 Task: Look for space in Yichun, China from 3rd August, 2023 to 7th August, 2023 for 2 adults in price range Rs.4000 to Rs.9000. Place can be private room with 1  bedroom having 1 bed and 1 bathroom. Property type can be house, flat, guest house, hotel. Booking option can be shelf check-in. Required host language is Chinese (Simplified).
Action: Mouse scrolled (809, 446) with delta (0, -1)
Screenshot: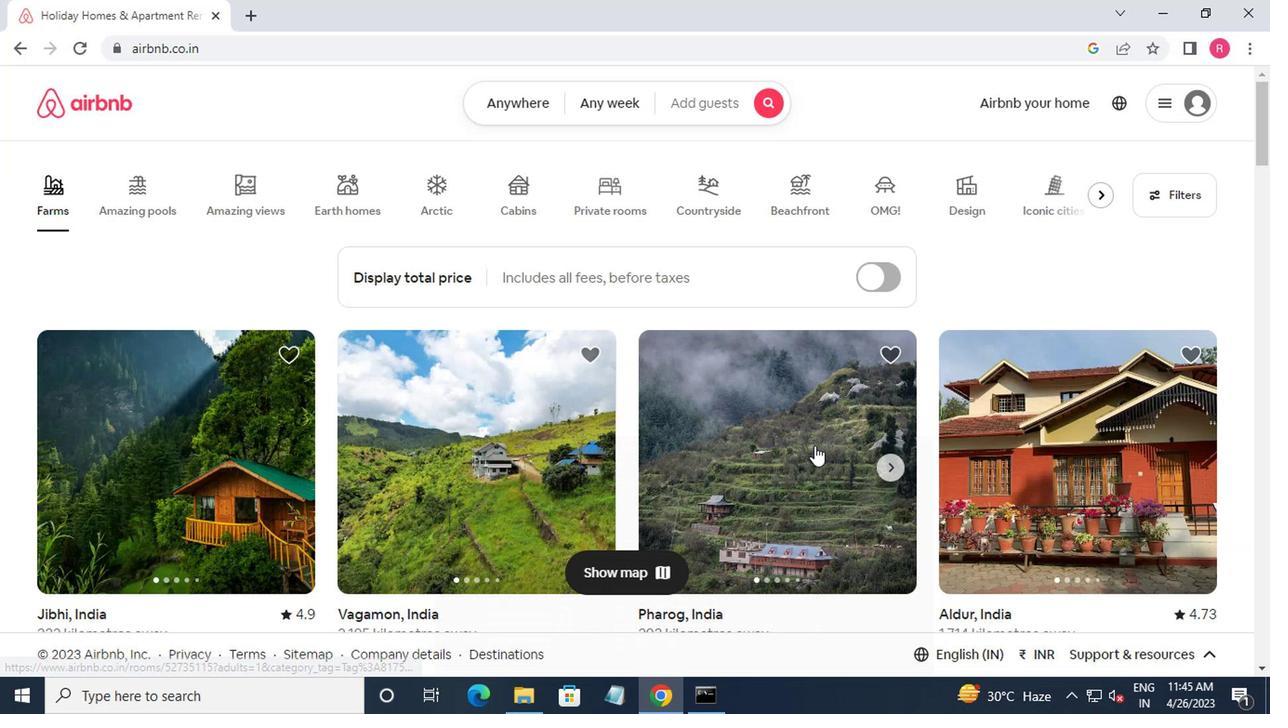 
Action: Mouse moved to (811, 451)
Screenshot: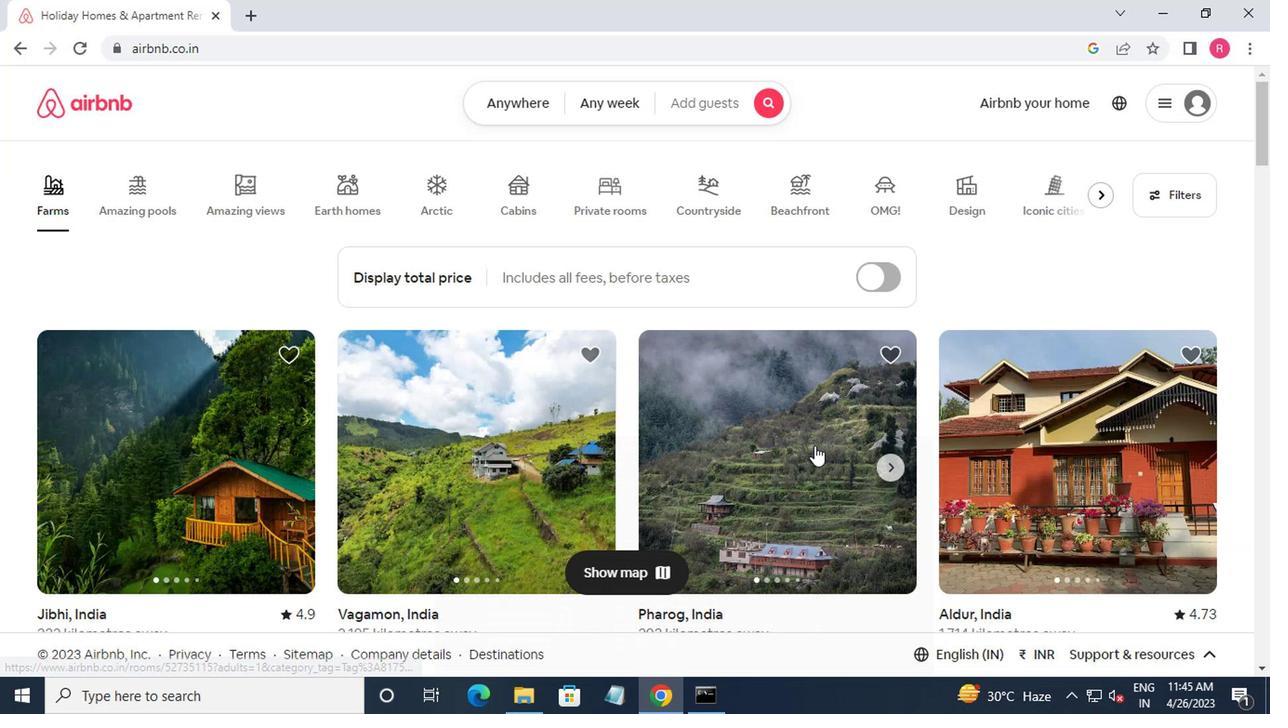 
Action: Mouse scrolled (811, 450) with delta (0, 0)
Screenshot: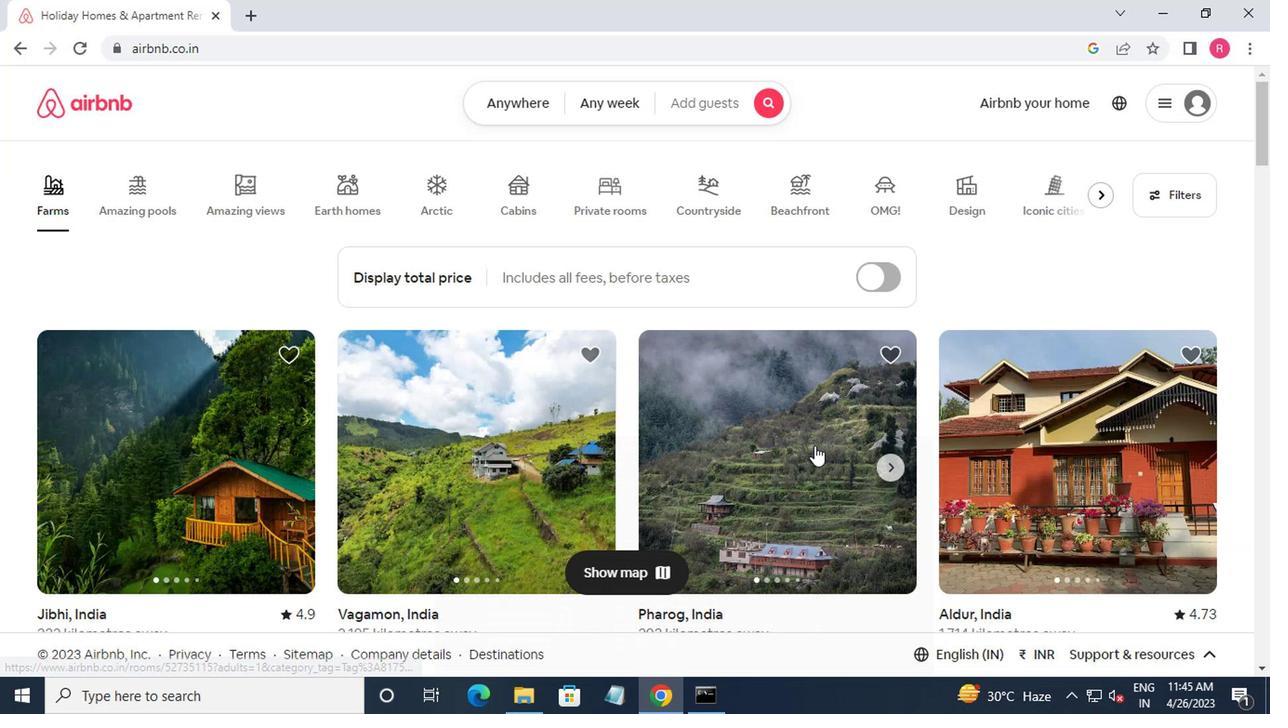 
Action: Mouse moved to (755, 101)
Screenshot: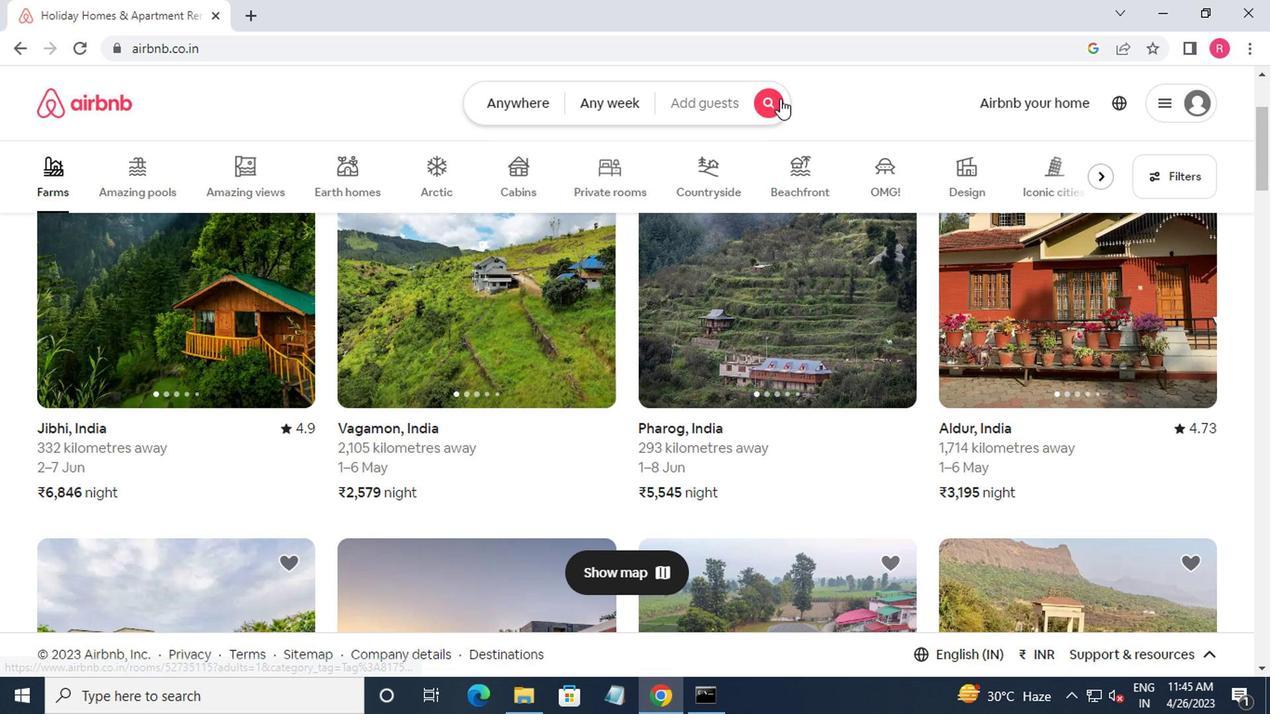 
Action: Mouse pressed left at (755, 101)
Screenshot: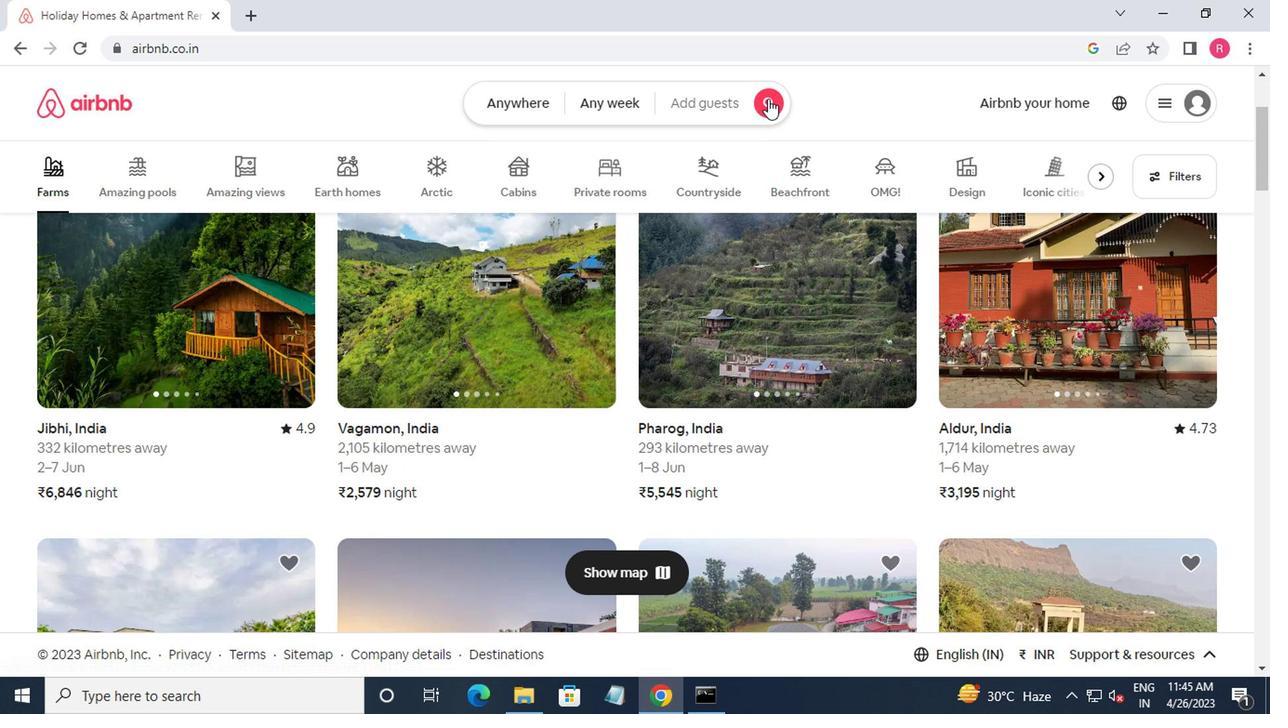 
Action: Mouse moved to (373, 182)
Screenshot: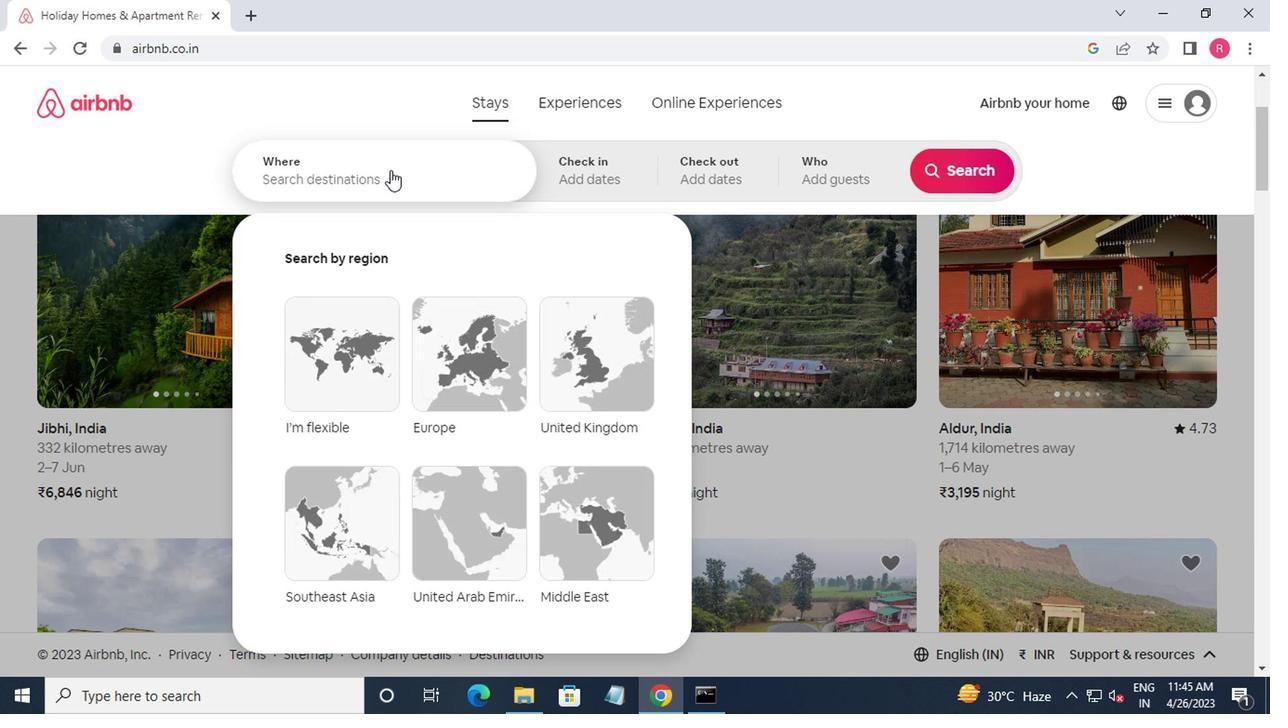 
Action: Mouse pressed left at (373, 182)
Screenshot: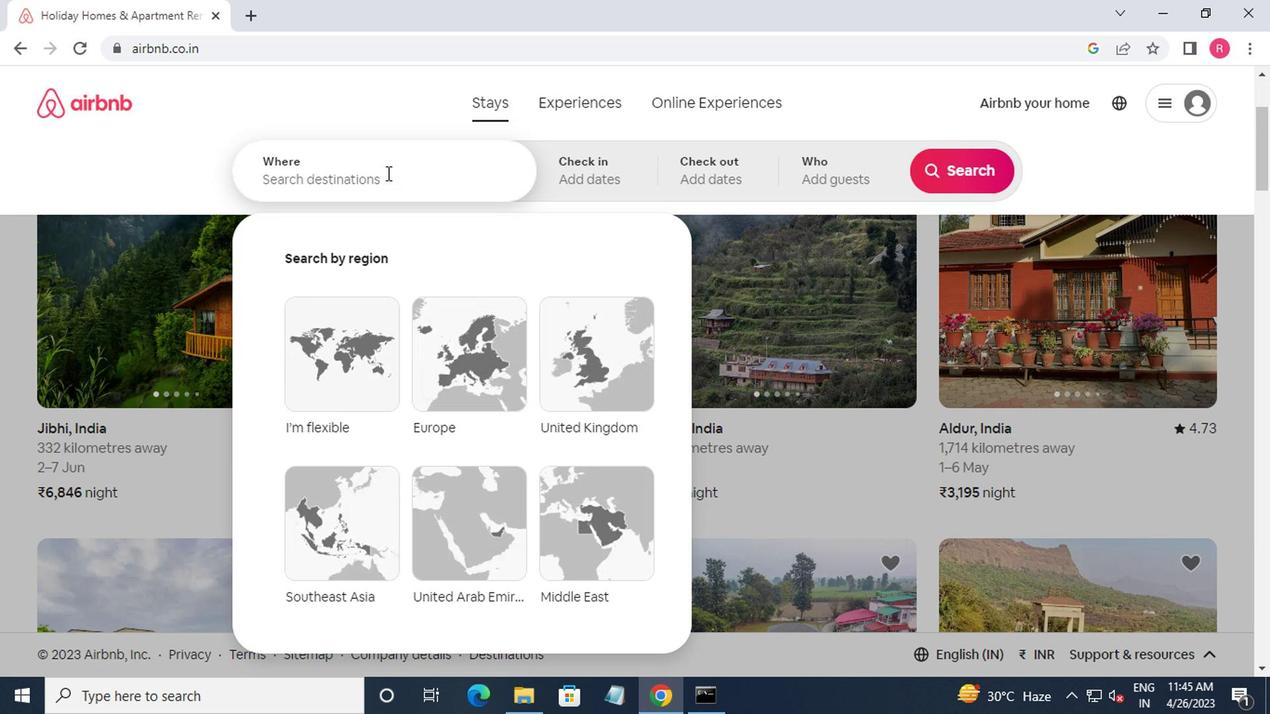 
Action: Mouse moved to (359, 191)
Screenshot: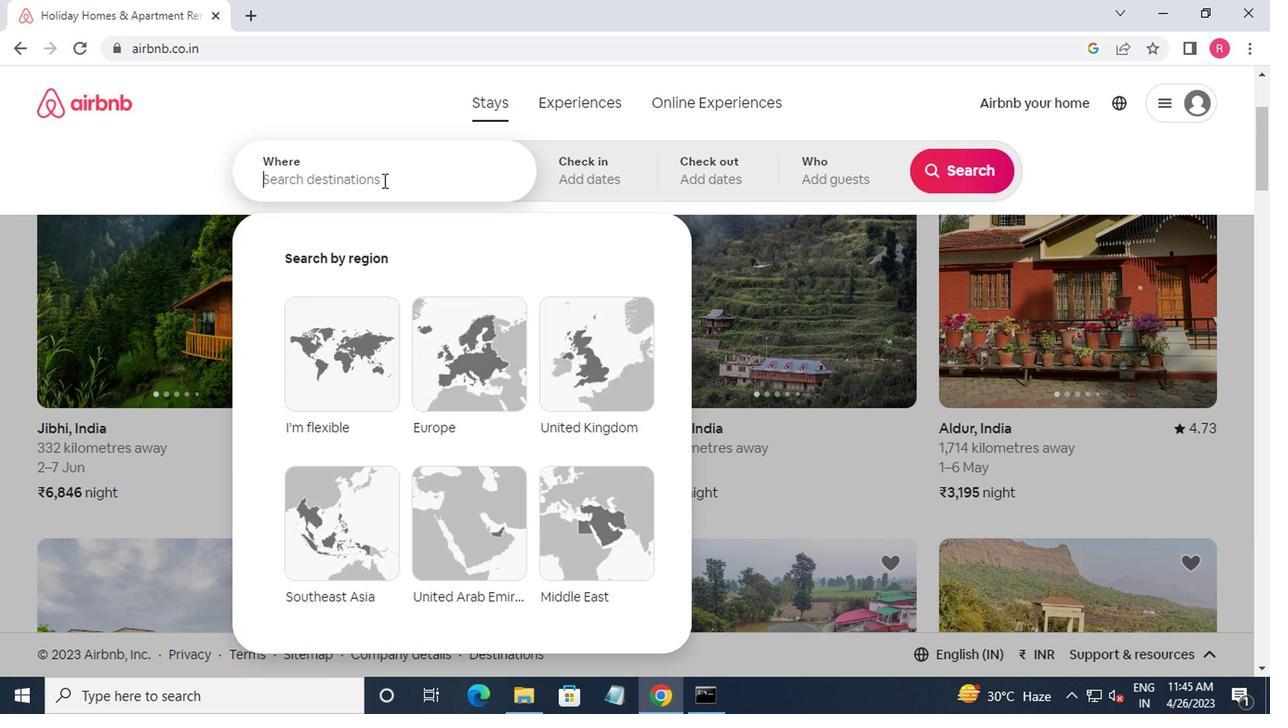 
Action: Key pressed yichy<Key.backspace>un,china<Key.enter><Key.enter>
Screenshot: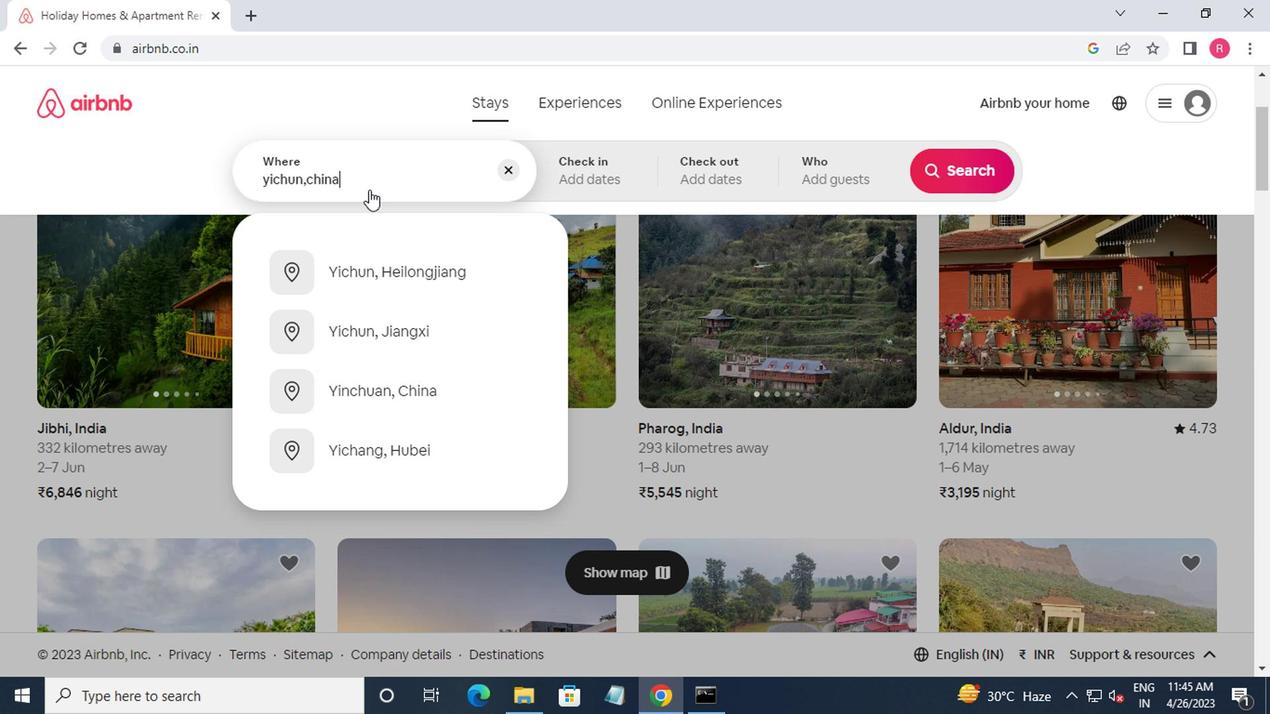 
Action: Mouse moved to (941, 326)
Screenshot: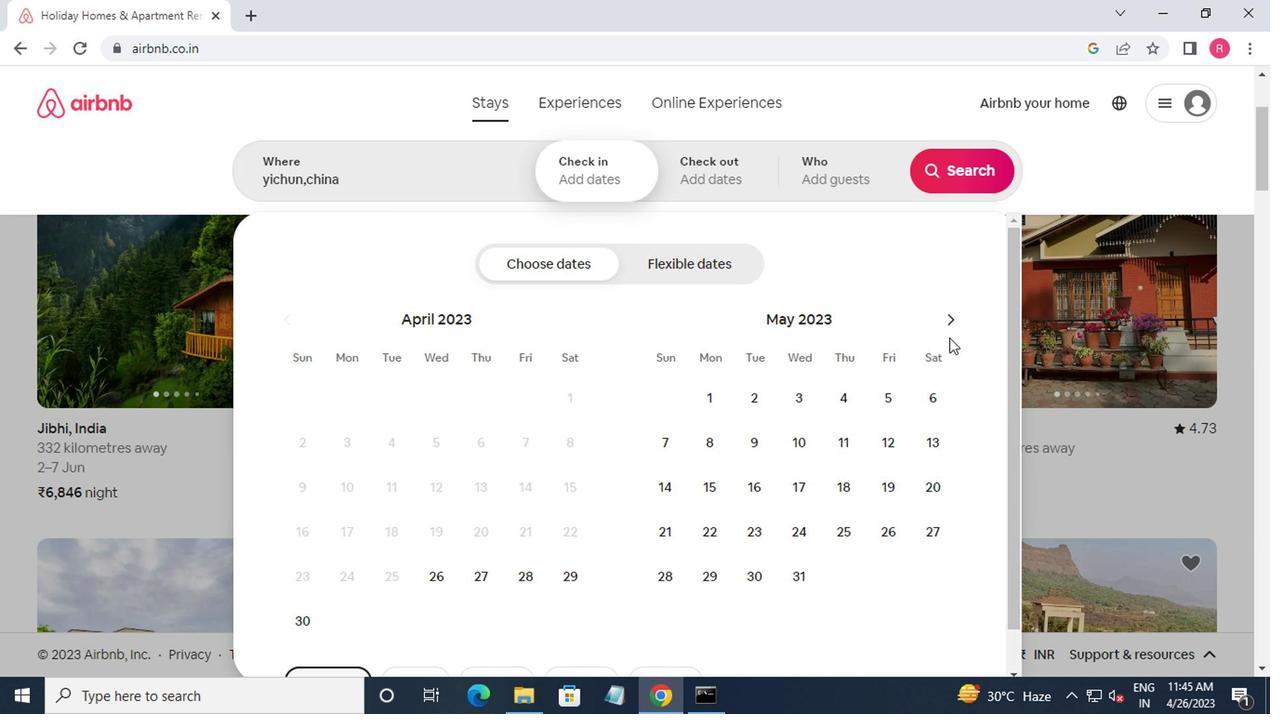 
Action: Mouse pressed left at (941, 326)
Screenshot: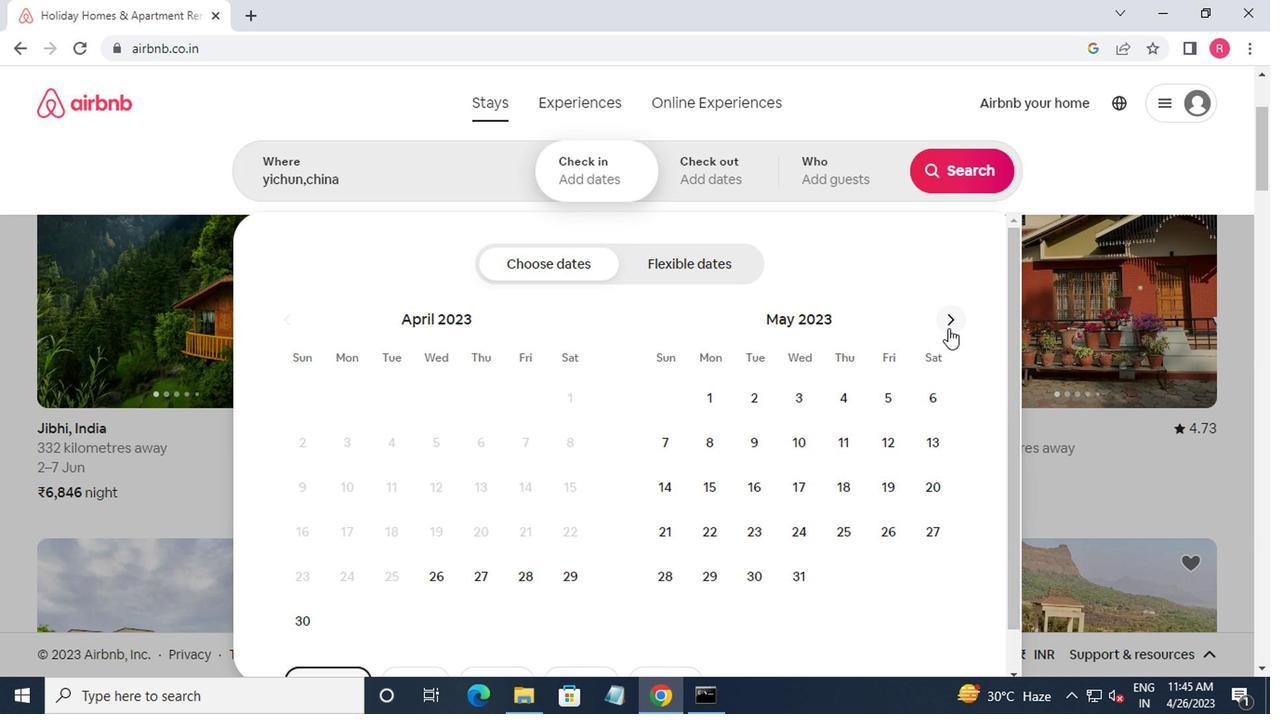 
Action: Mouse moved to (941, 325)
Screenshot: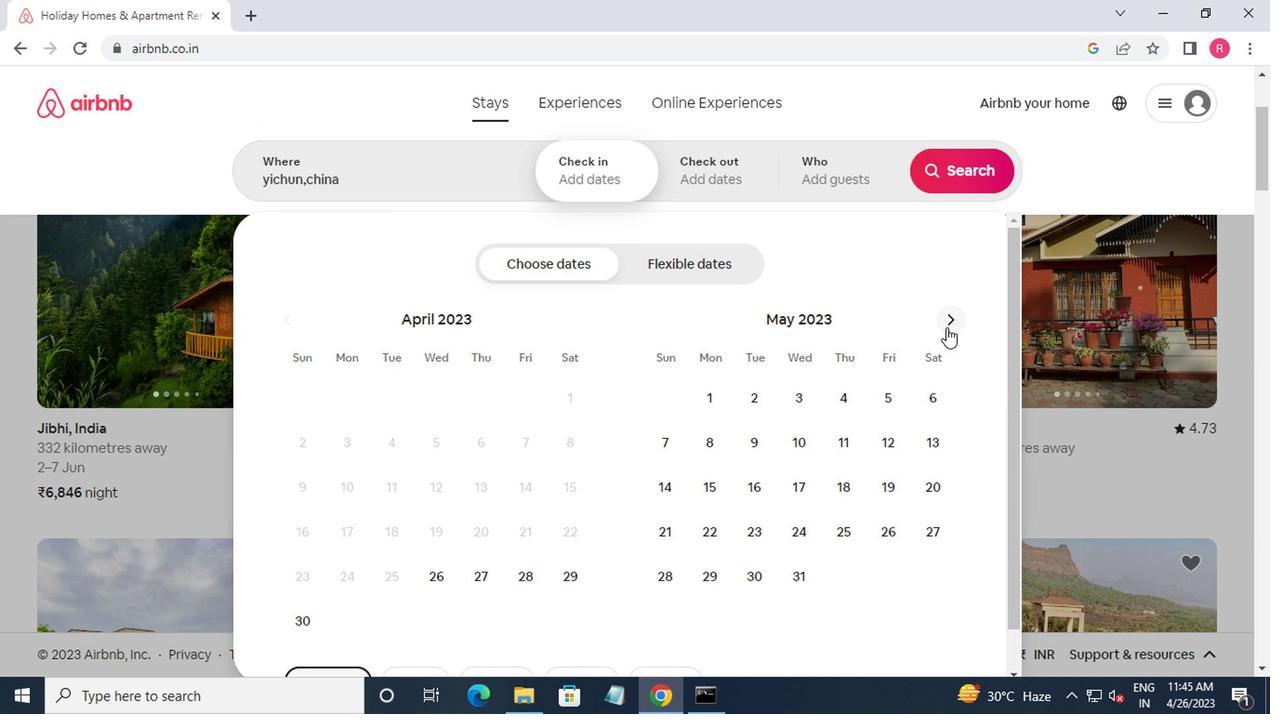 
Action: Mouse pressed left at (941, 325)
Screenshot: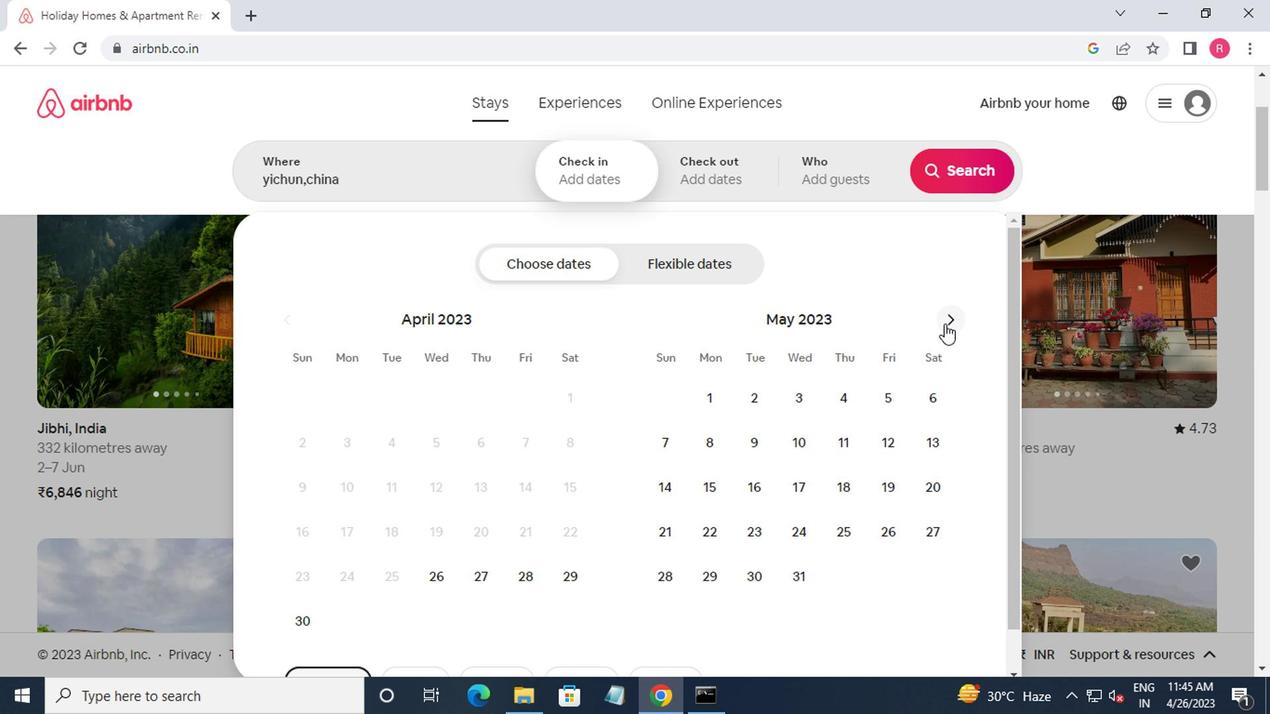 
Action: Mouse moved to (943, 328)
Screenshot: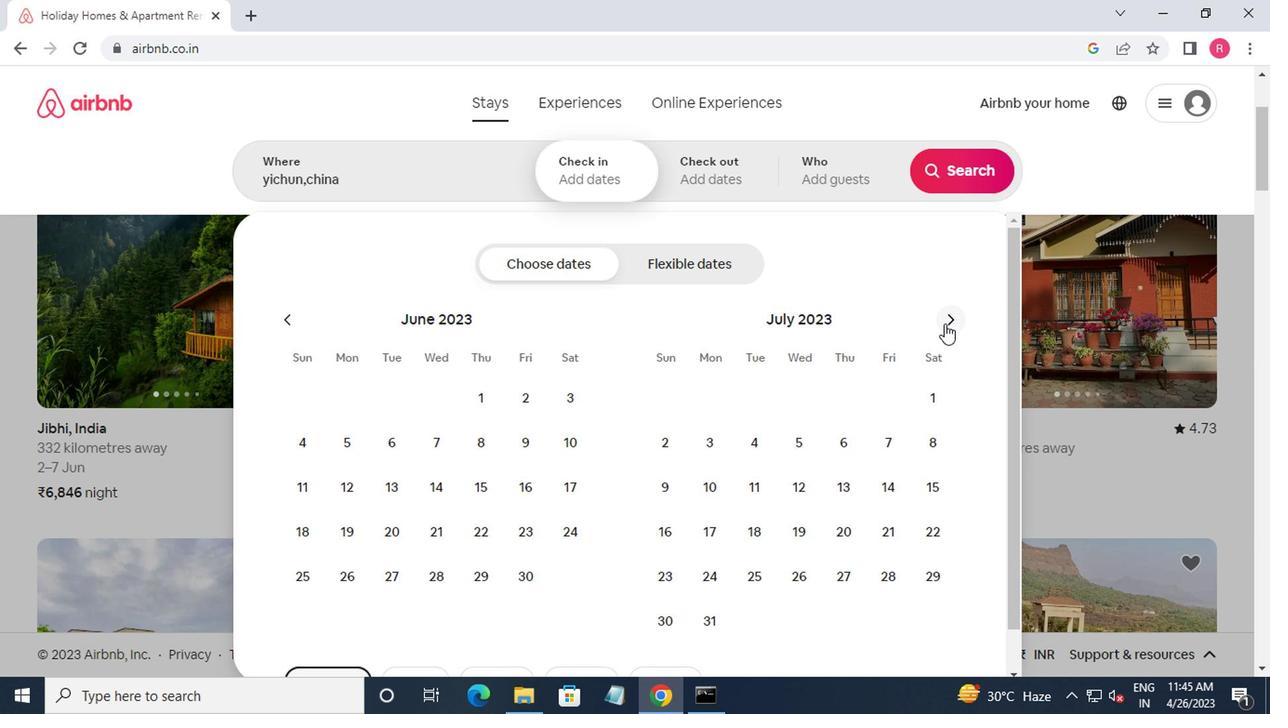 
Action: Mouse pressed left at (943, 328)
Screenshot: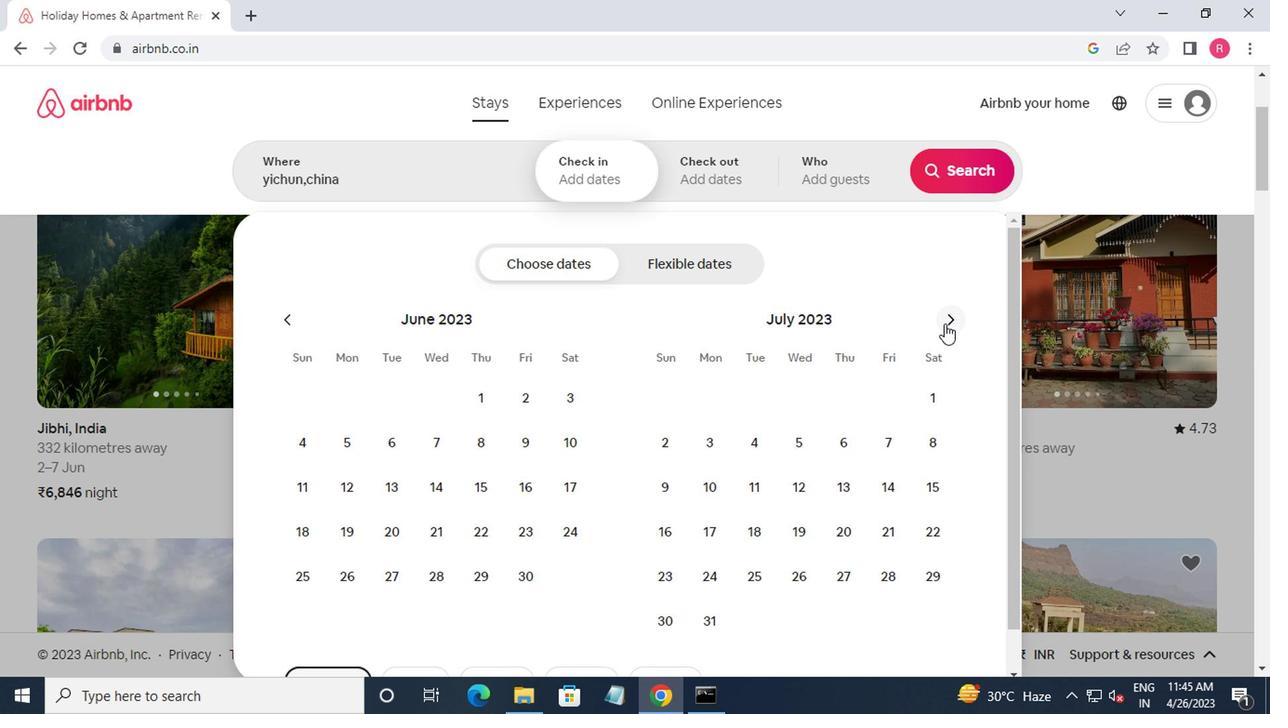 
Action: Mouse moved to (849, 399)
Screenshot: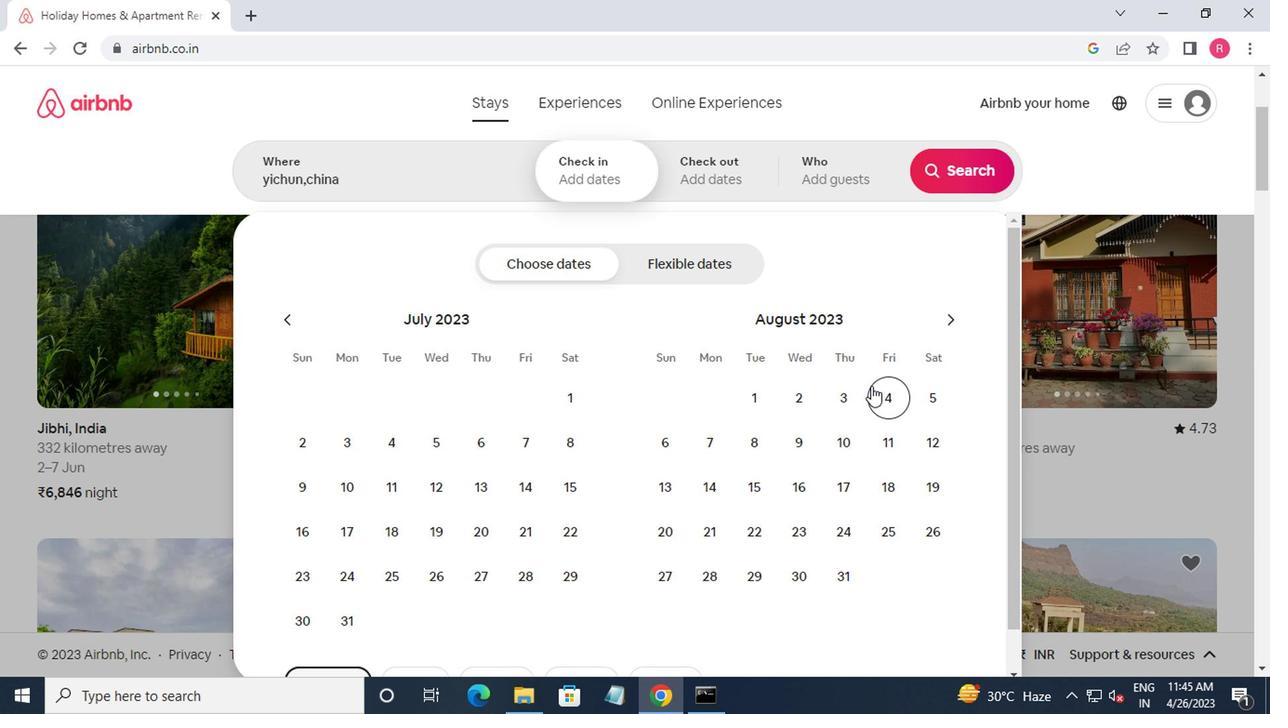 
Action: Mouse pressed left at (849, 399)
Screenshot: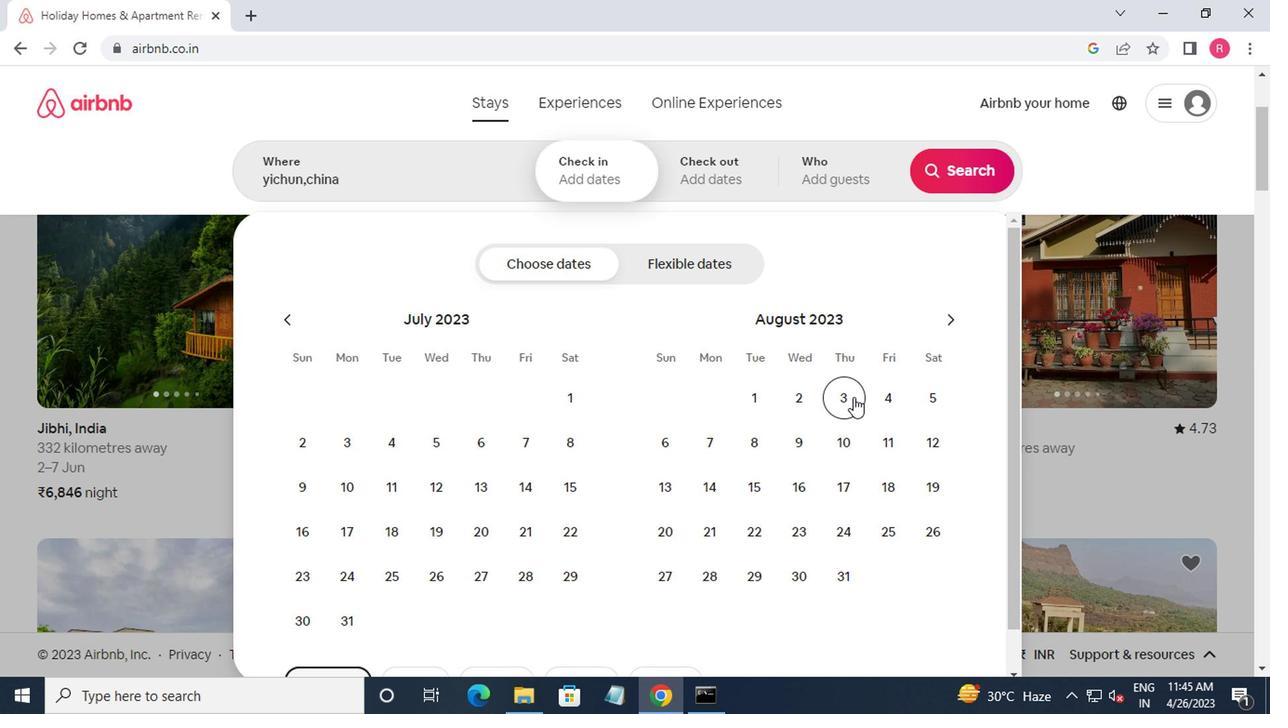 
Action: Mouse moved to (710, 424)
Screenshot: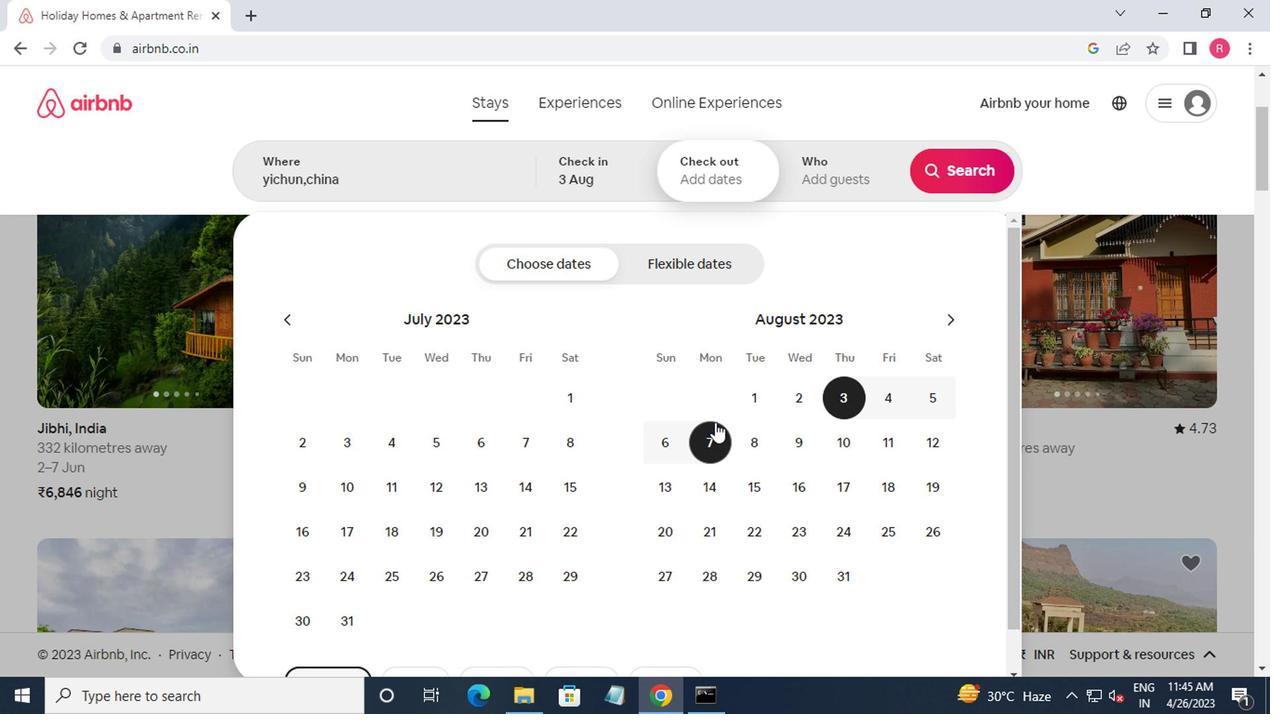 
Action: Mouse pressed left at (710, 424)
Screenshot: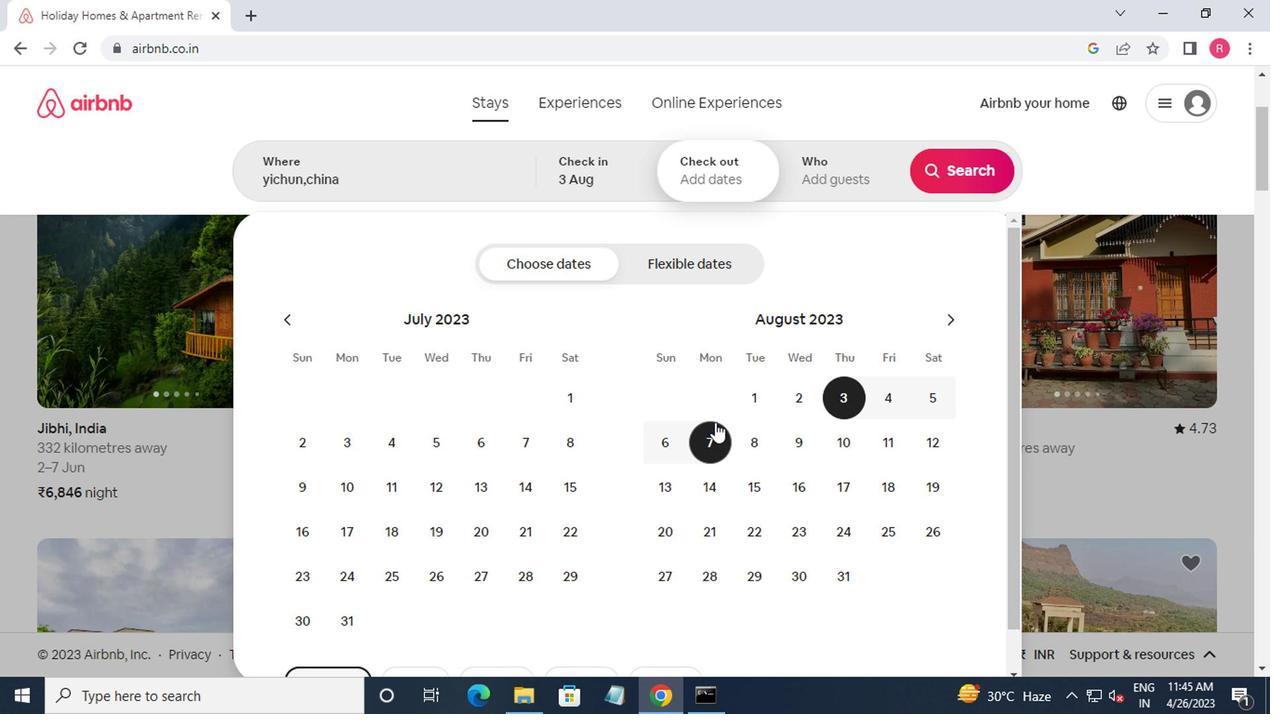 
Action: Mouse moved to (820, 171)
Screenshot: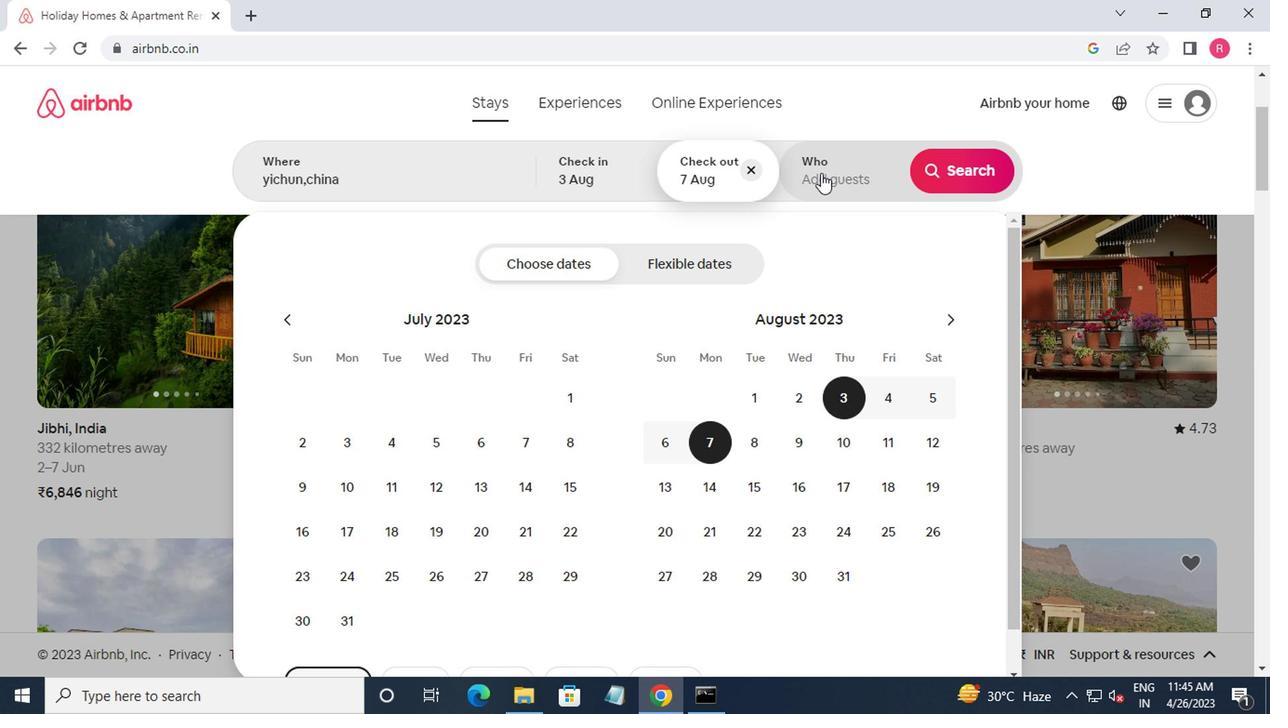 
Action: Mouse pressed left at (820, 171)
Screenshot: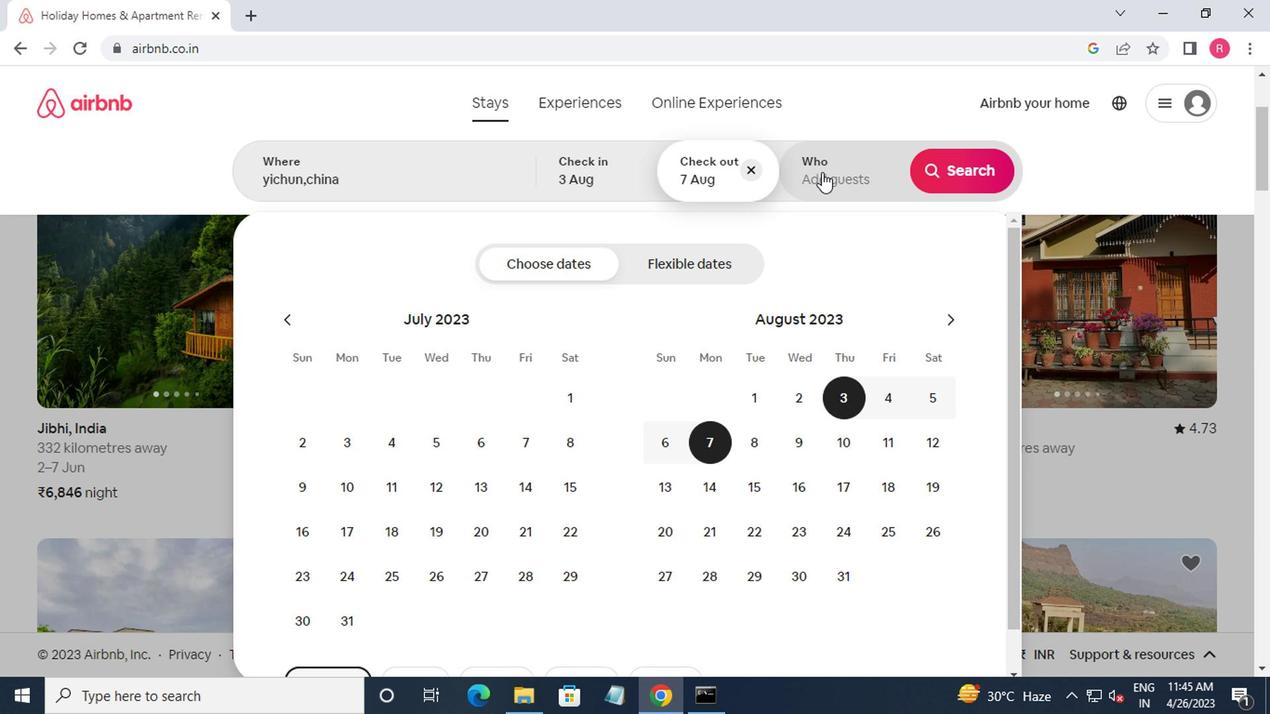 
Action: Mouse moved to (960, 281)
Screenshot: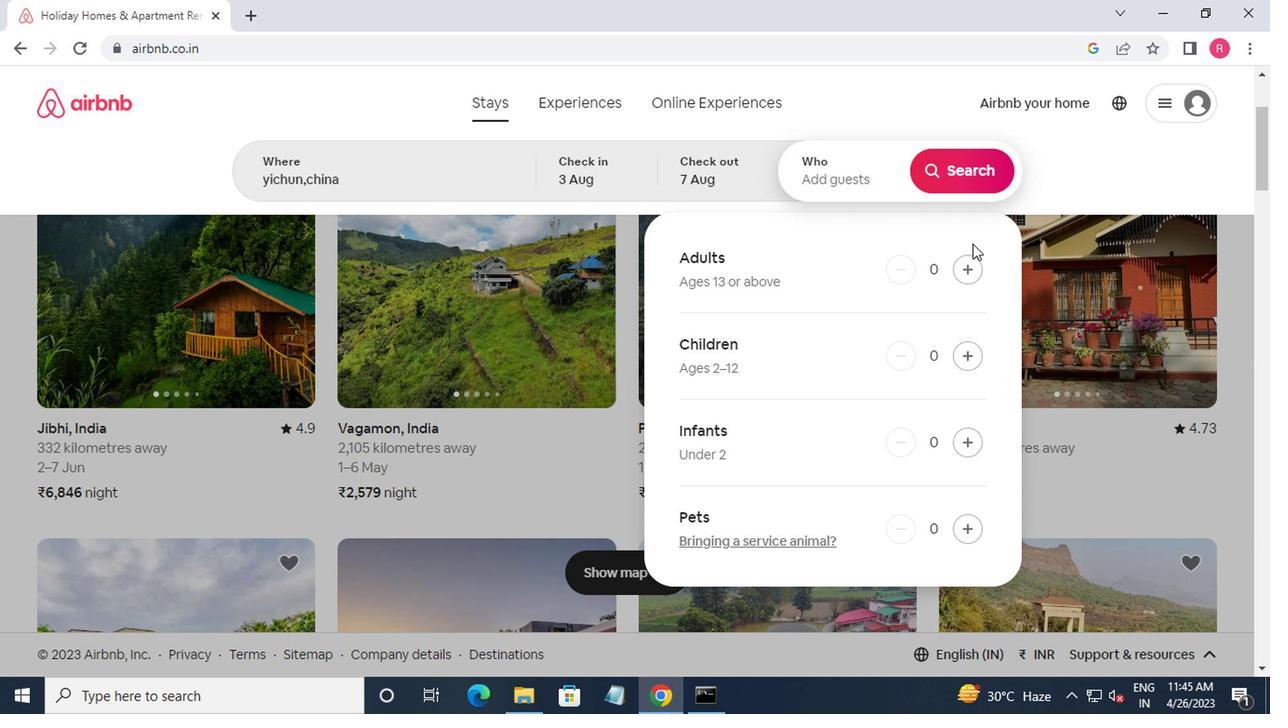 
Action: Mouse pressed left at (960, 281)
Screenshot: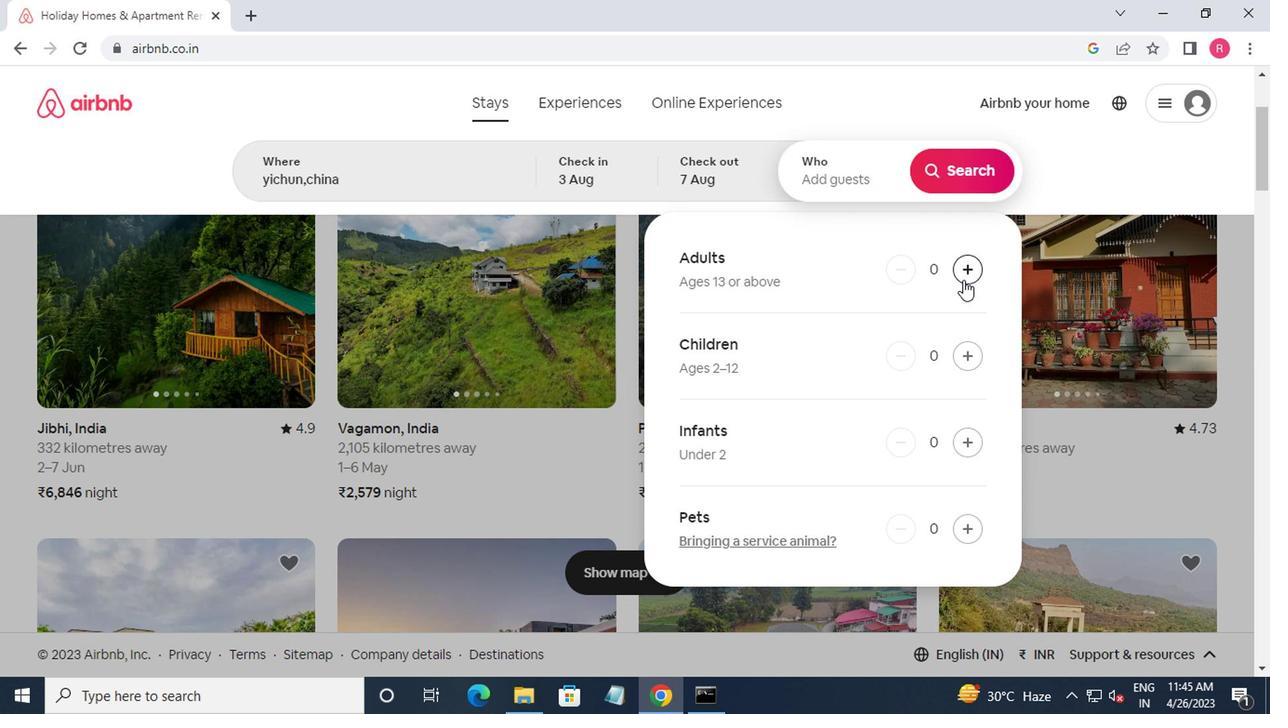 
Action: Mouse pressed left at (960, 281)
Screenshot: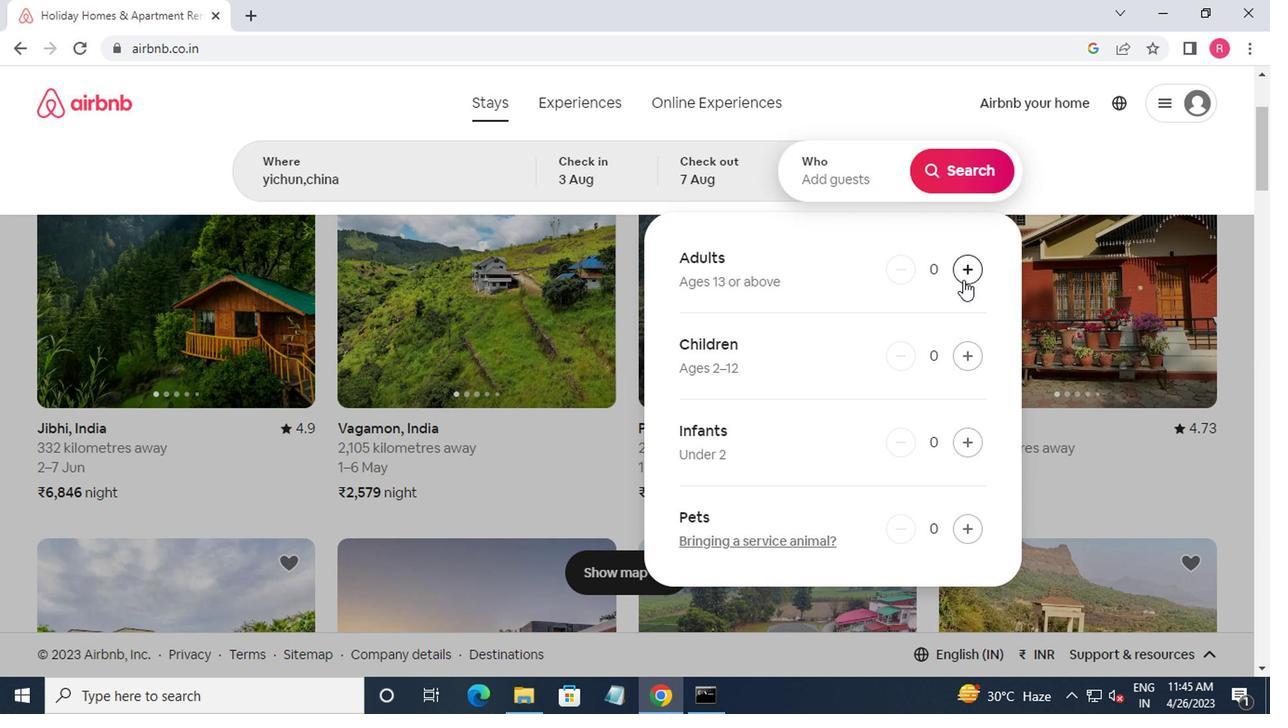 
Action: Mouse moved to (951, 179)
Screenshot: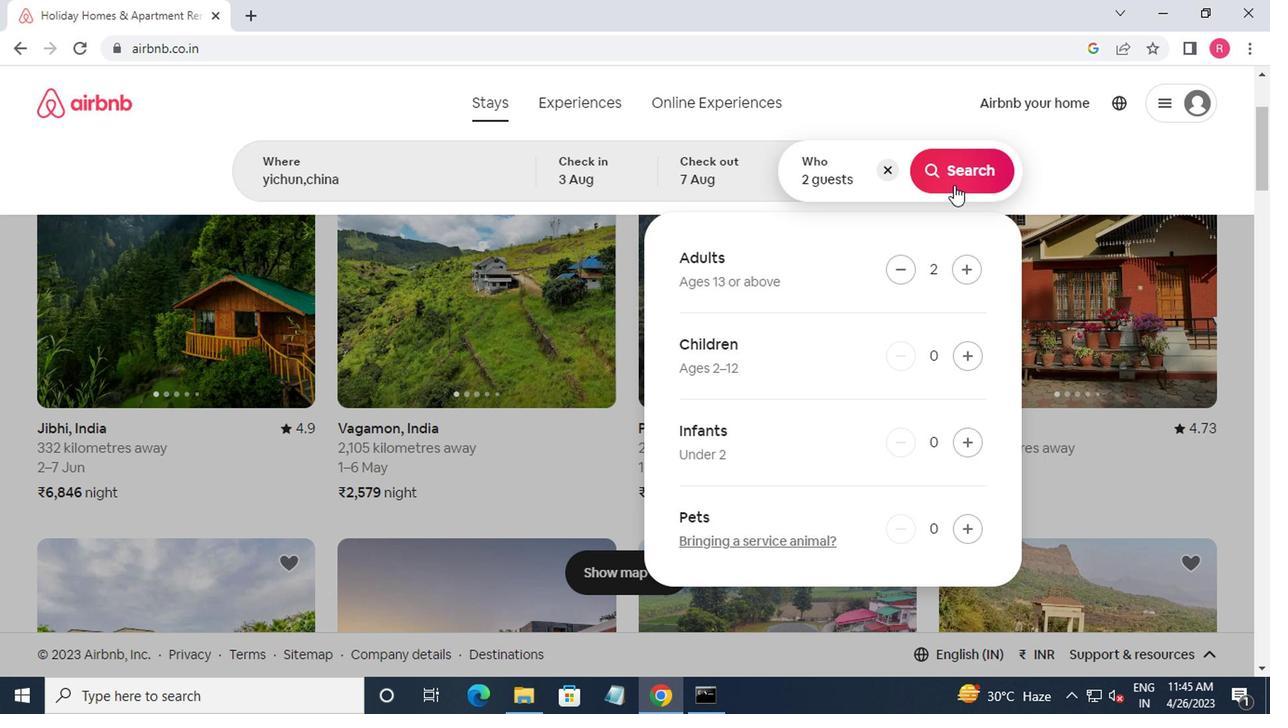 
Action: Mouse pressed left at (951, 179)
Screenshot: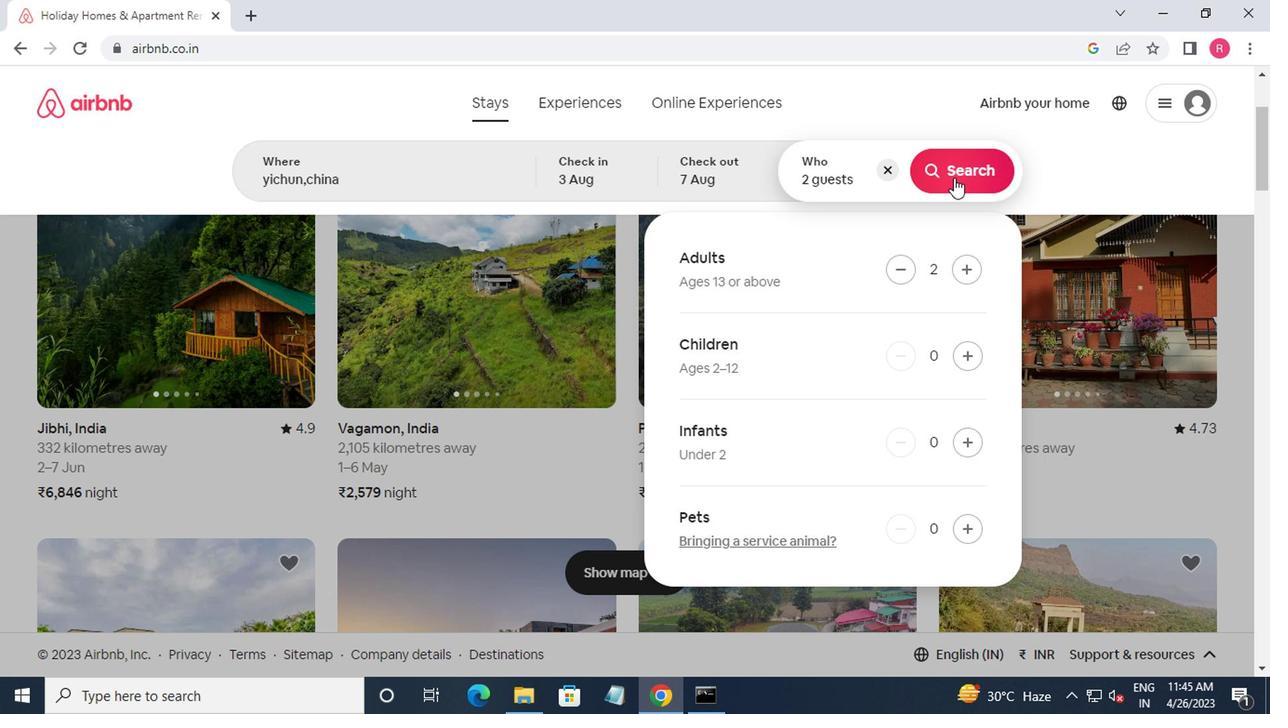 
Action: Mouse moved to (1168, 191)
Screenshot: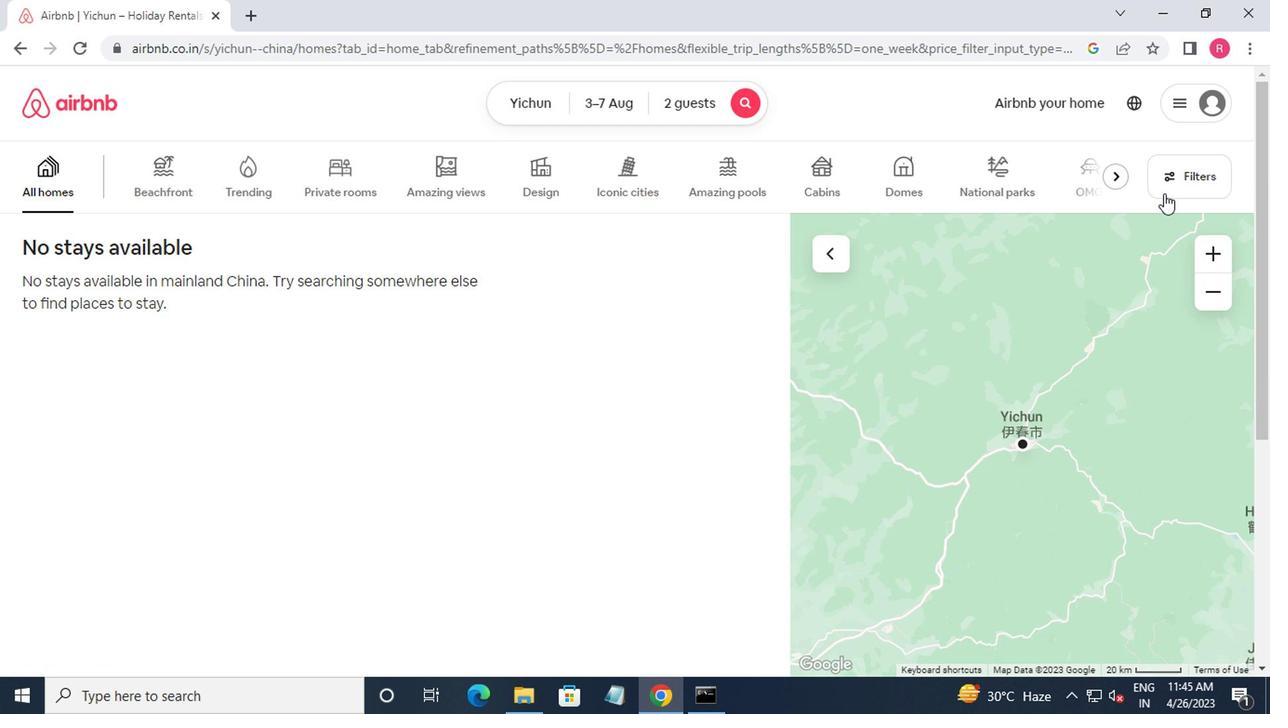 
Action: Mouse pressed left at (1168, 191)
Screenshot: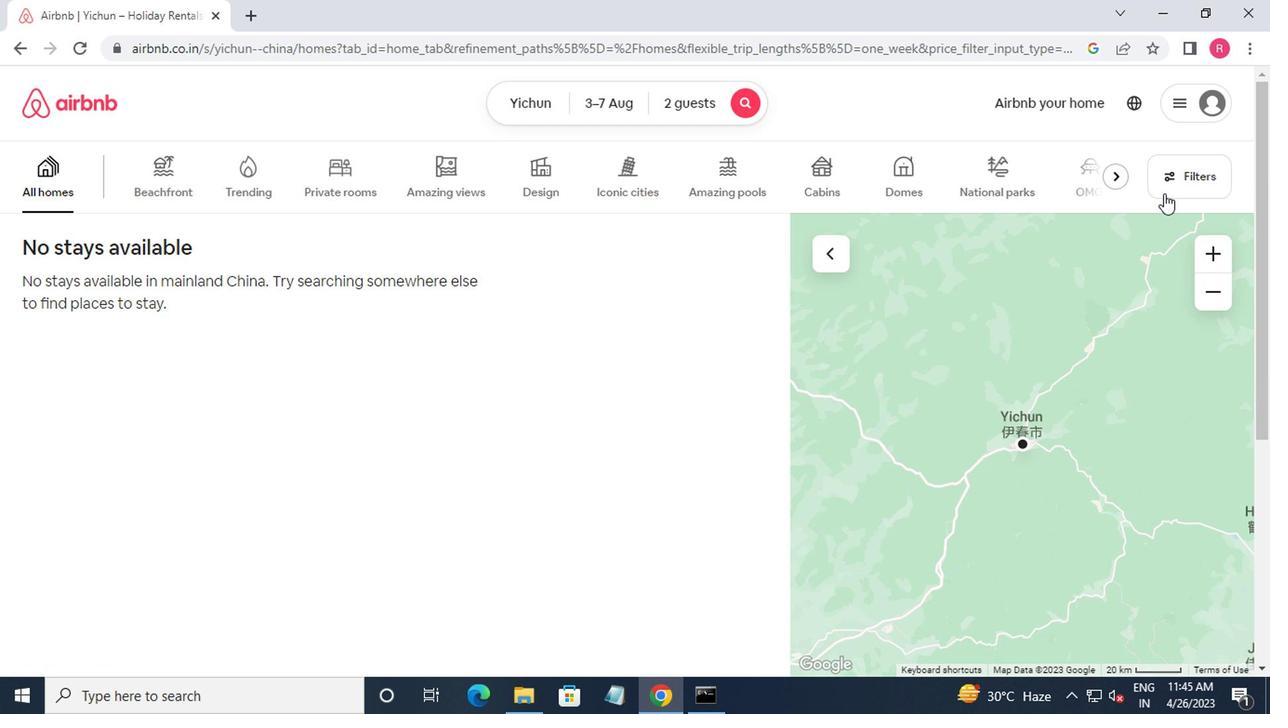 
Action: Mouse moved to (418, 306)
Screenshot: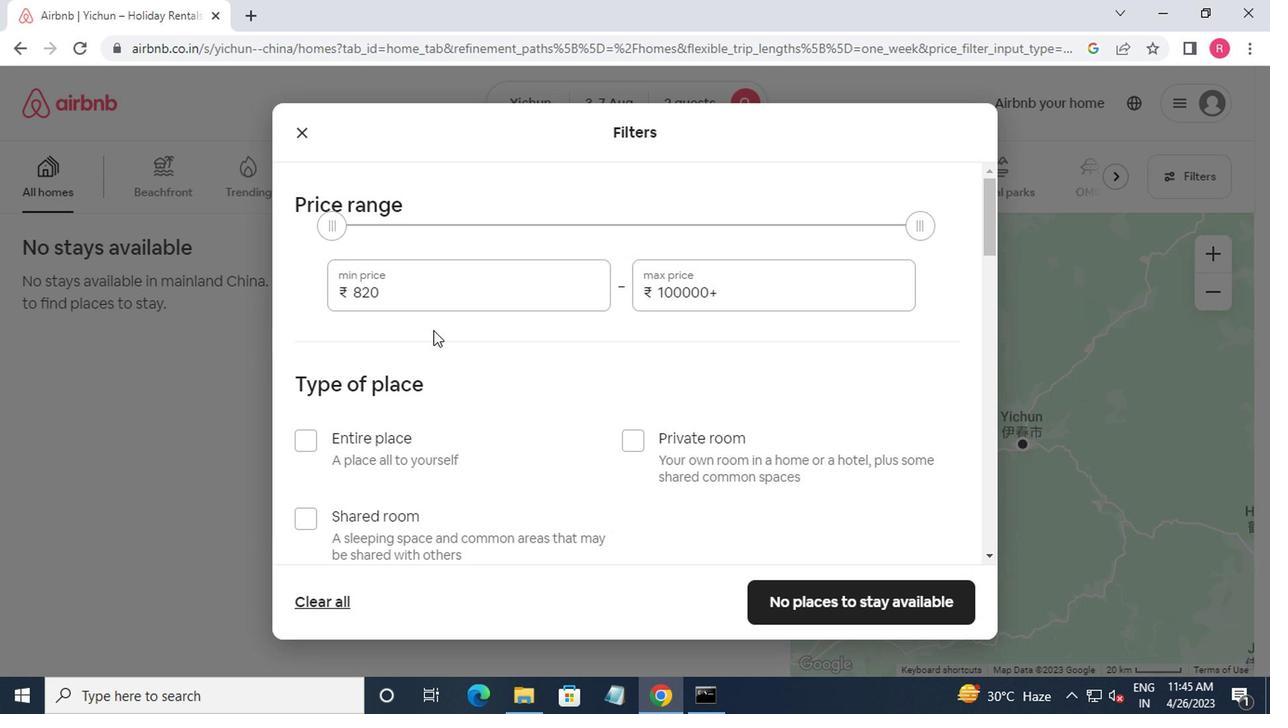 
Action: Mouse pressed left at (418, 306)
Screenshot: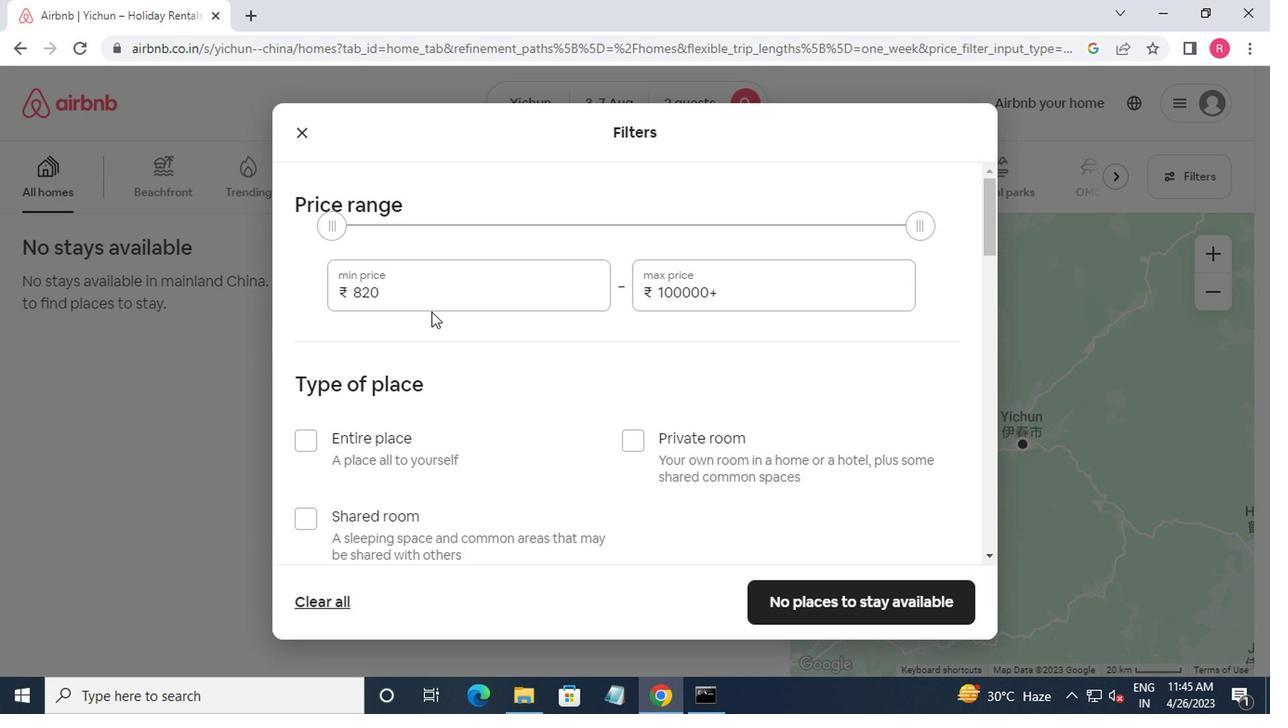 
Action: Mouse moved to (418, 299)
Screenshot: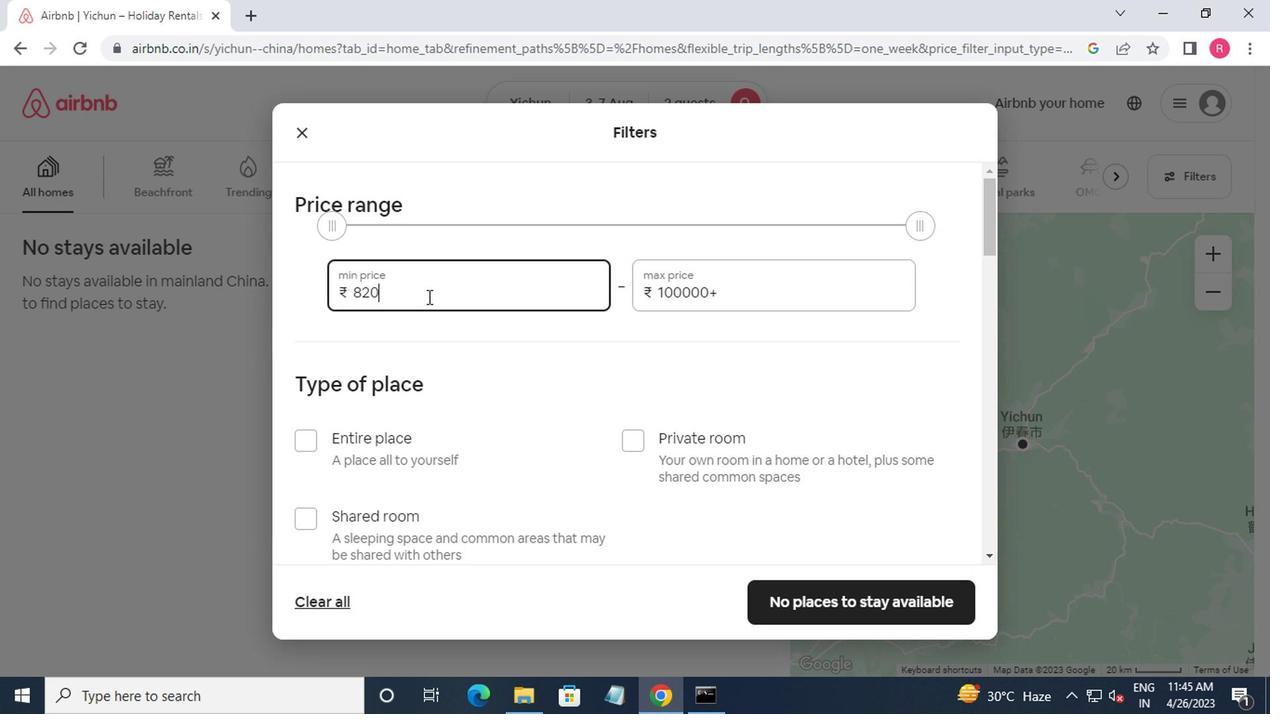 
Action: Key pressed <Key.backspace><Key.backspace><Key.backspace><Key.backspace><Key.backspace>4000<Key.backspace><Key.backspace><Key.backspace><Key.backspace><Key.backspace><Key.backspace><Key.backspace><Key.backspace><Key.backspace><Key.backspace><Key.backspace>4000<Key.tab>9000
Screenshot: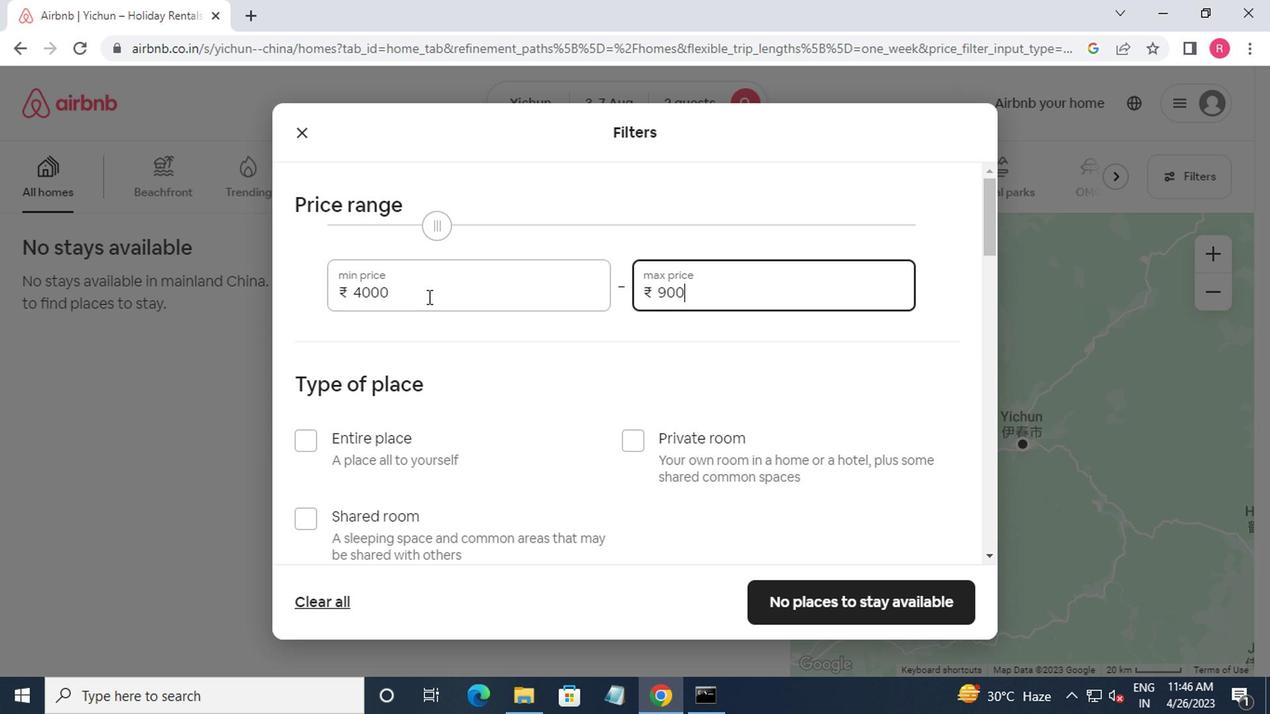 
Action: Mouse moved to (520, 338)
Screenshot: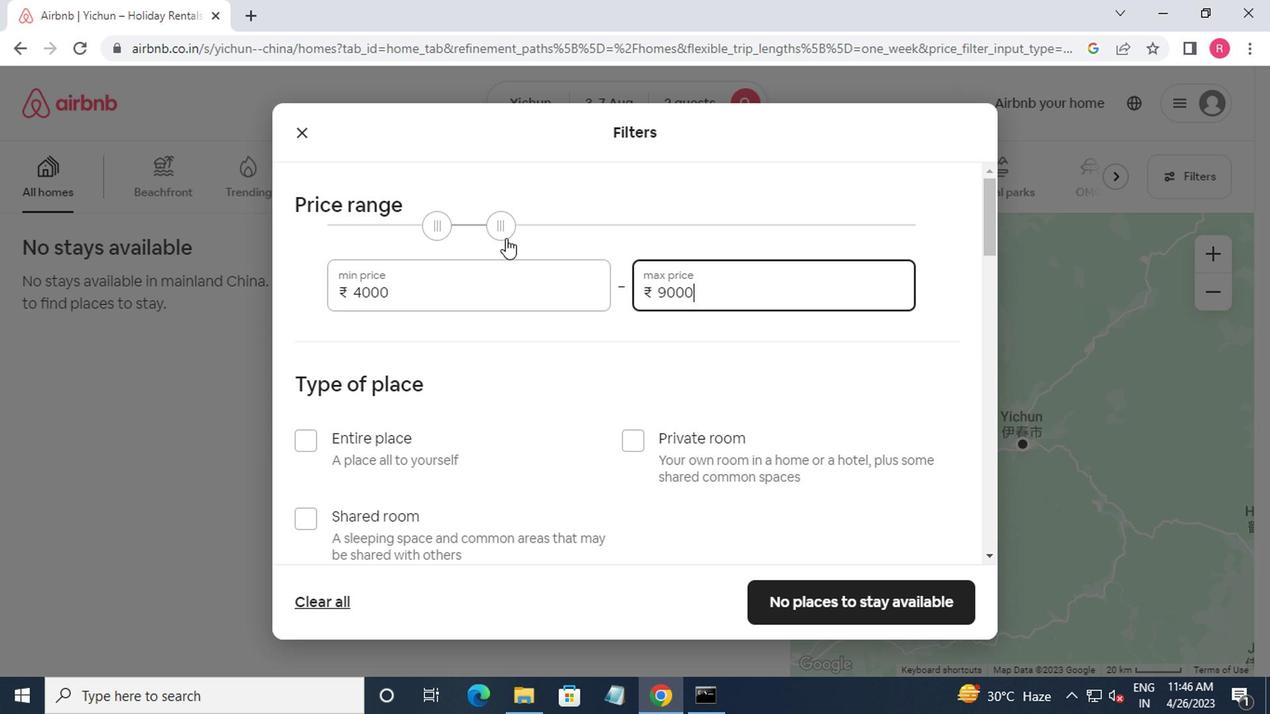 
Action: Mouse scrolled (520, 338) with delta (0, 0)
Screenshot: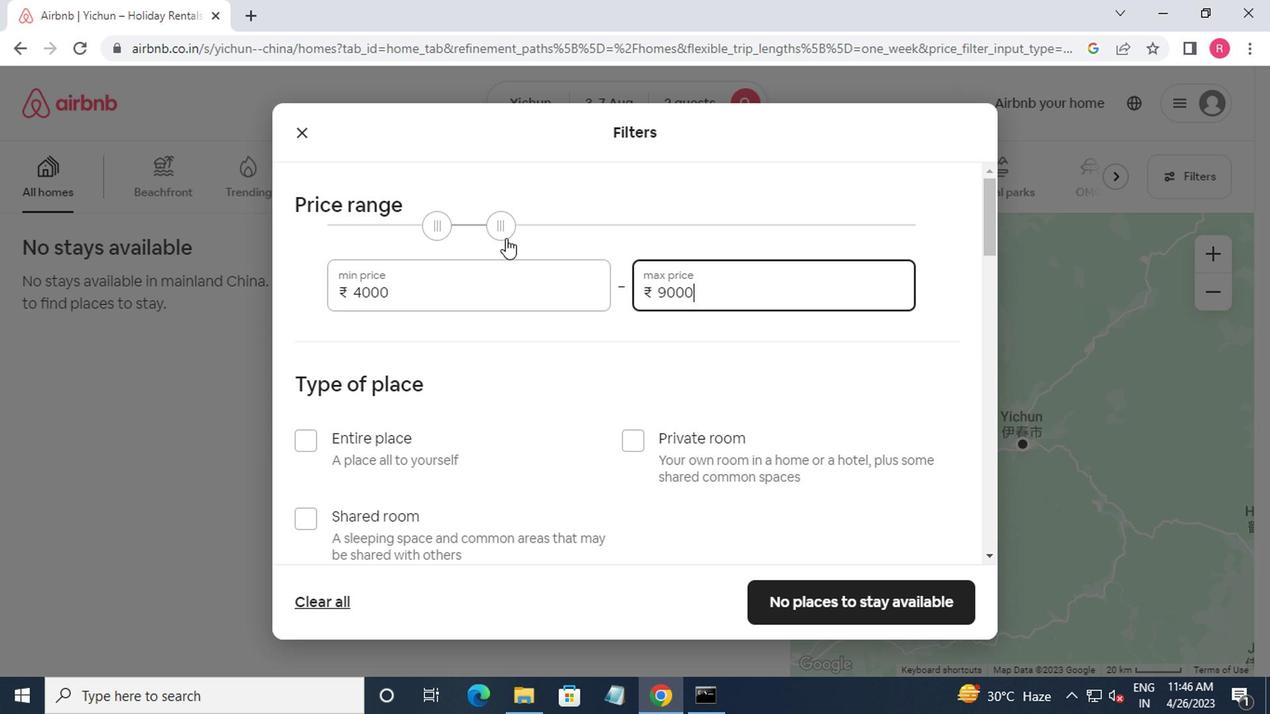 
Action: Mouse moved to (652, 350)
Screenshot: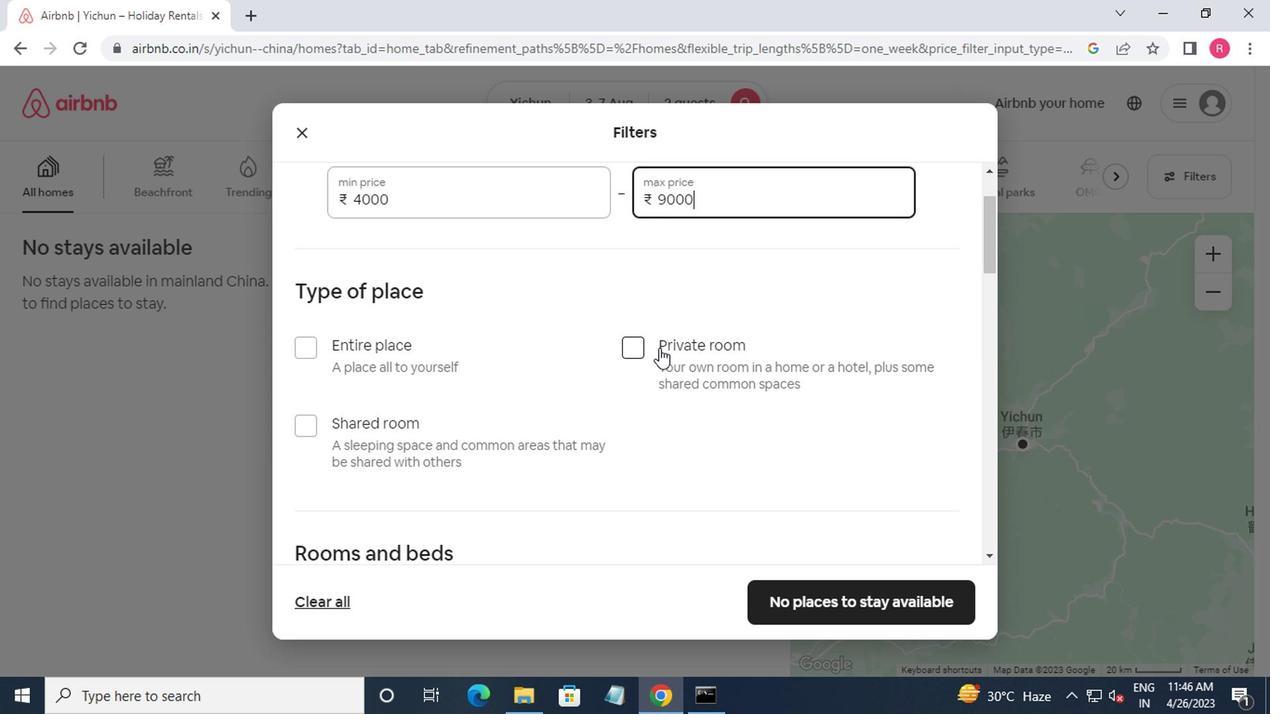 
Action: Mouse pressed left at (652, 350)
Screenshot: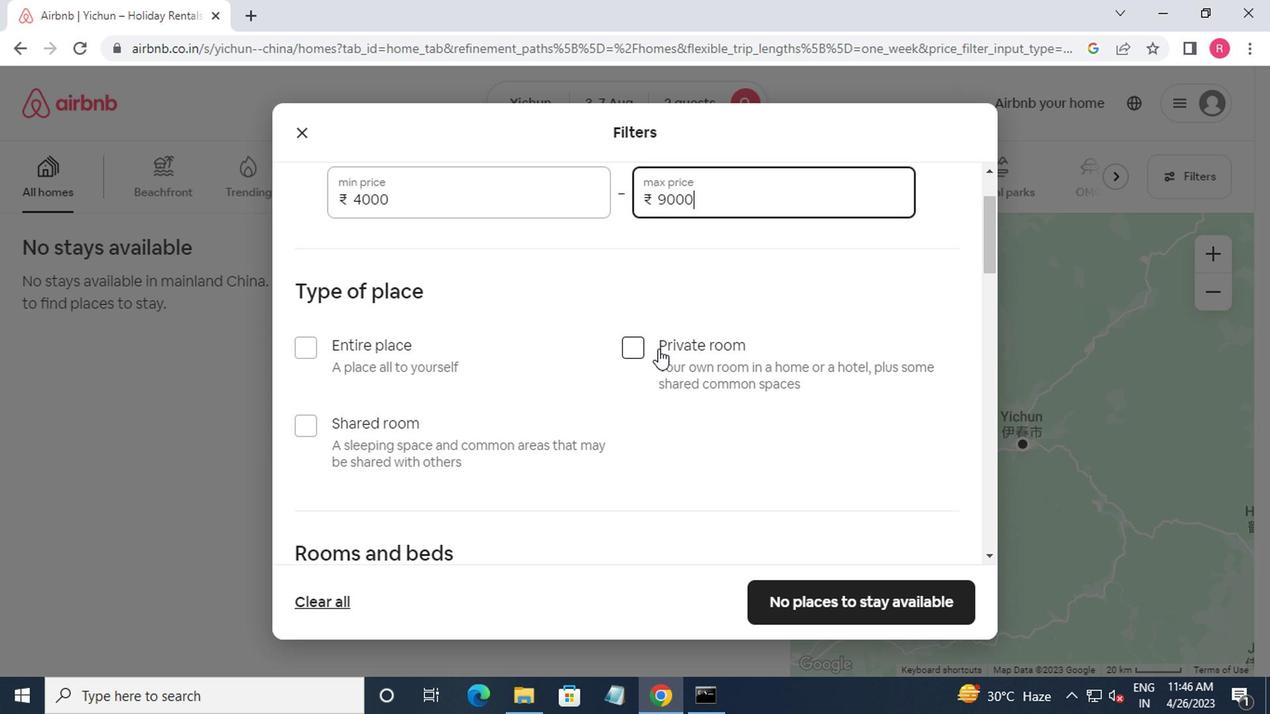 
Action: Mouse moved to (651, 350)
Screenshot: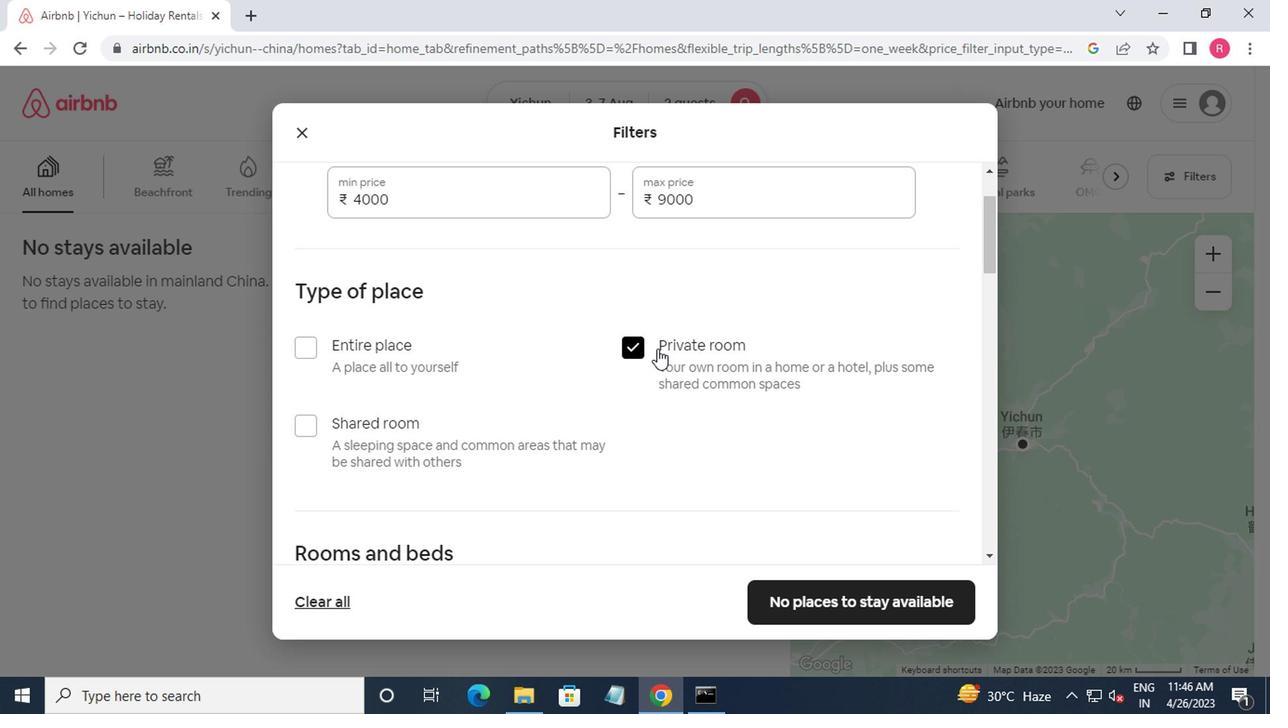 
Action: Mouse scrolled (651, 350) with delta (0, 0)
Screenshot: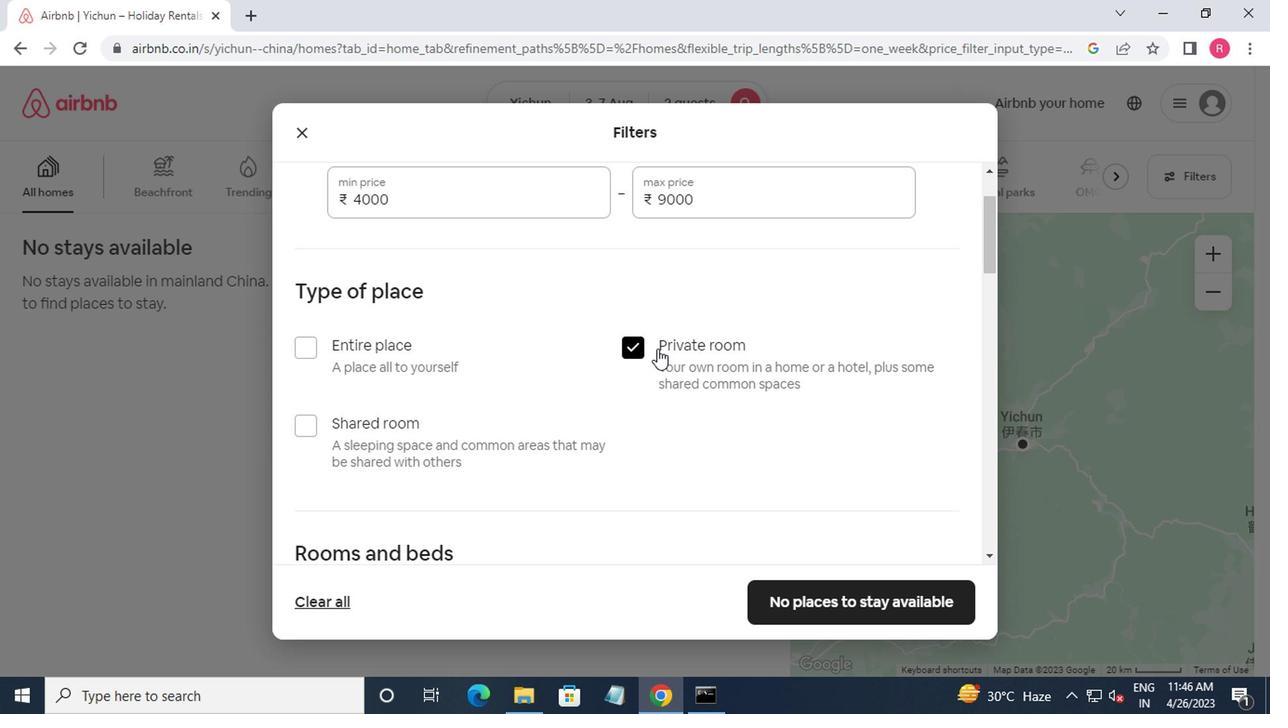 
Action: Mouse moved to (651, 354)
Screenshot: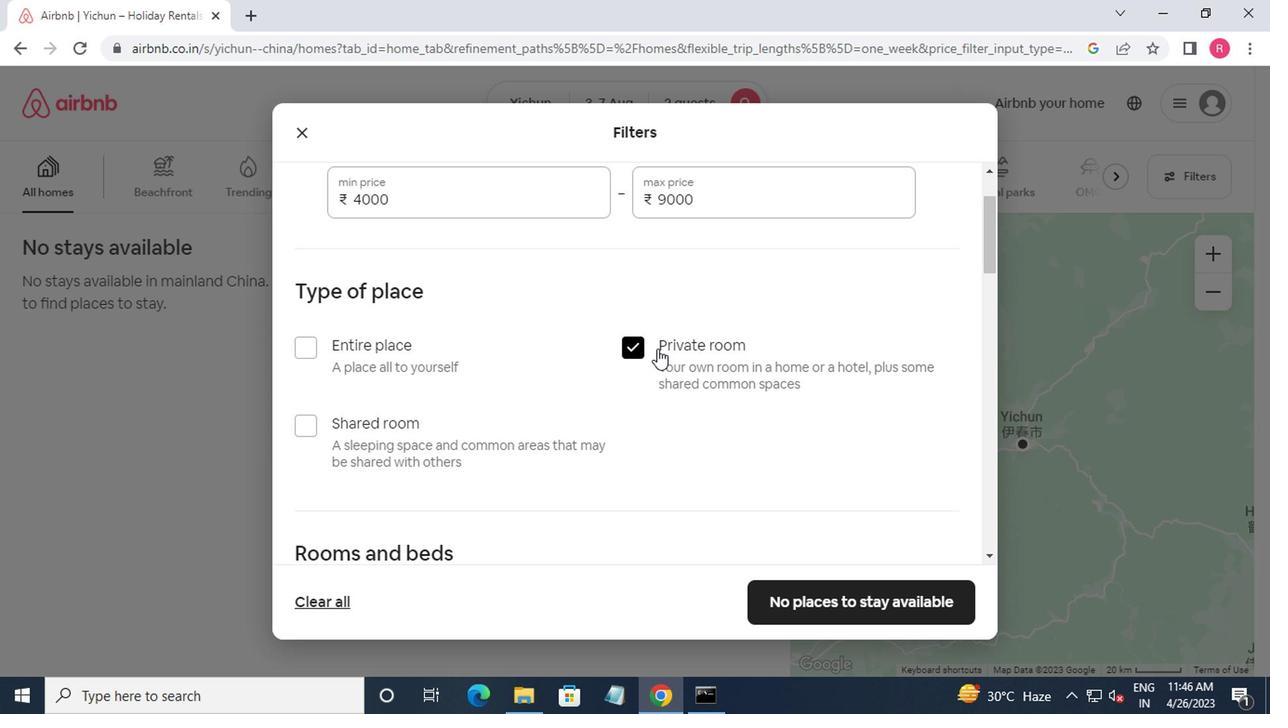 
Action: Mouse scrolled (651, 352) with delta (0, -1)
Screenshot: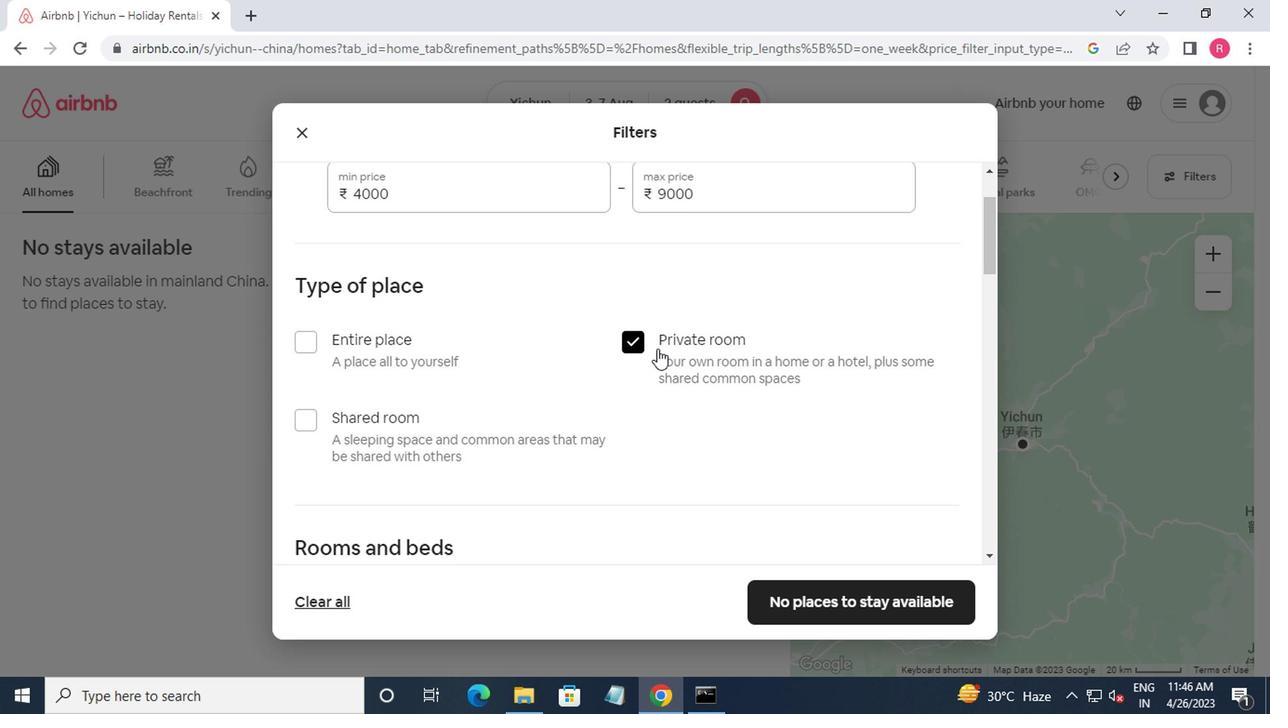 
Action: Mouse moved to (496, 346)
Screenshot: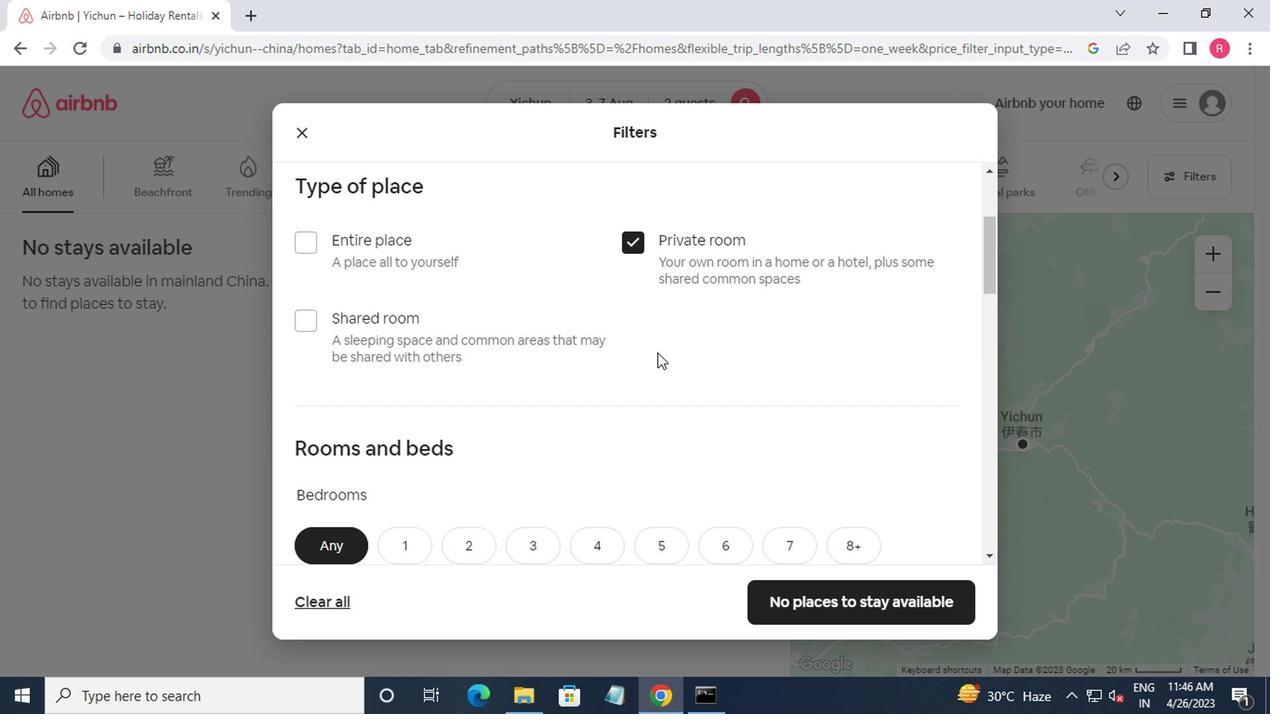 
Action: Mouse scrolled (496, 345) with delta (0, 0)
Screenshot: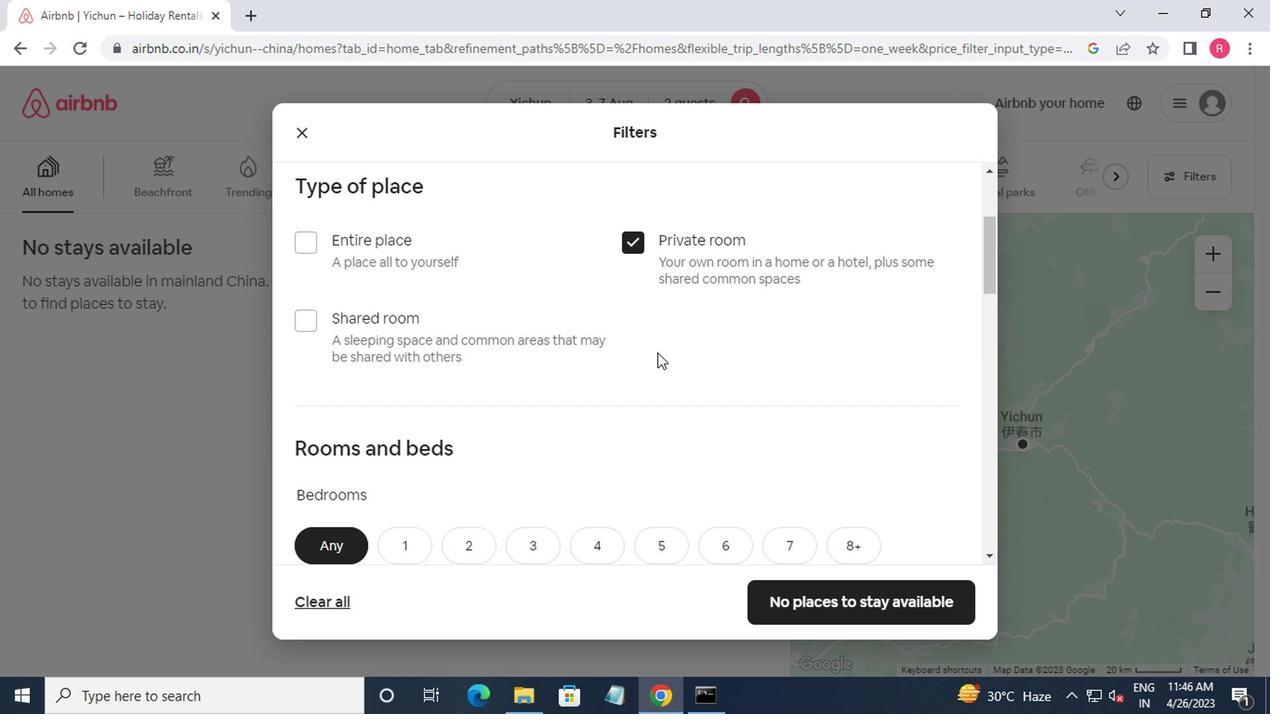 
Action: Mouse moved to (389, 372)
Screenshot: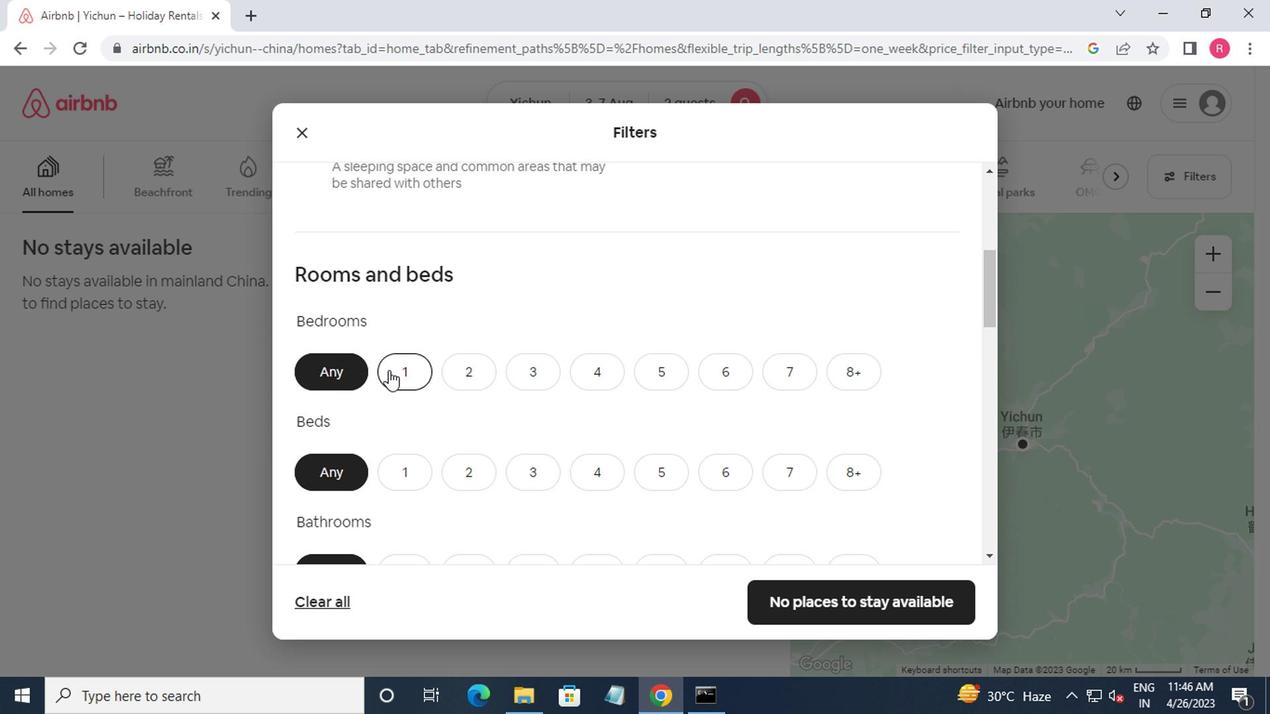 
Action: Mouse pressed left at (389, 372)
Screenshot: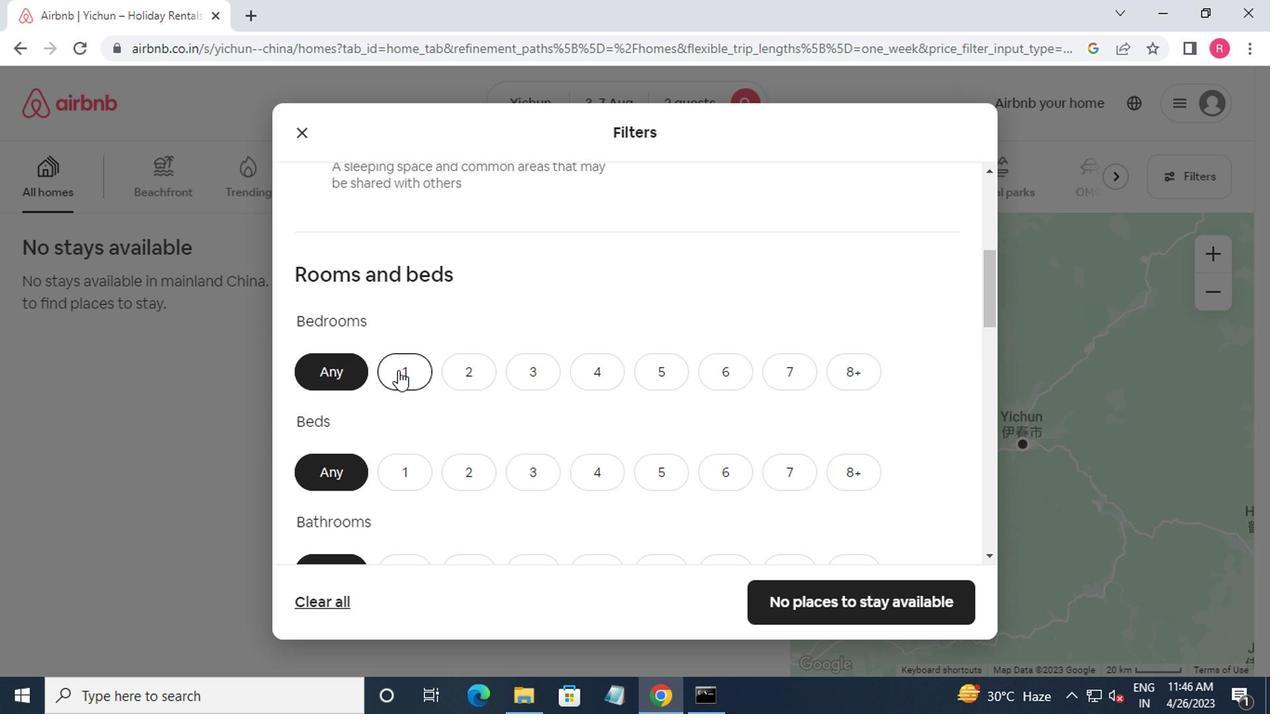 
Action: Mouse moved to (395, 482)
Screenshot: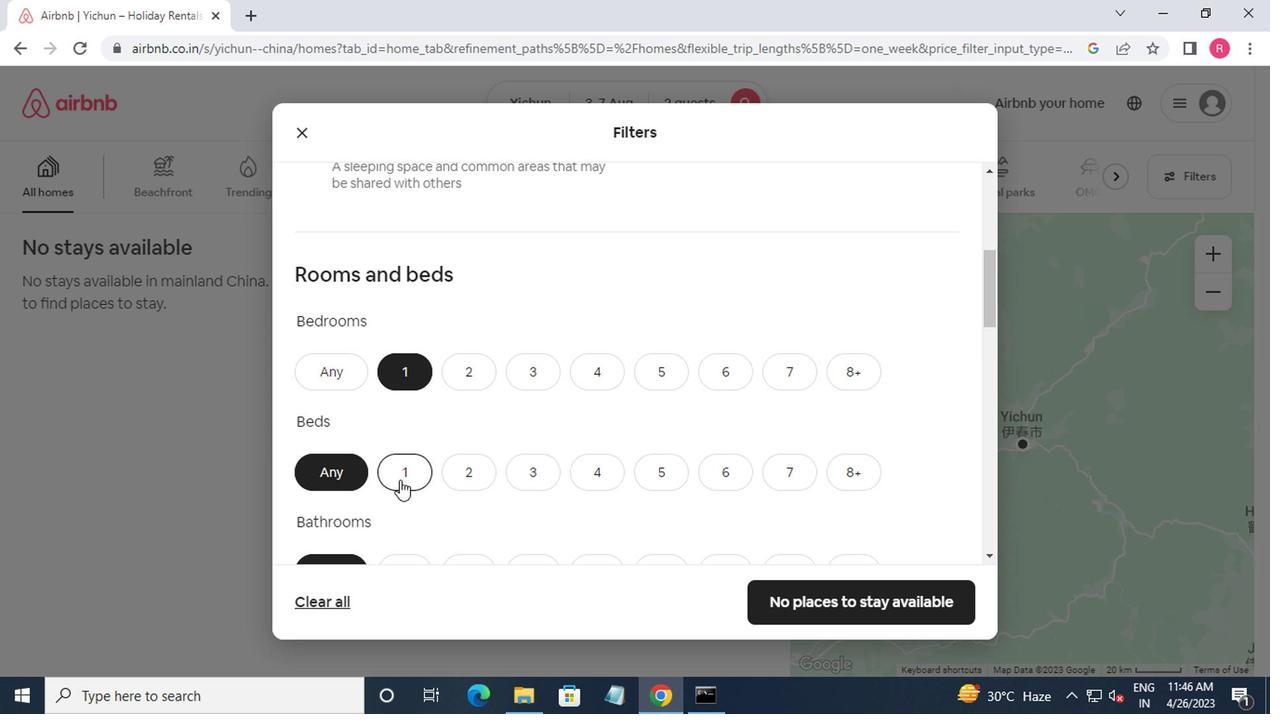 
Action: Mouse pressed left at (395, 482)
Screenshot: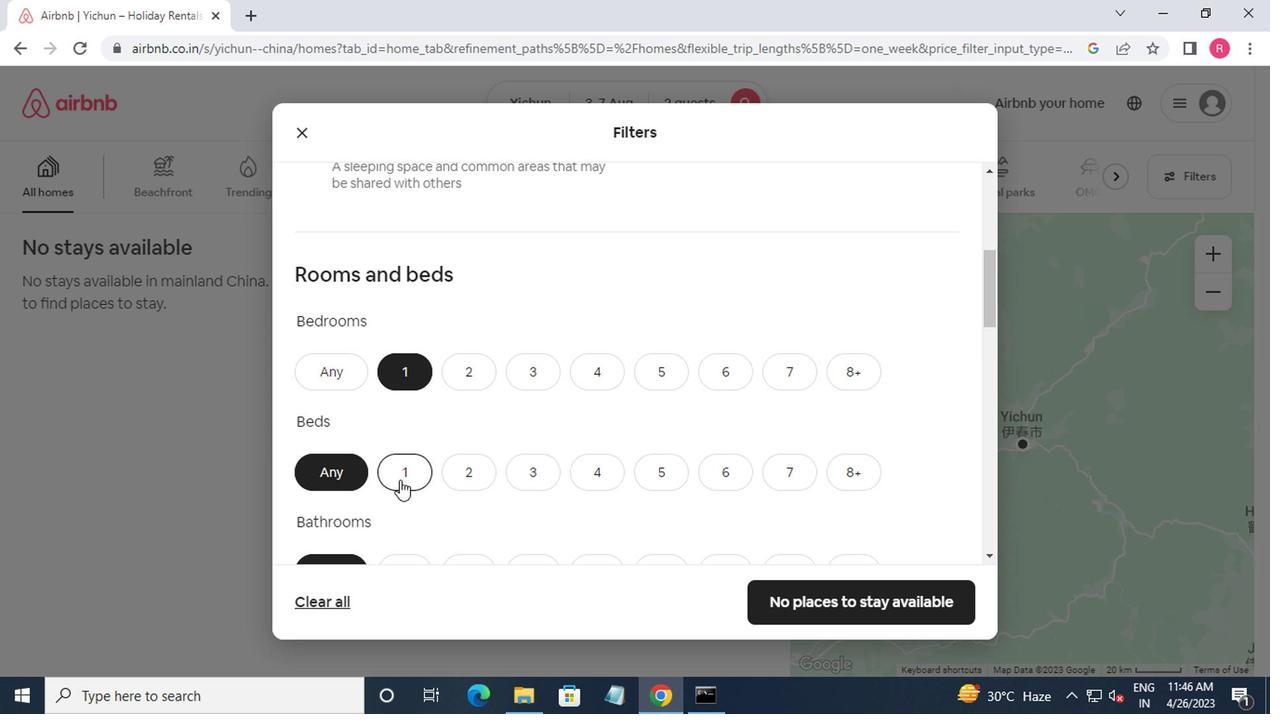 
Action: Mouse moved to (399, 474)
Screenshot: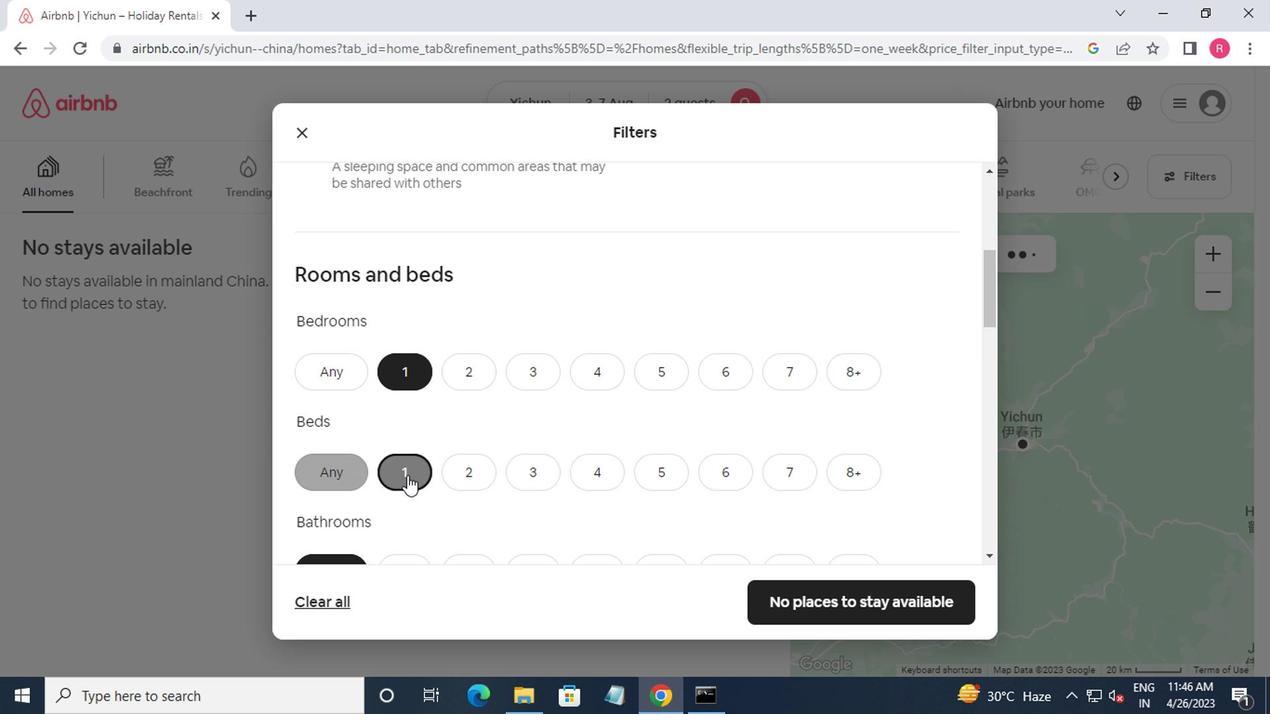 
Action: Mouse scrolled (399, 473) with delta (0, 0)
Screenshot: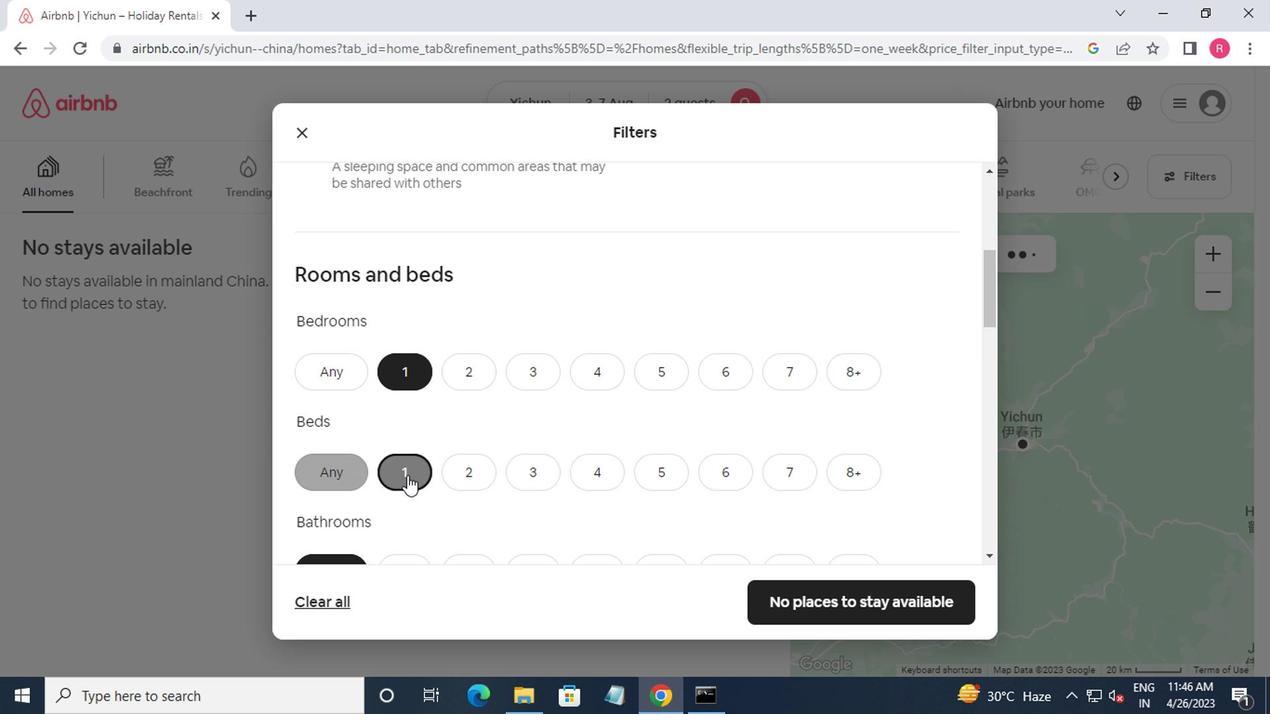 
Action: Mouse moved to (404, 471)
Screenshot: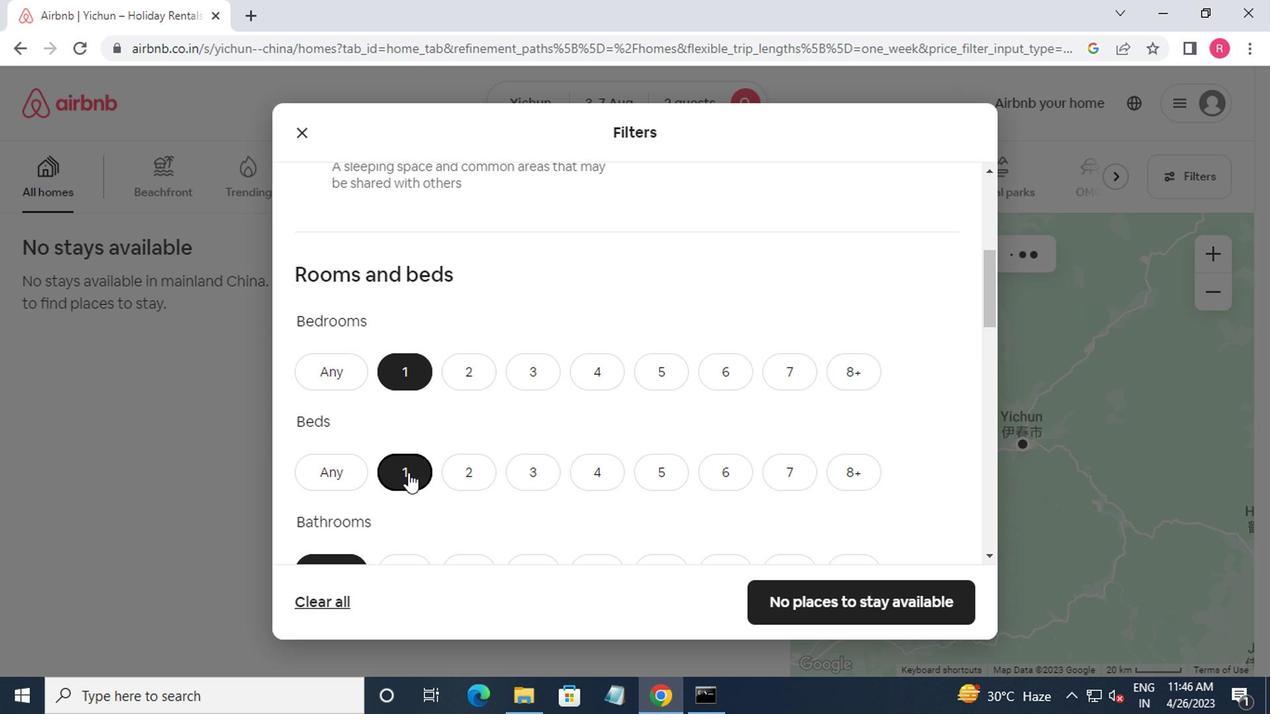
Action: Mouse scrolled (404, 469) with delta (0, -1)
Screenshot: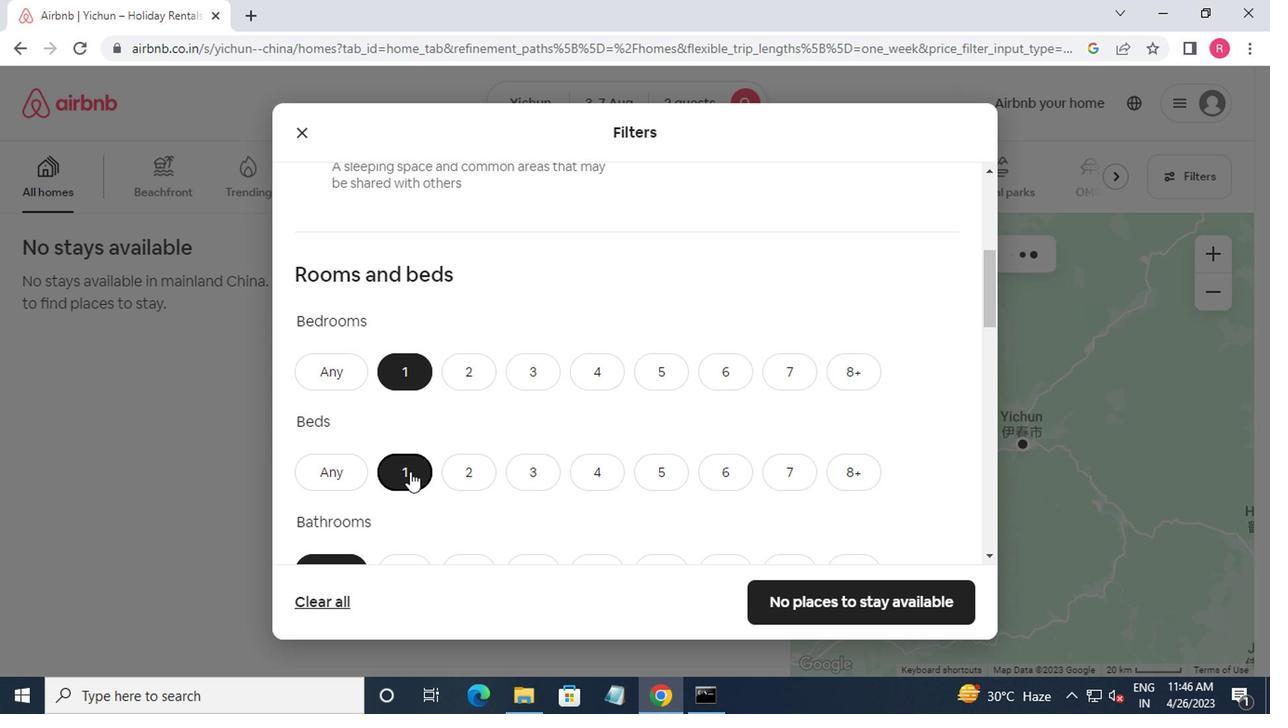 
Action: Mouse moved to (400, 396)
Screenshot: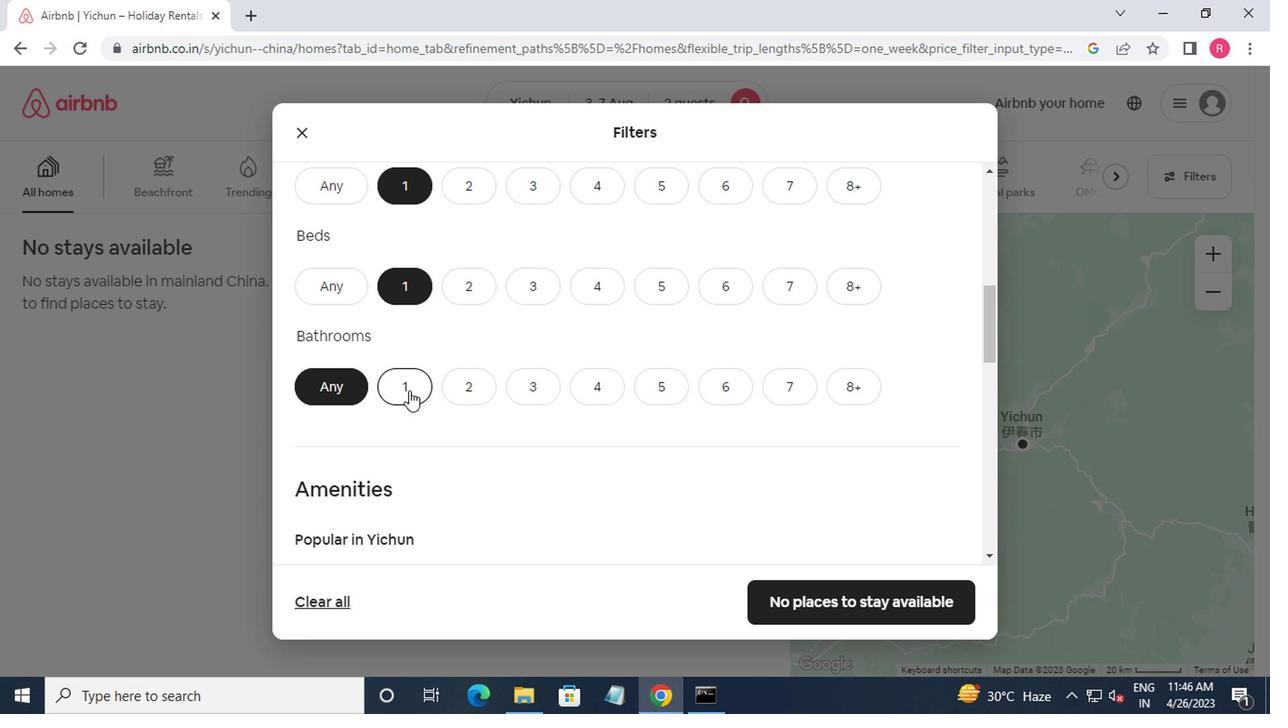 
Action: Mouse pressed left at (400, 396)
Screenshot: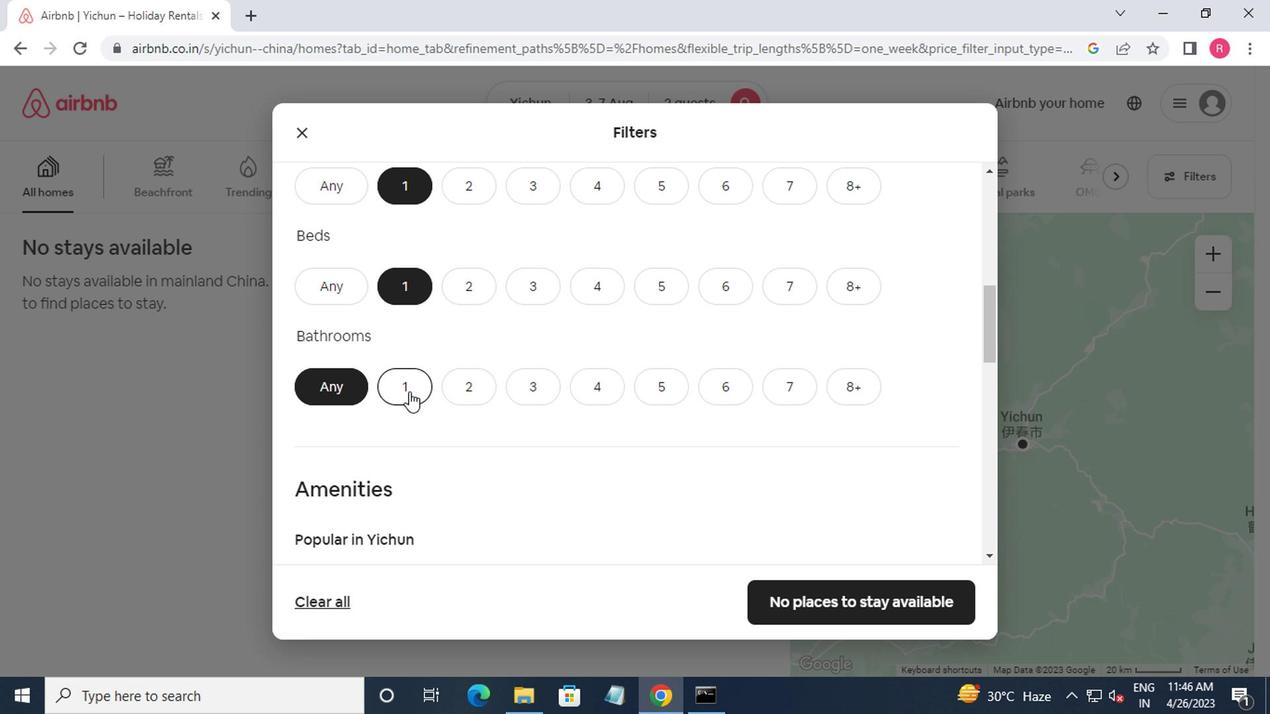 
Action: Mouse moved to (400, 396)
Screenshot: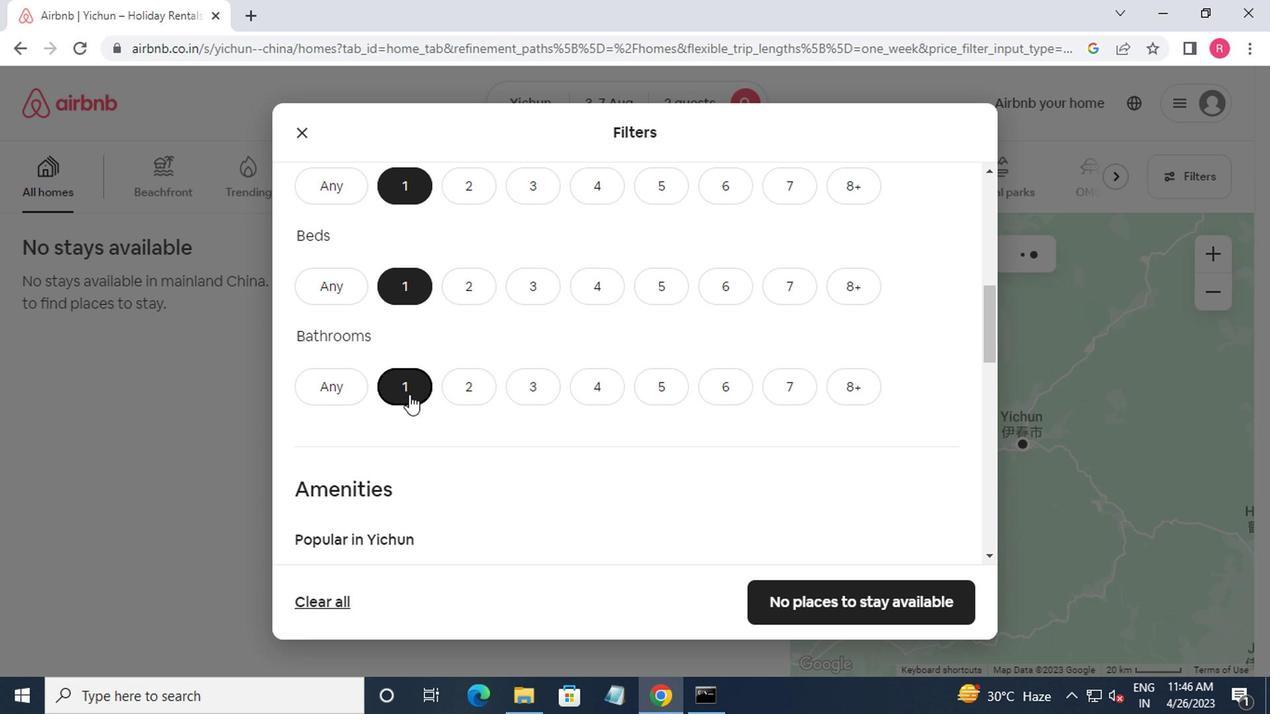 
Action: Mouse scrolled (400, 395) with delta (0, 0)
Screenshot: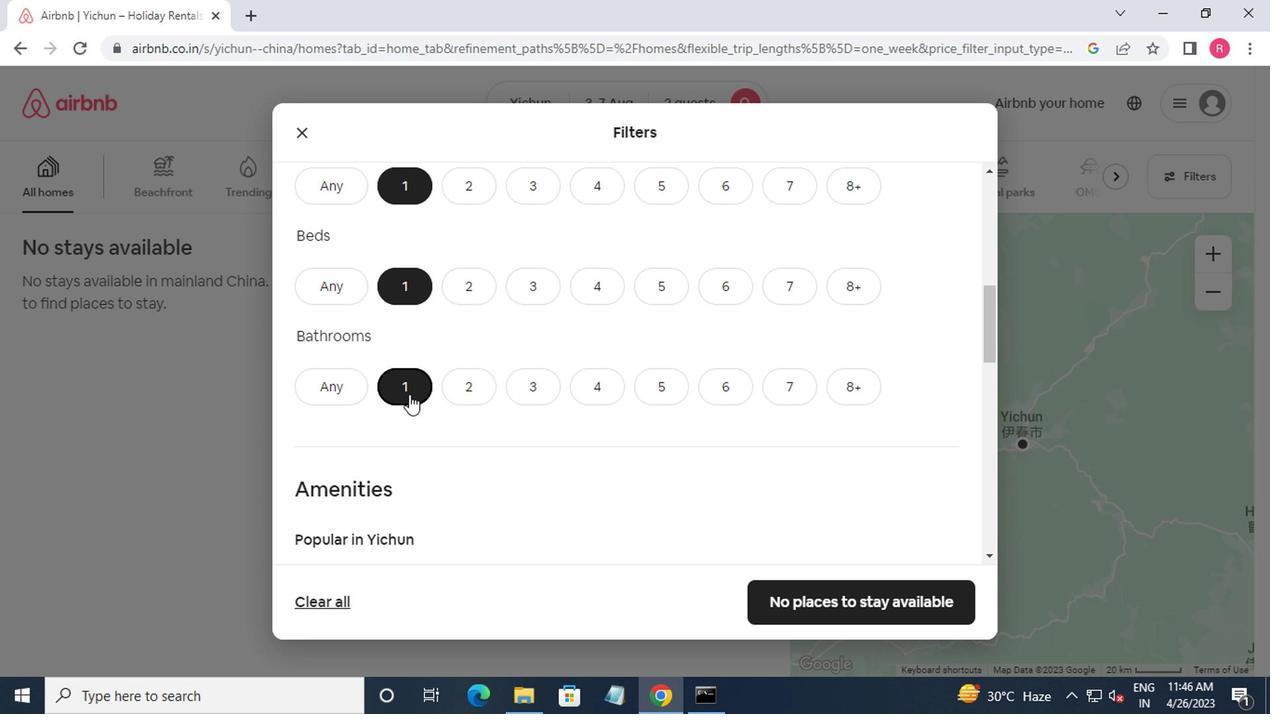 
Action: Mouse scrolled (400, 395) with delta (0, 0)
Screenshot: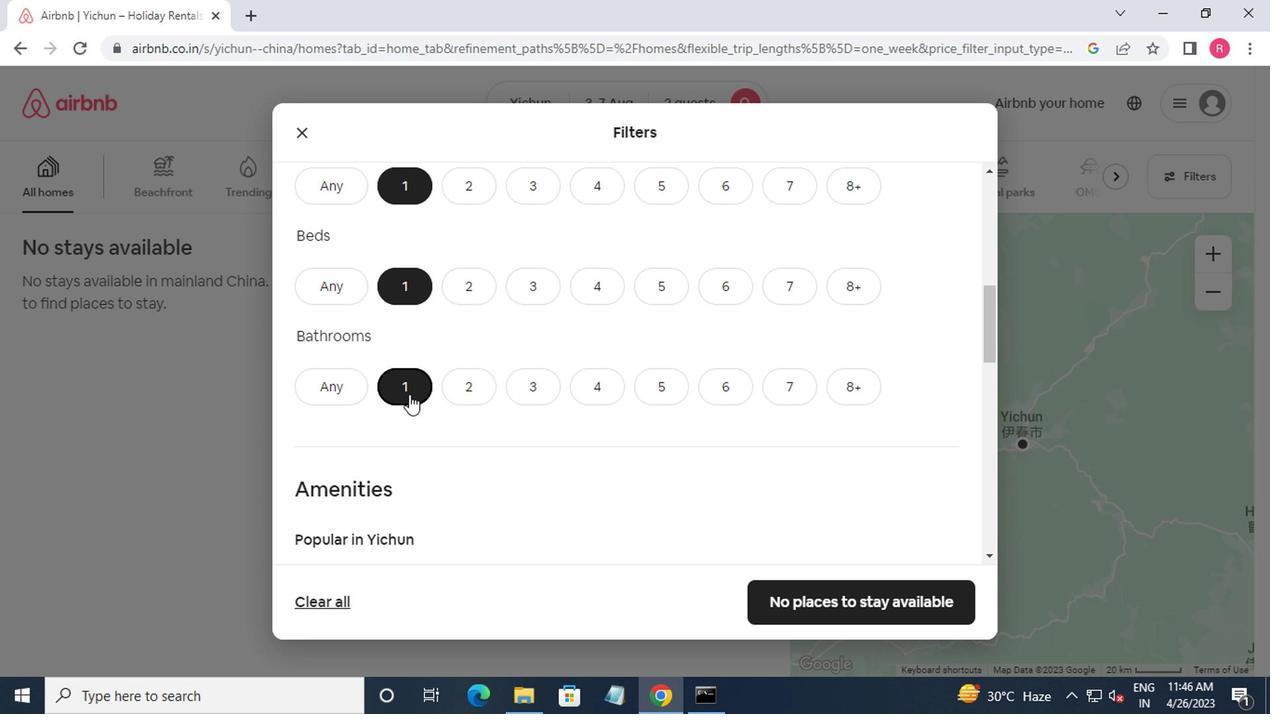 
Action: Mouse moved to (550, 401)
Screenshot: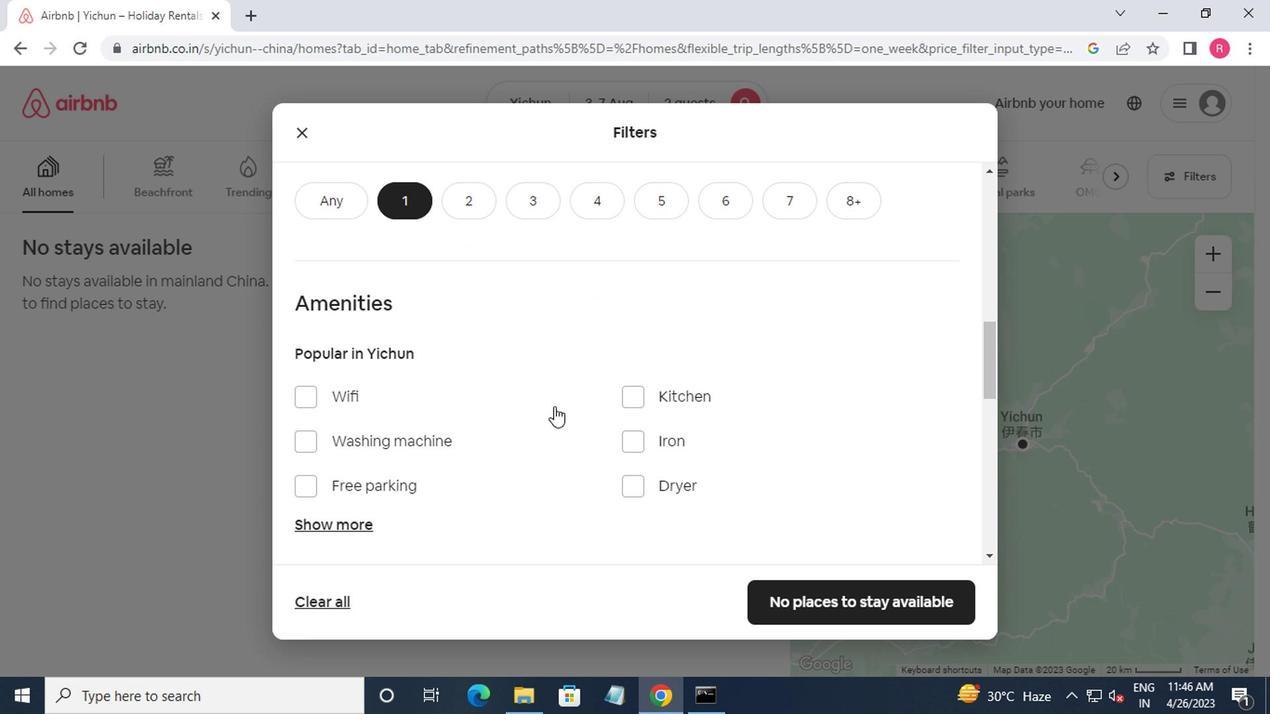 
Action: Mouse scrolled (550, 400) with delta (0, 0)
Screenshot: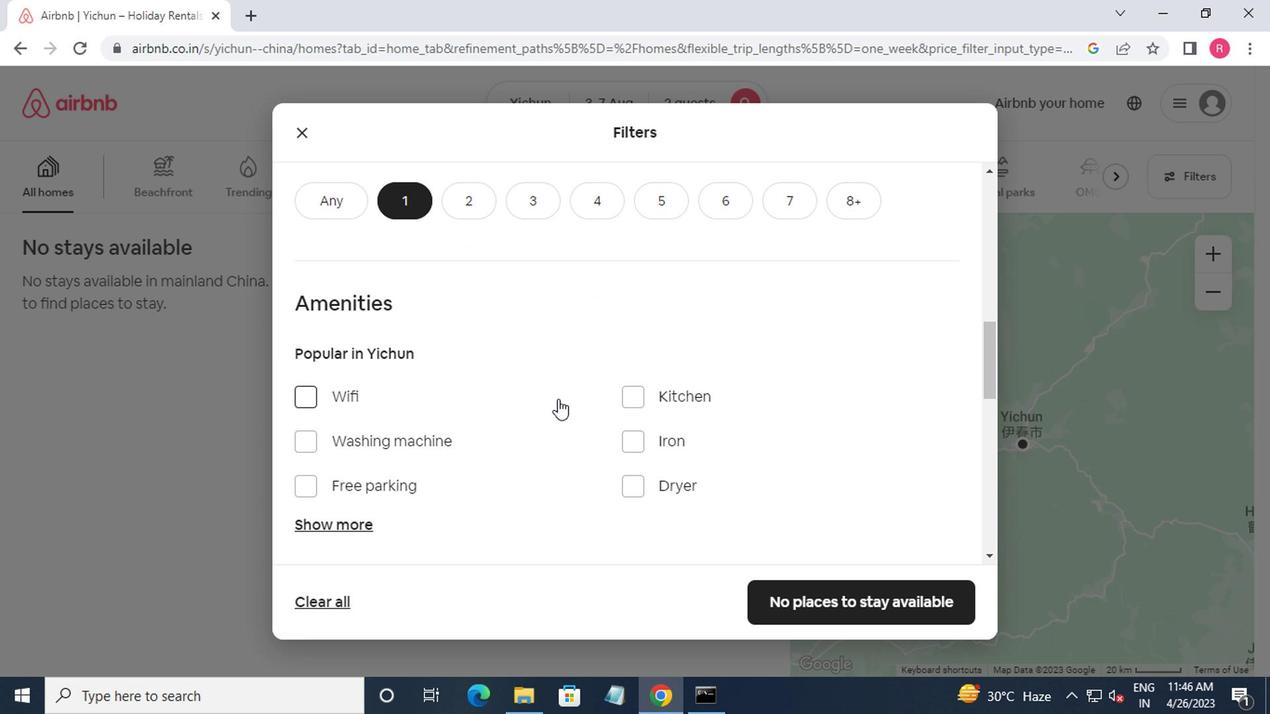 
Action: Mouse moved to (550, 404)
Screenshot: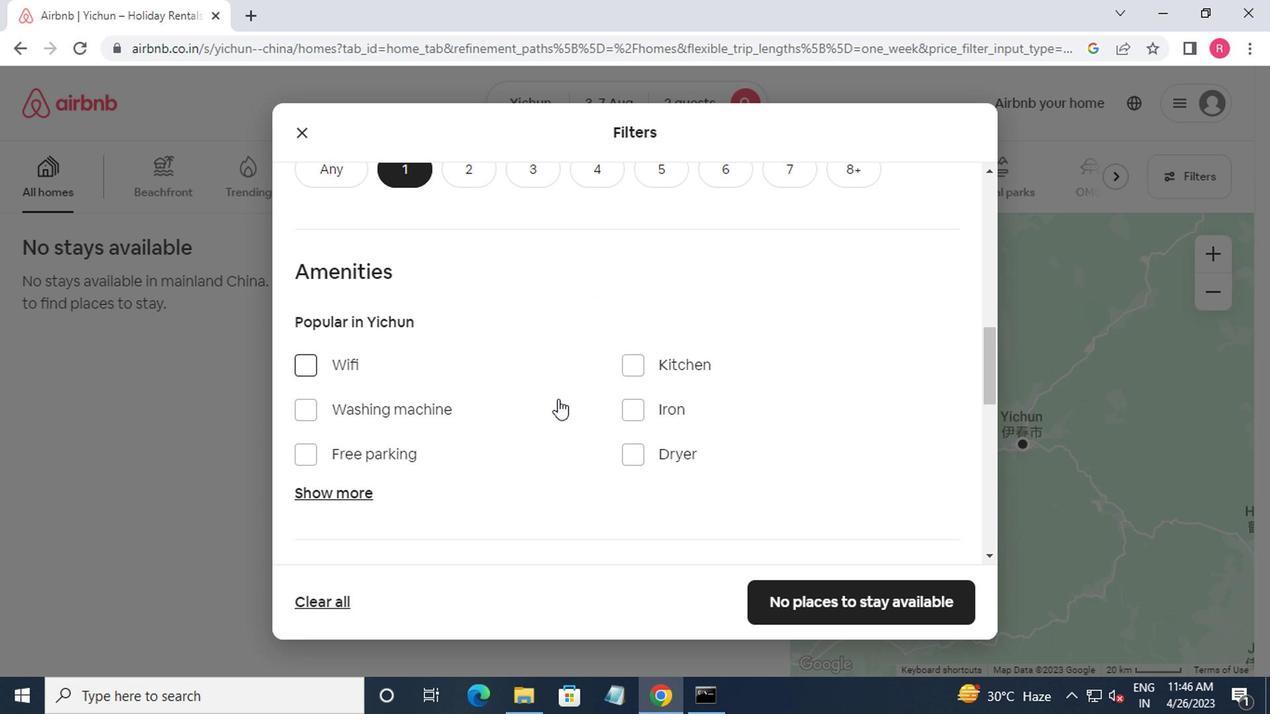 
Action: Mouse scrolled (550, 403) with delta (0, -1)
Screenshot: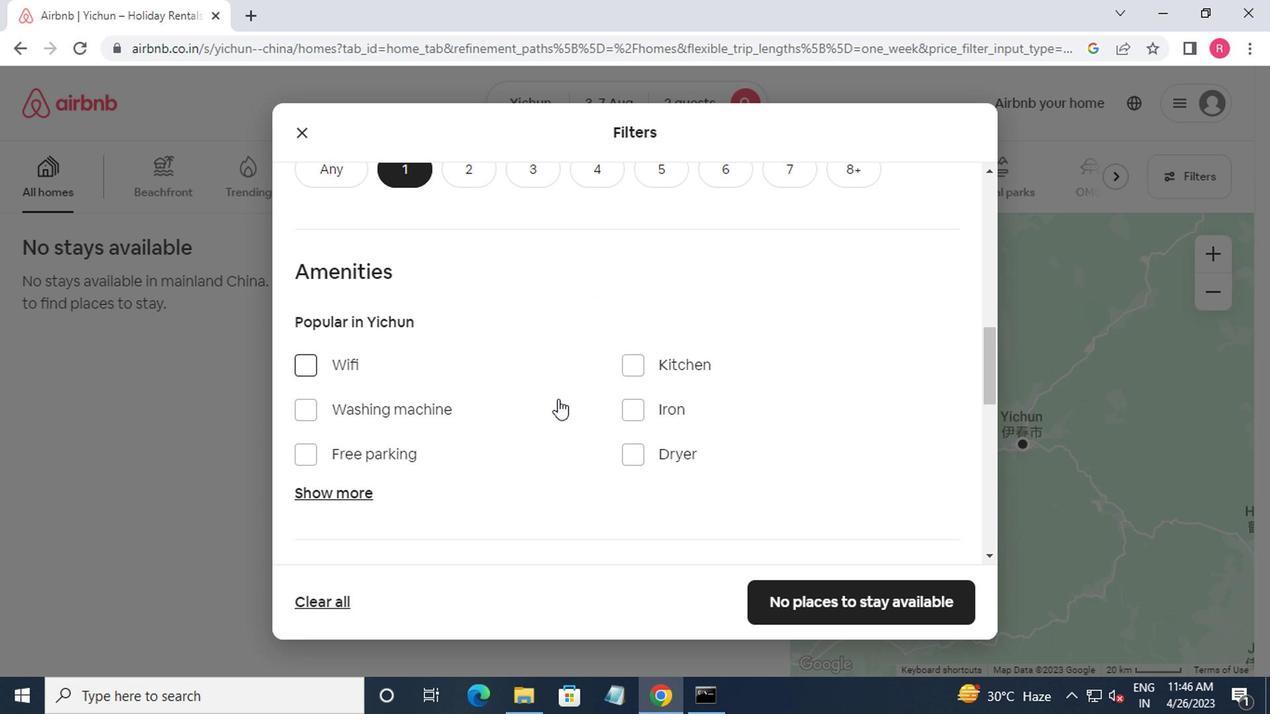 
Action: Mouse moved to (547, 414)
Screenshot: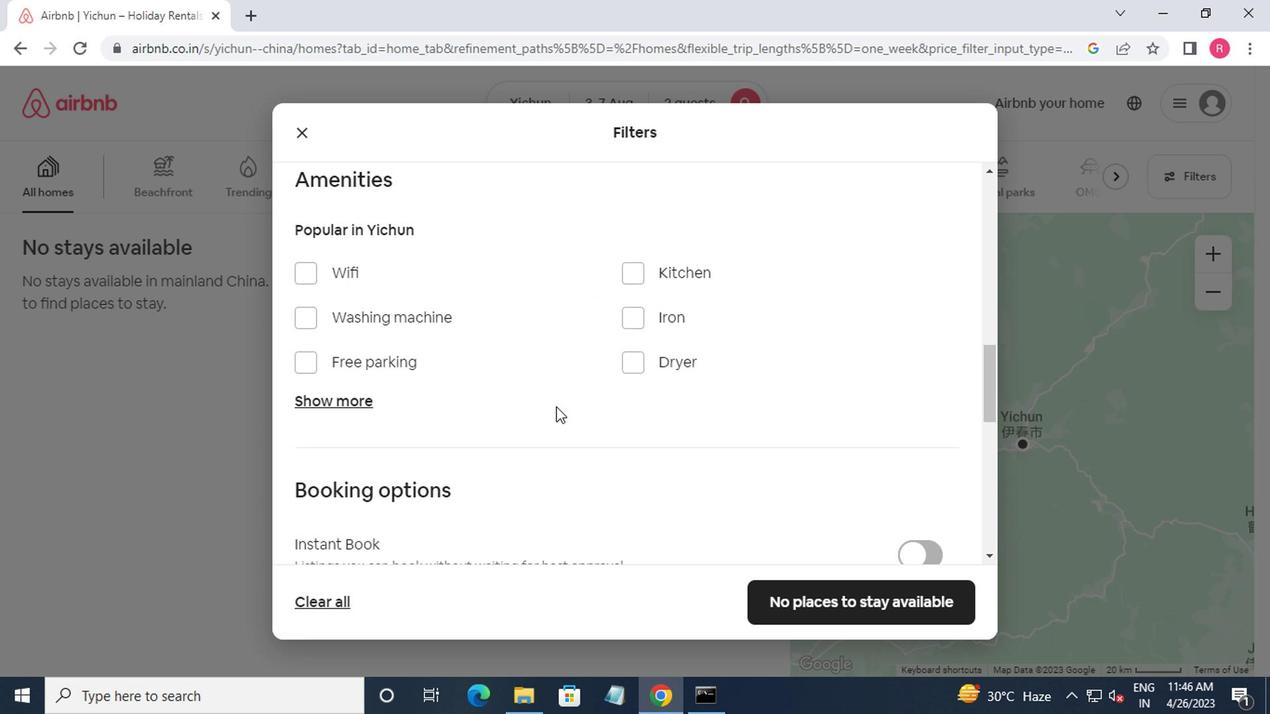 
Action: Mouse scrolled (547, 414) with delta (0, 0)
Screenshot: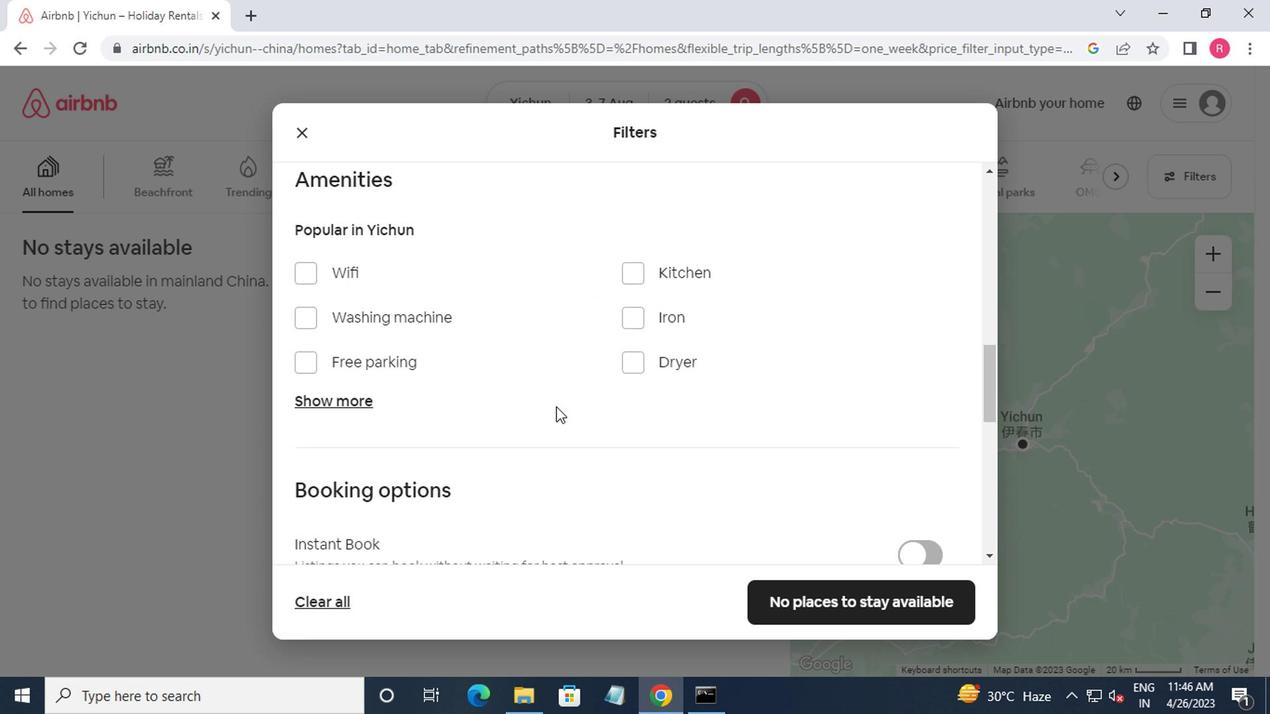 
Action: Mouse moved to (927, 471)
Screenshot: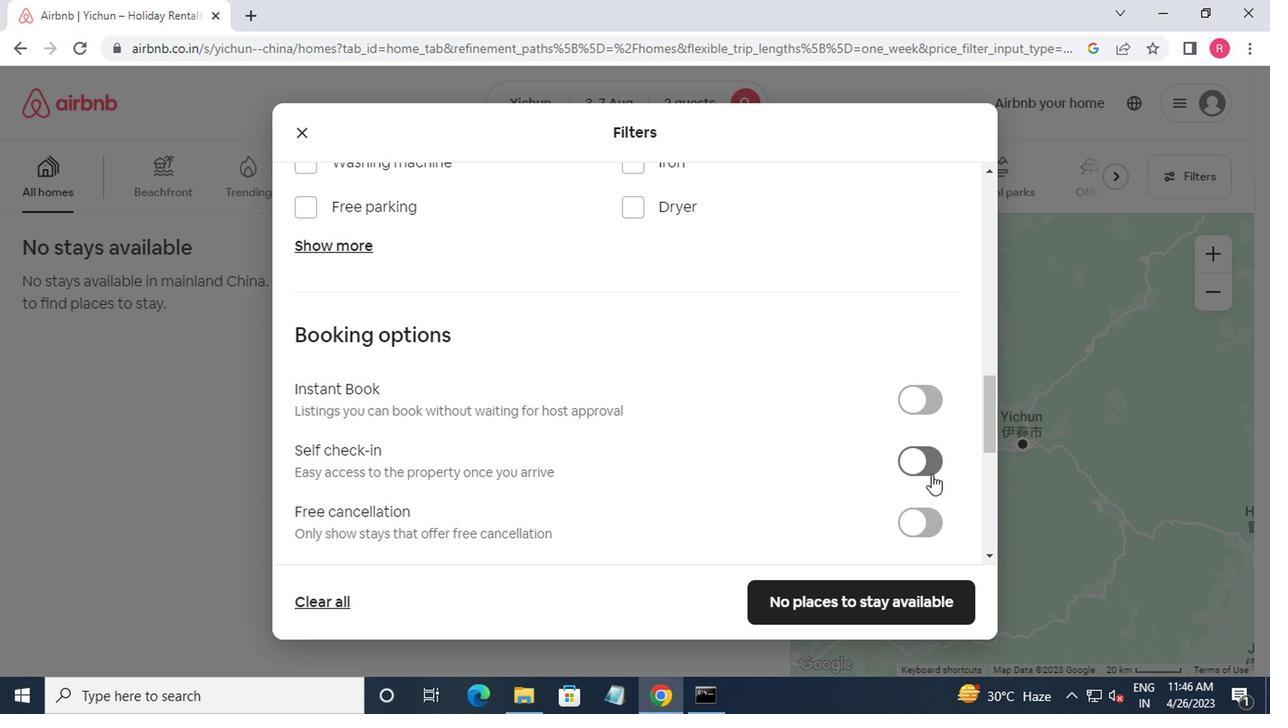 
Action: Mouse pressed left at (927, 471)
Screenshot: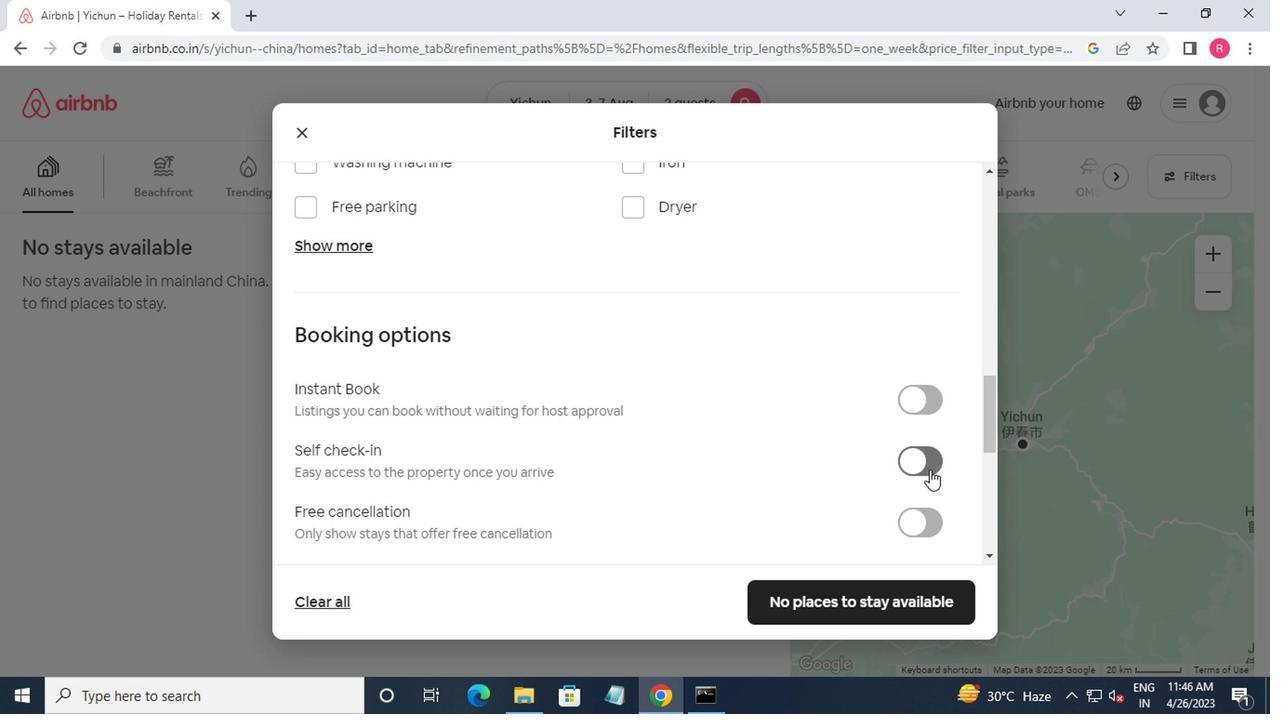 
Action: Mouse moved to (927, 471)
Screenshot: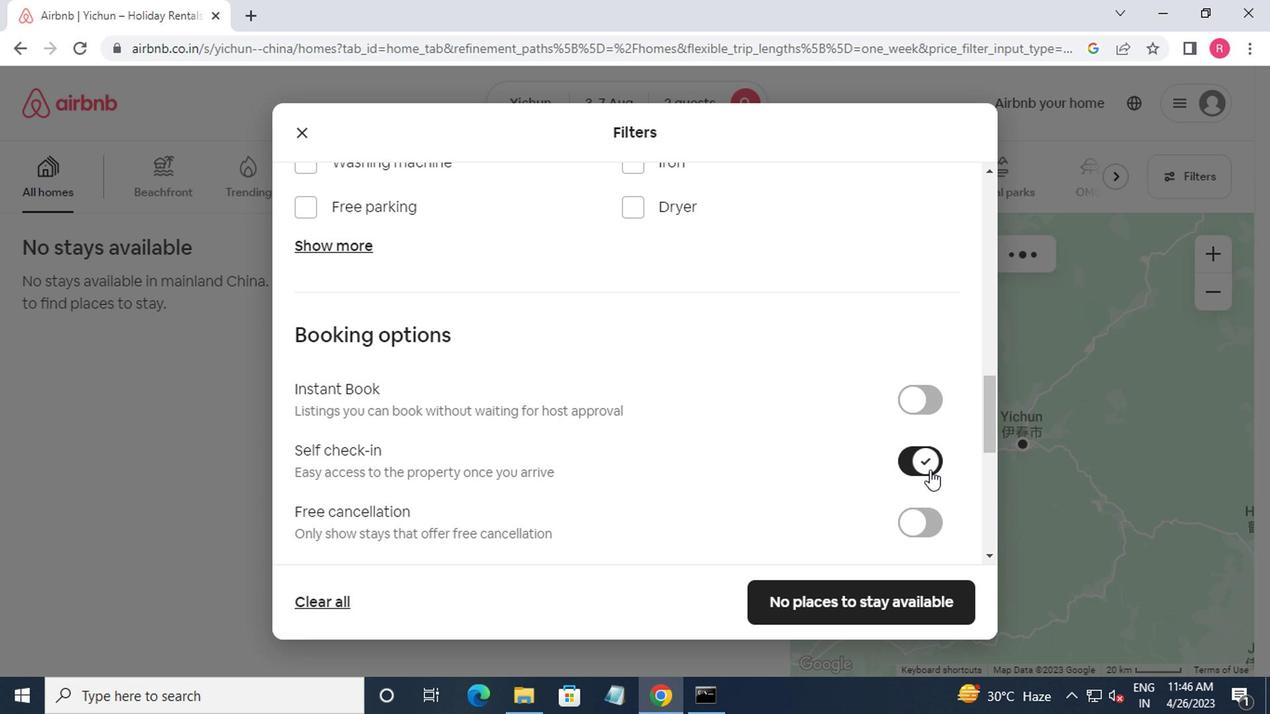 
Action: Mouse scrolled (927, 471) with delta (0, 0)
Screenshot: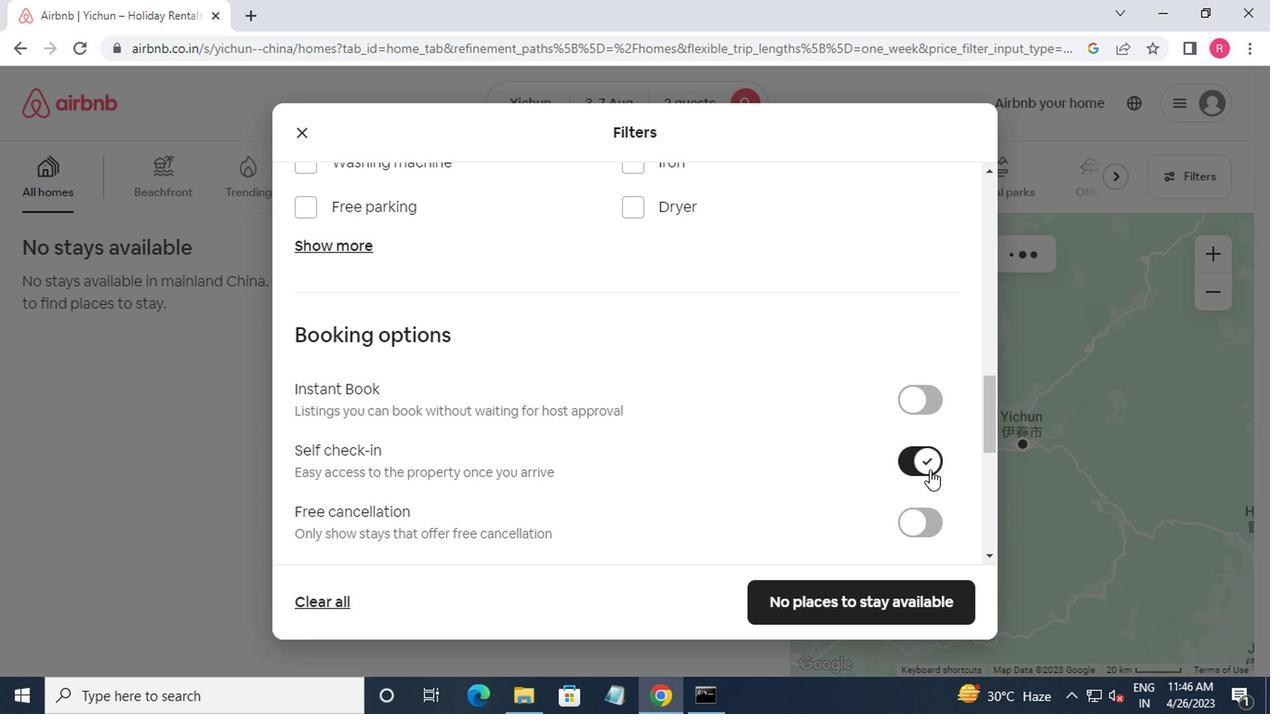 
Action: Mouse scrolled (927, 471) with delta (0, 0)
Screenshot: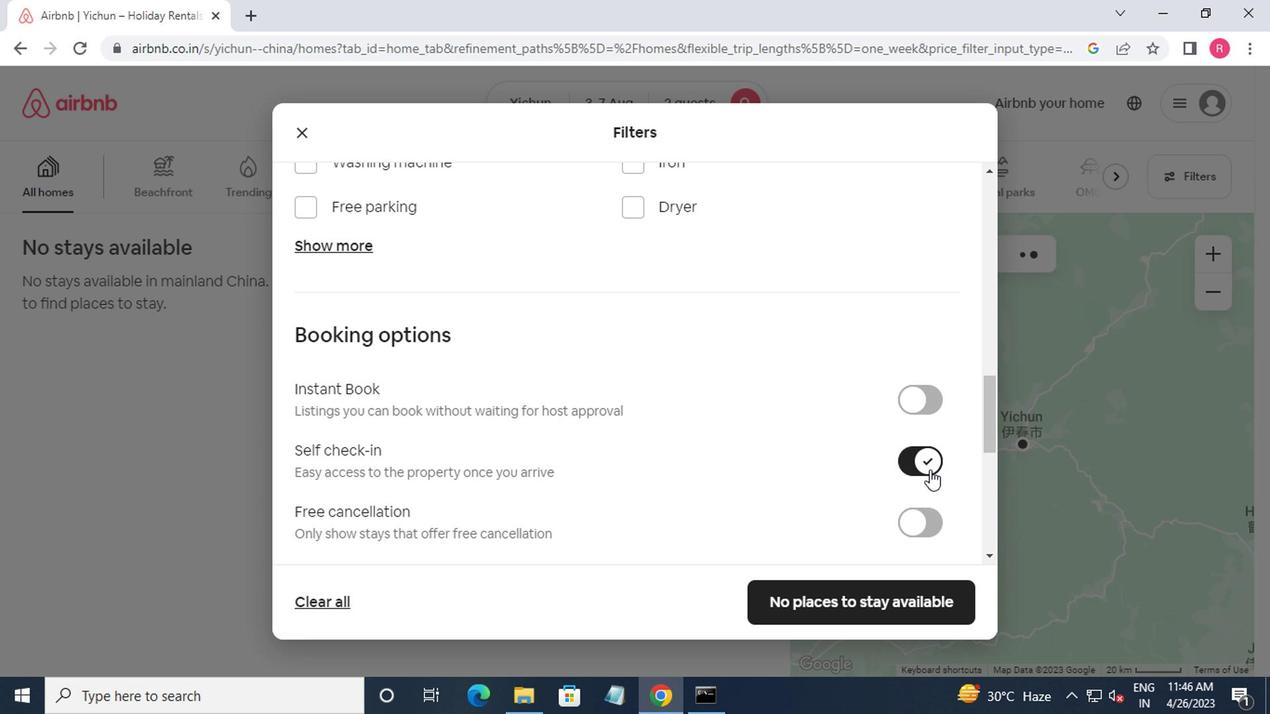 
Action: Mouse moved to (927, 471)
Screenshot: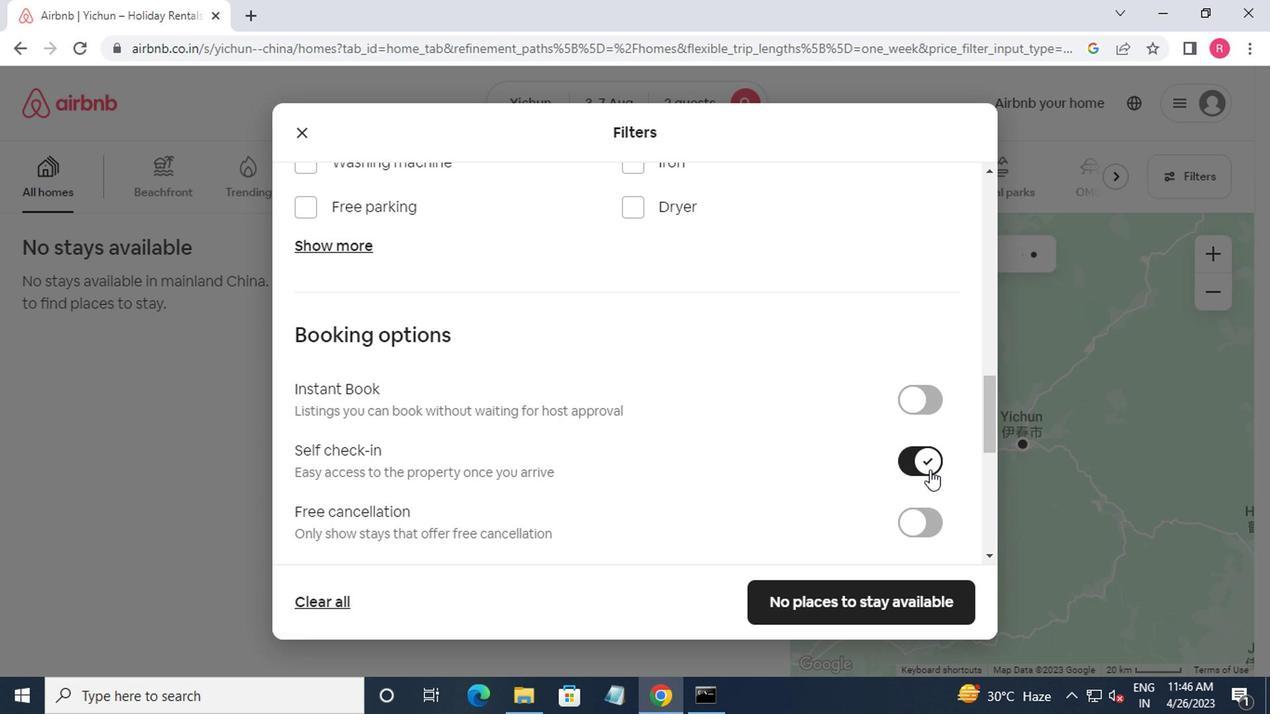 
Action: Mouse scrolled (927, 471) with delta (0, 0)
Screenshot: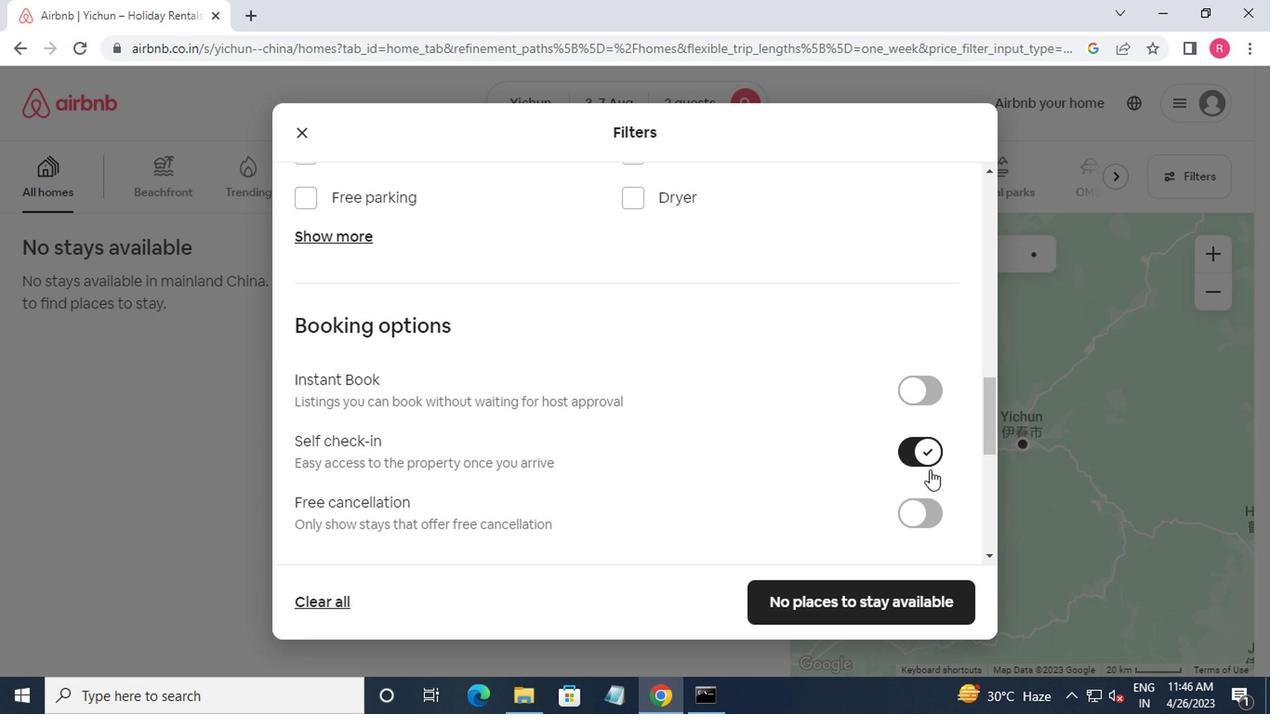 
Action: Mouse moved to (923, 473)
Screenshot: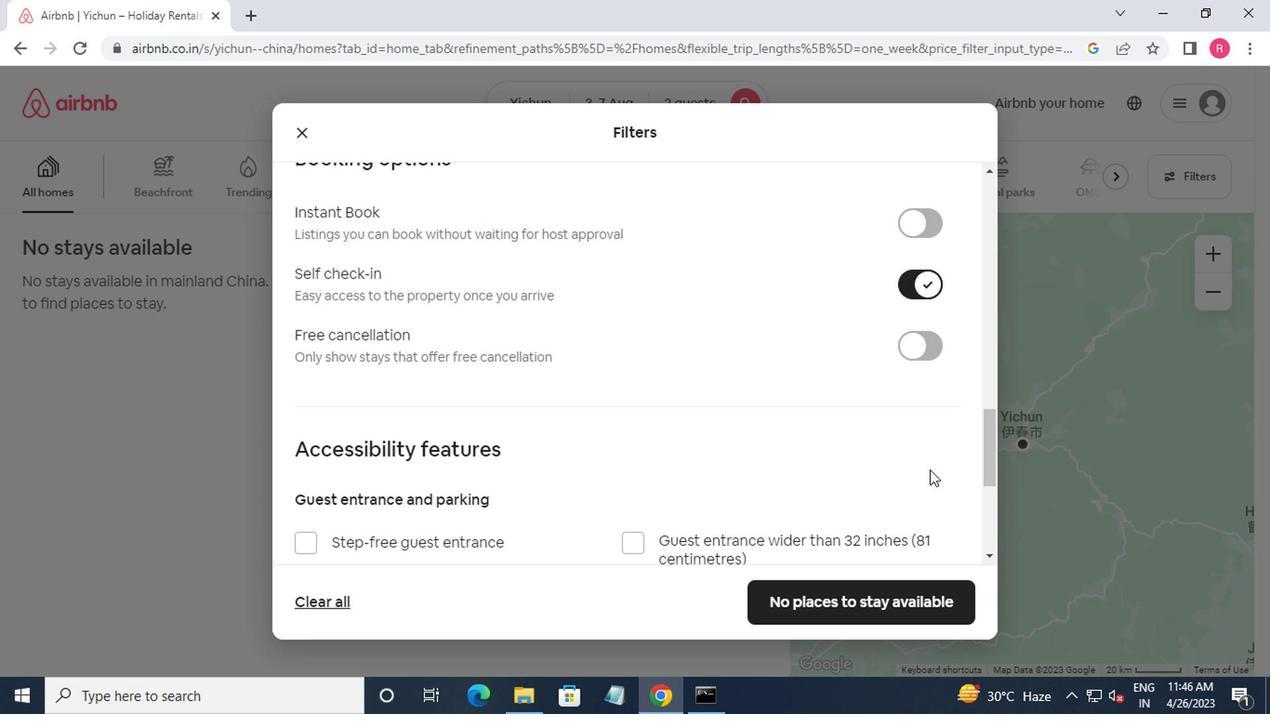 
Action: Mouse scrolled (923, 472) with delta (0, -1)
Screenshot: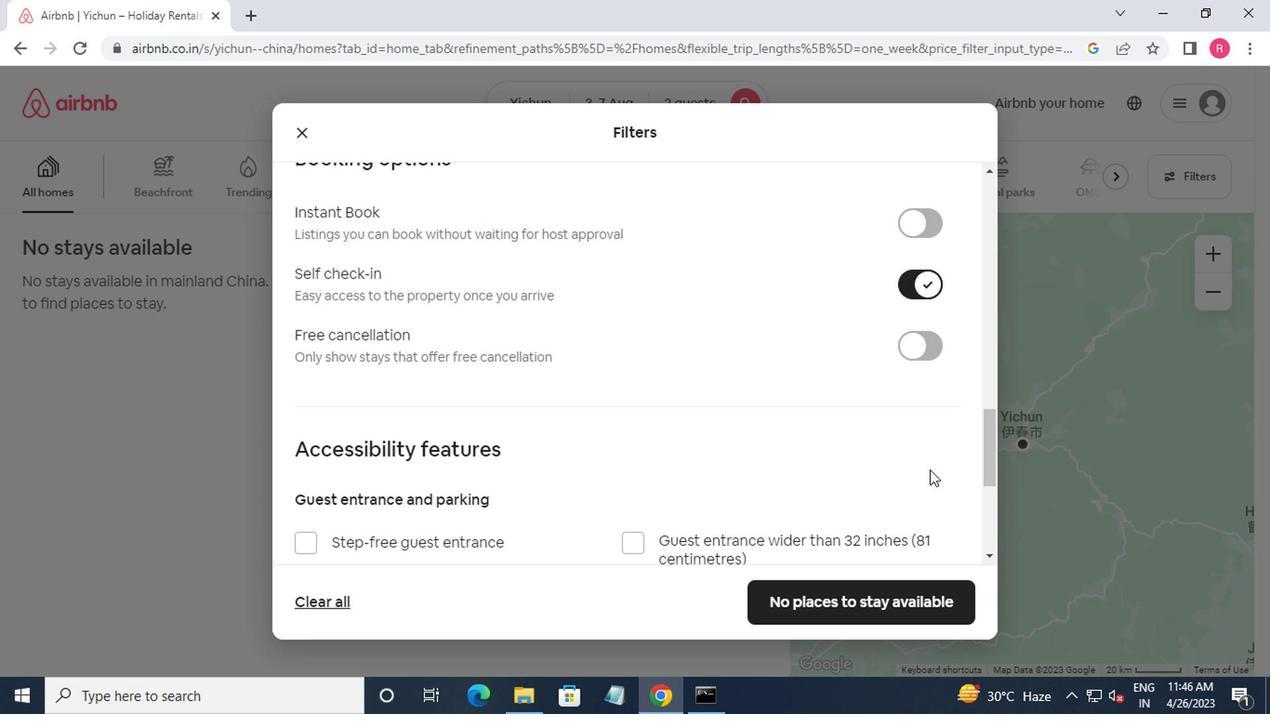 
Action: Mouse moved to (923, 474)
Screenshot: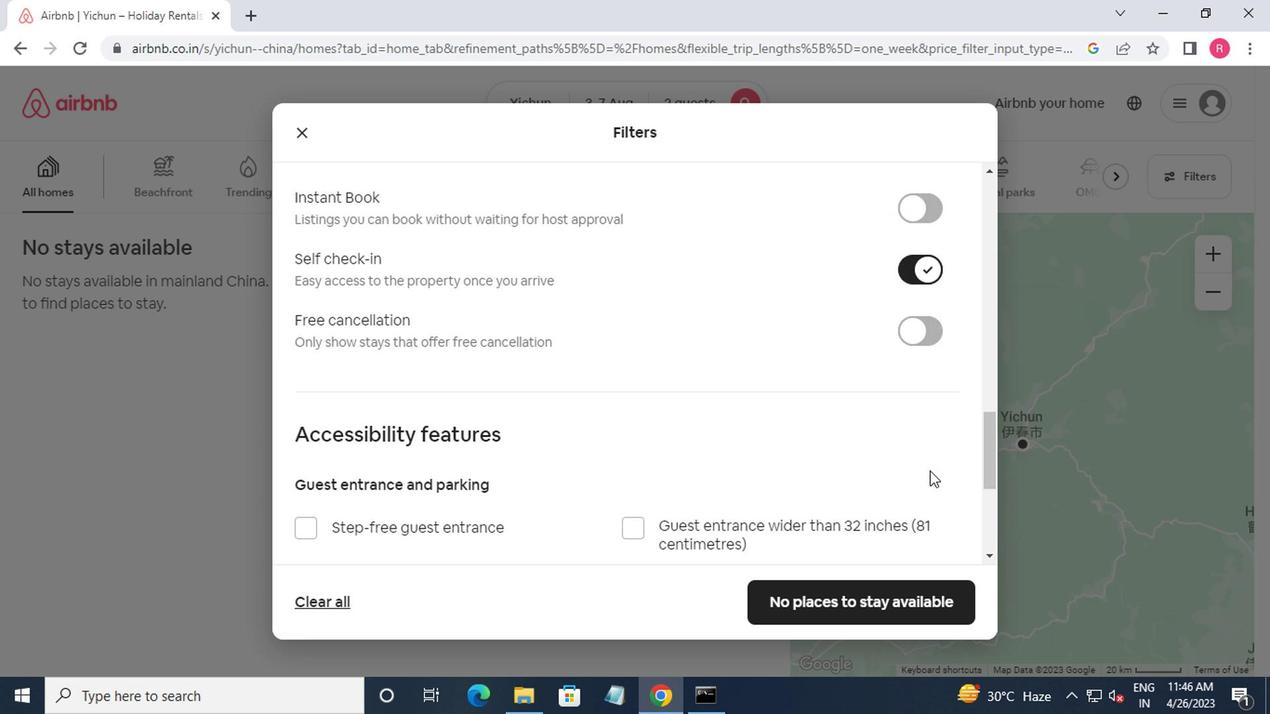 
Action: Mouse scrolled (923, 473) with delta (0, 0)
Screenshot: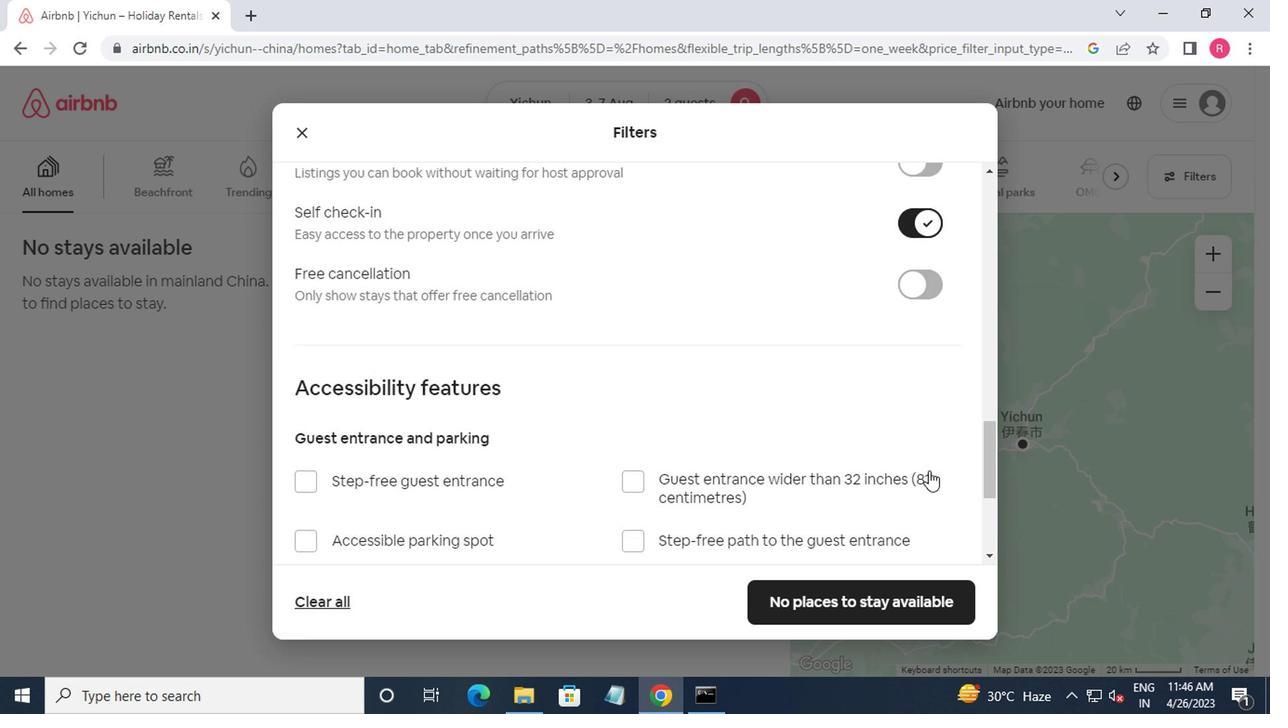 
Action: Mouse moved to (841, 588)
Screenshot: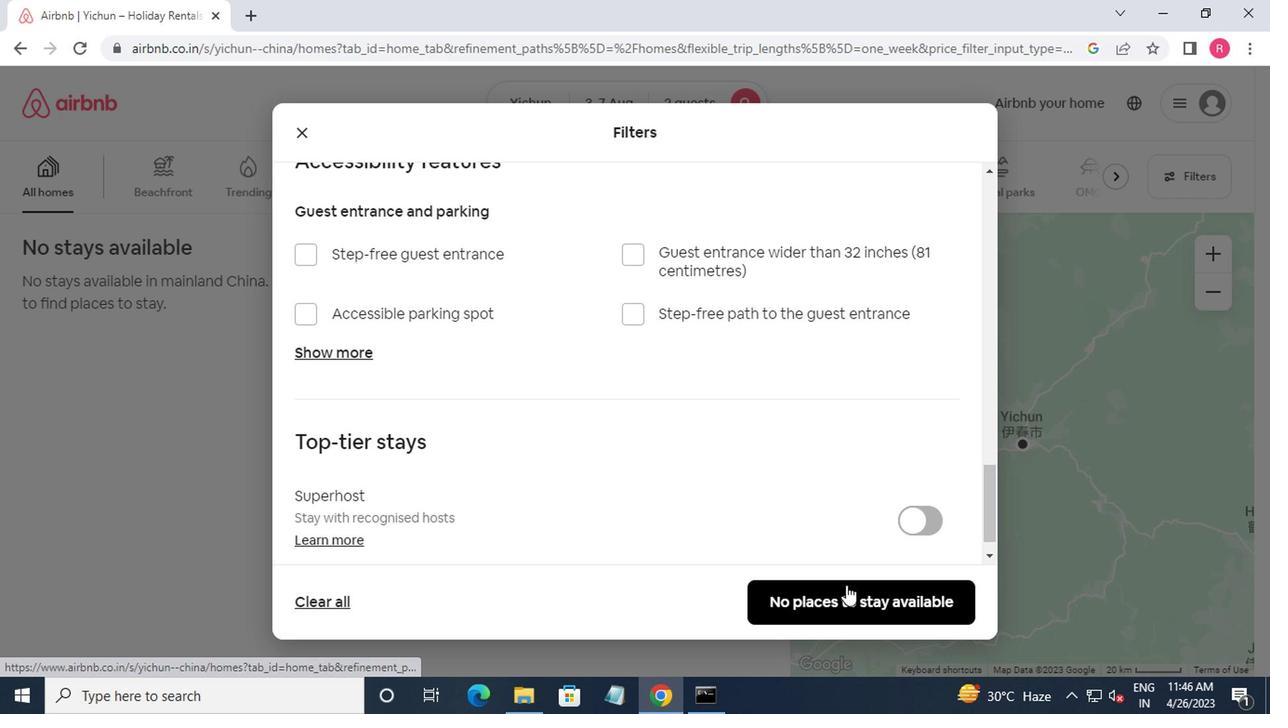 
Action: Mouse scrolled (841, 586) with delta (0, -1)
Screenshot: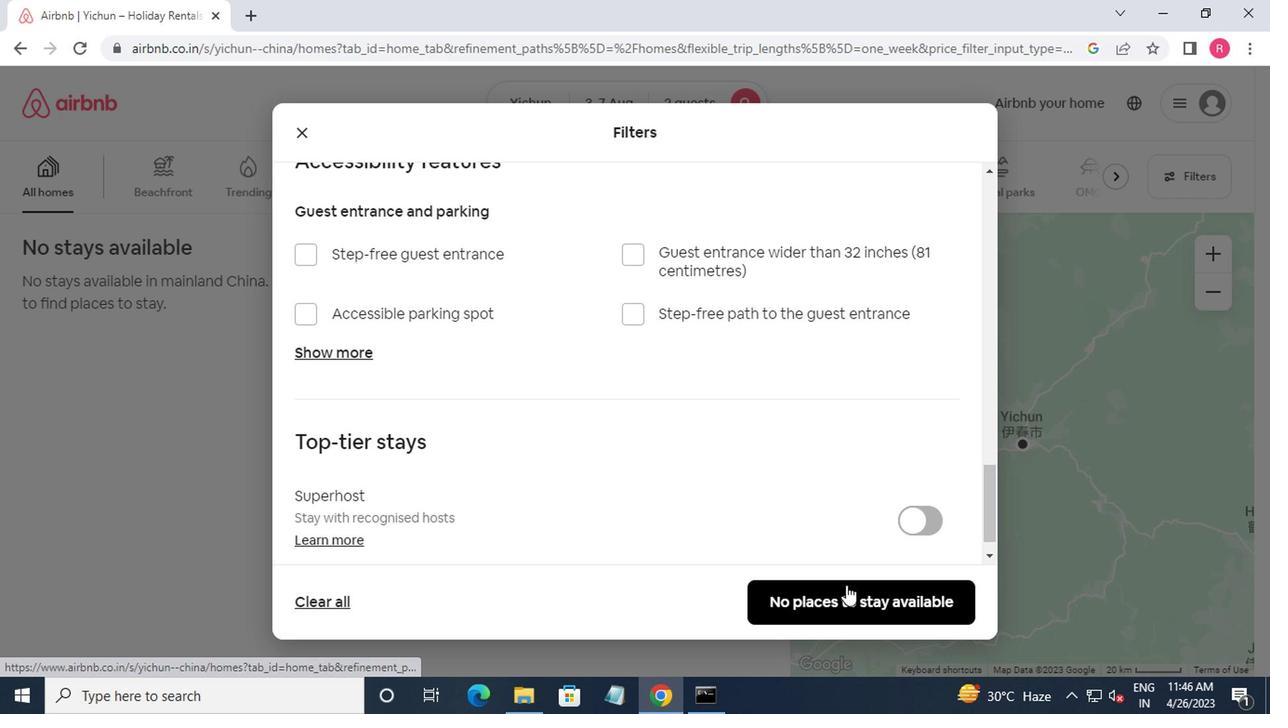 
Action: Mouse moved to (841, 588)
Screenshot: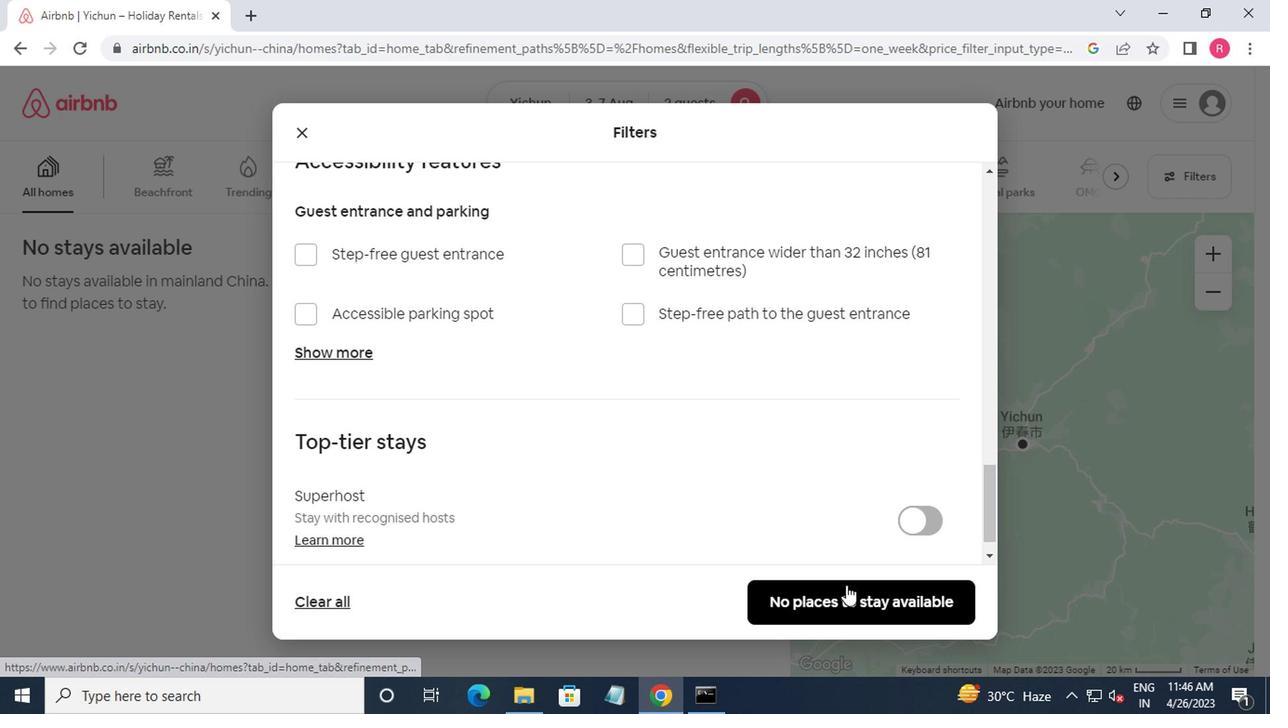 
Action: Mouse scrolled (841, 586) with delta (0, -1)
Screenshot: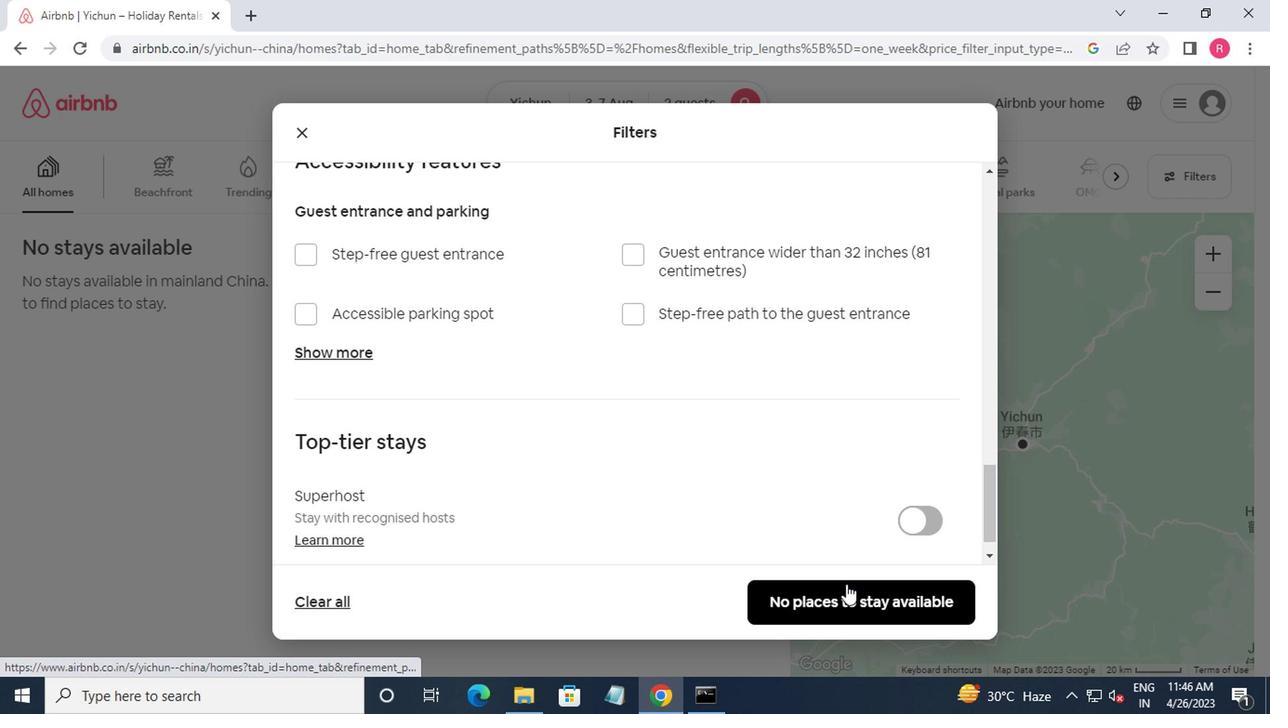 
Action: Mouse moved to (840, 593)
Screenshot: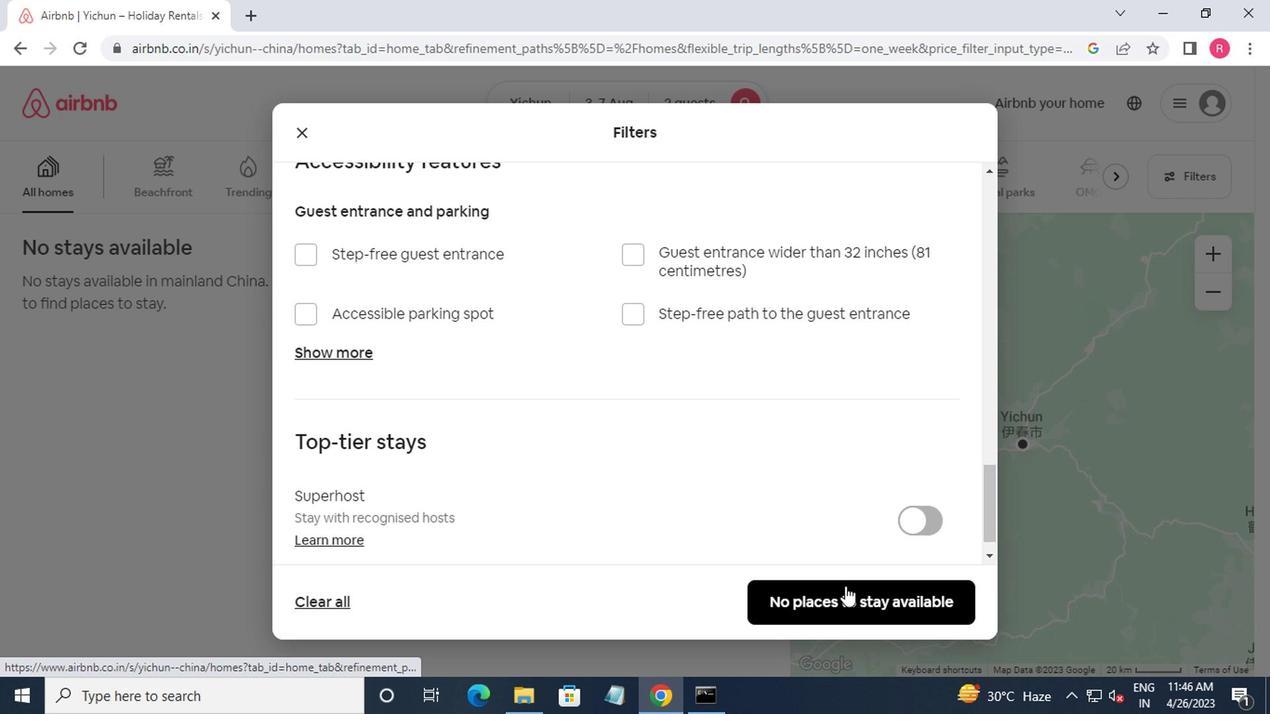
Action: Mouse pressed left at (840, 593)
Screenshot: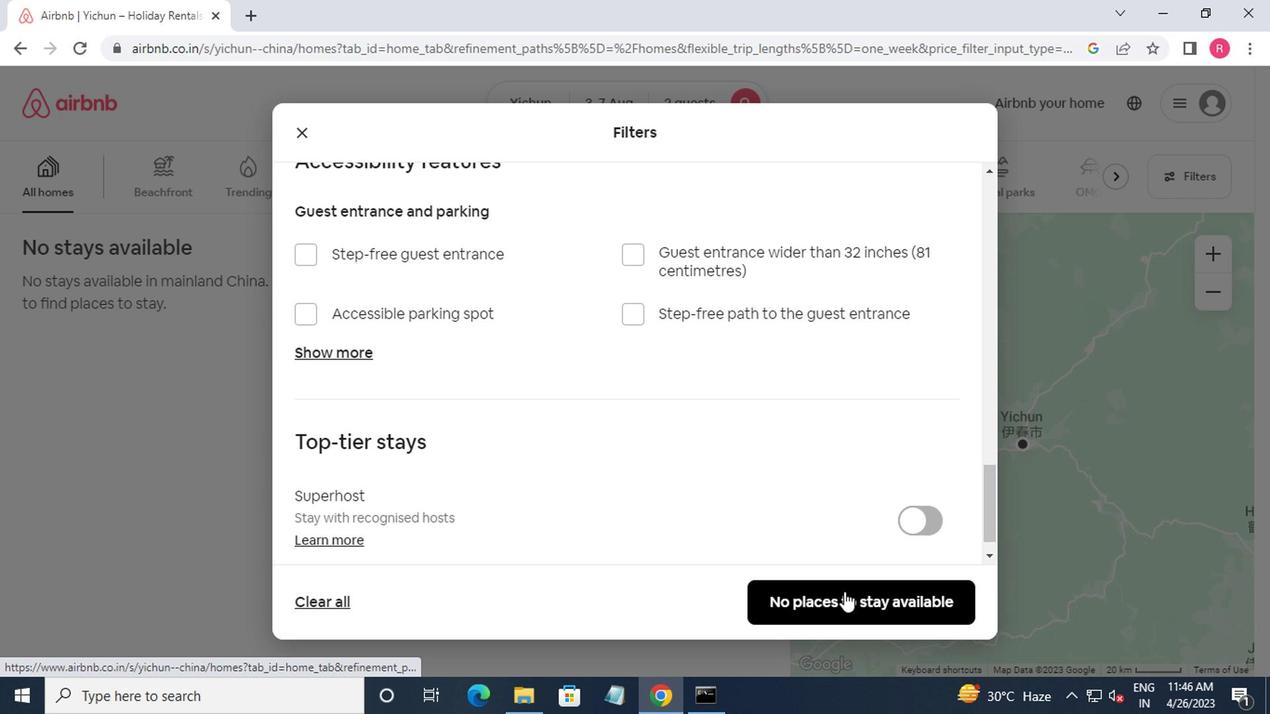 
Action: Mouse moved to (843, 586)
Screenshot: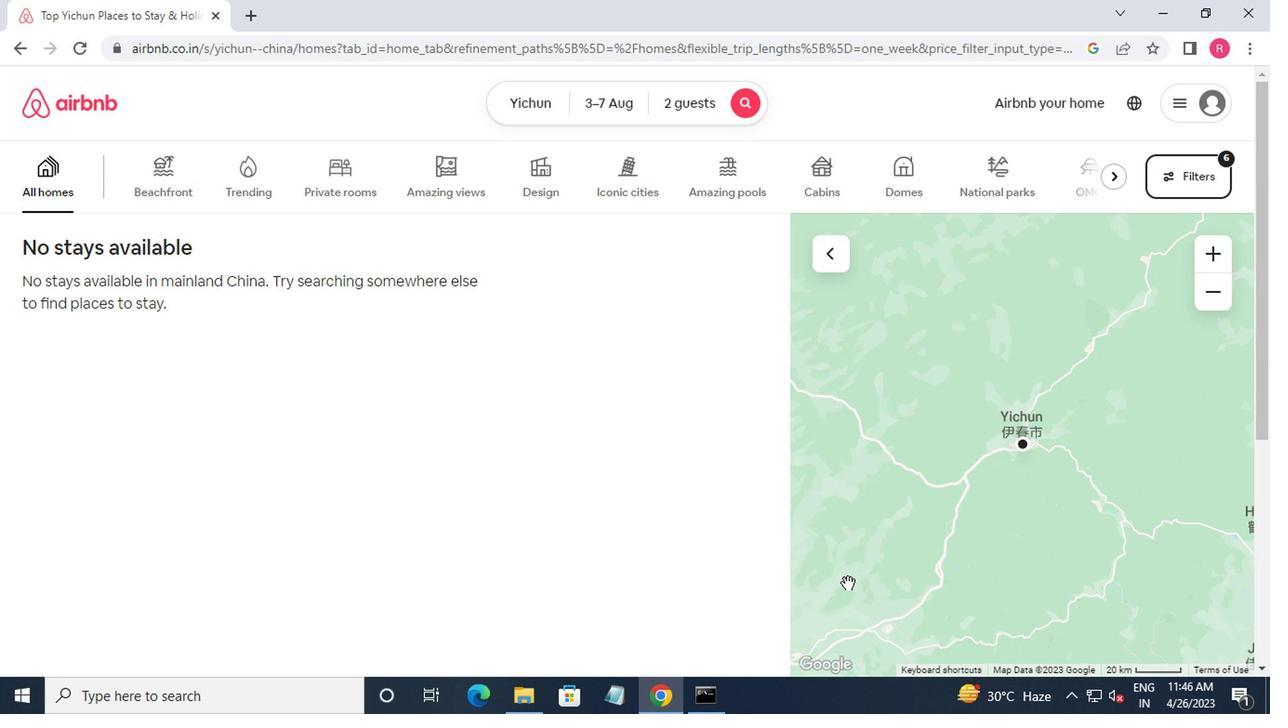 
